 Task: Add an event with the title Webinar: Advanced Social Media Advertising, date '2024/05/07', time 7:30 AM to 9:30 AMand add a description: The Industry Summit is a premier gathering of professionals, experts, and thought leaders in a specific industry or field. It serves as a platform for networking, knowledge sharing, and collaboration, bringing together key stakeholders to discuss emerging trends, challenges, and opportunities within the industry._x000D_
_x000D_
Select event color  Basil . Add location for the event as: 456 French Riviera, Nice, France, logged in from the account softage.3@softage.netand send the event invitation to softage.7@softage.net and softage.8@softage.net. Set a reminder for the event Daily
Action: Mouse moved to (44, 101)
Screenshot: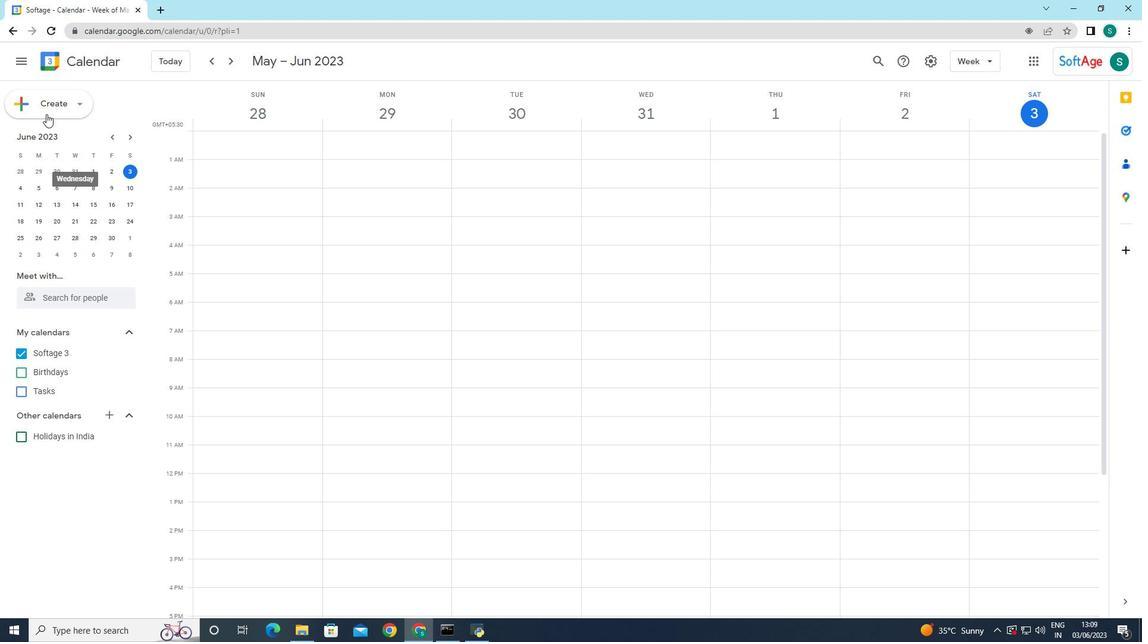 
Action: Mouse pressed left at (44, 101)
Screenshot: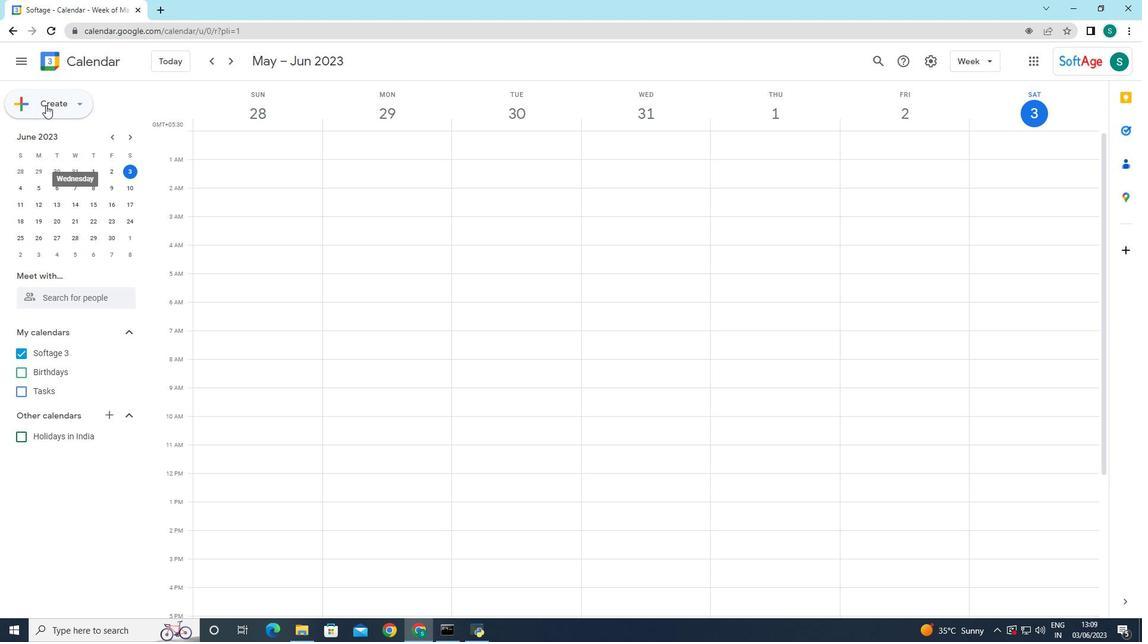 
Action: Mouse moved to (58, 137)
Screenshot: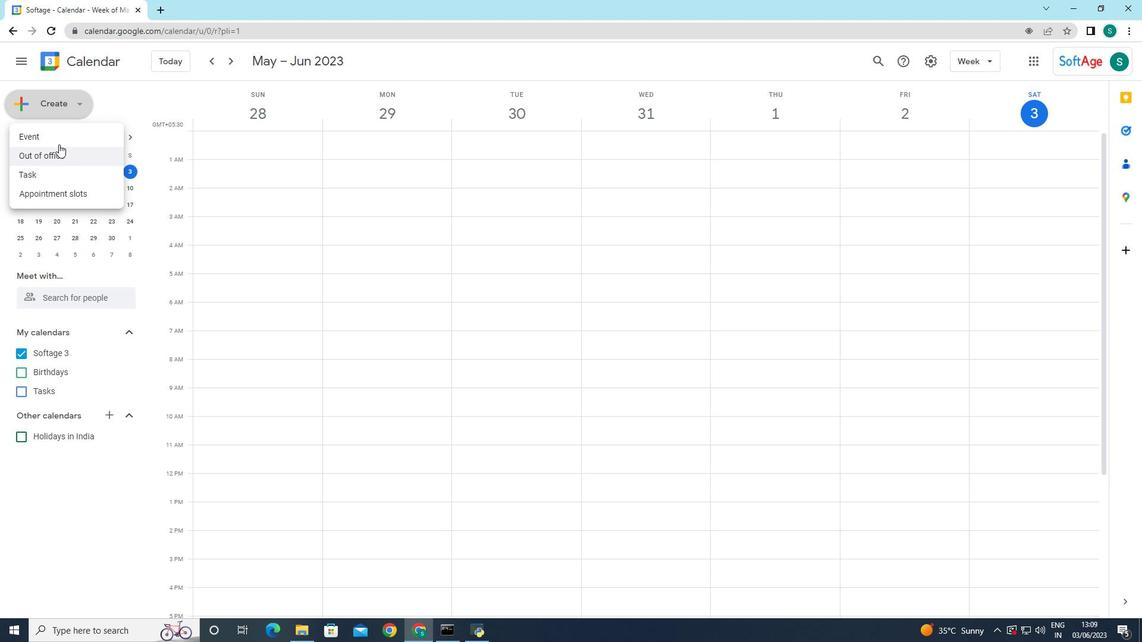
Action: Mouse pressed left at (58, 137)
Screenshot: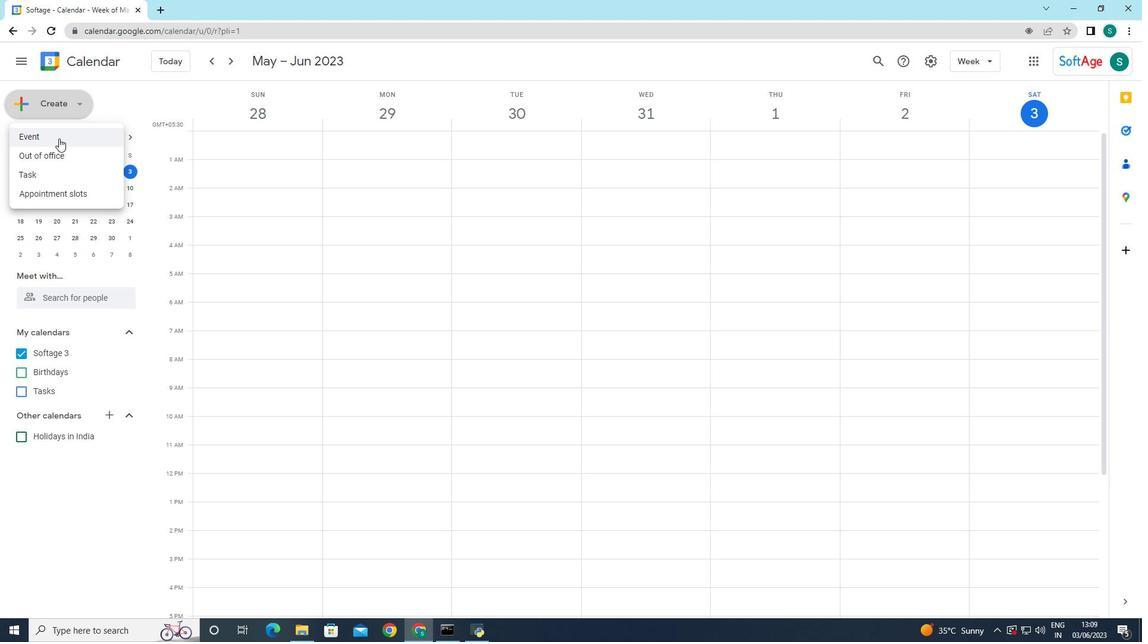 
Action: Mouse moved to (887, 570)
Screenshot: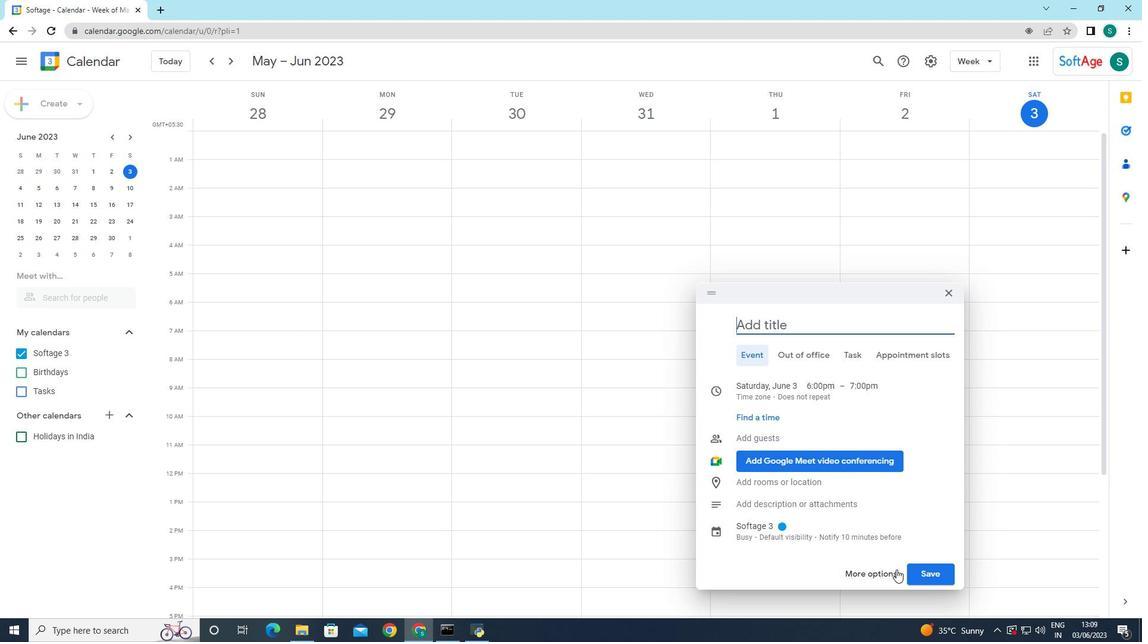 
Action: Mouse pressed left at (887, 570)
Screenshot: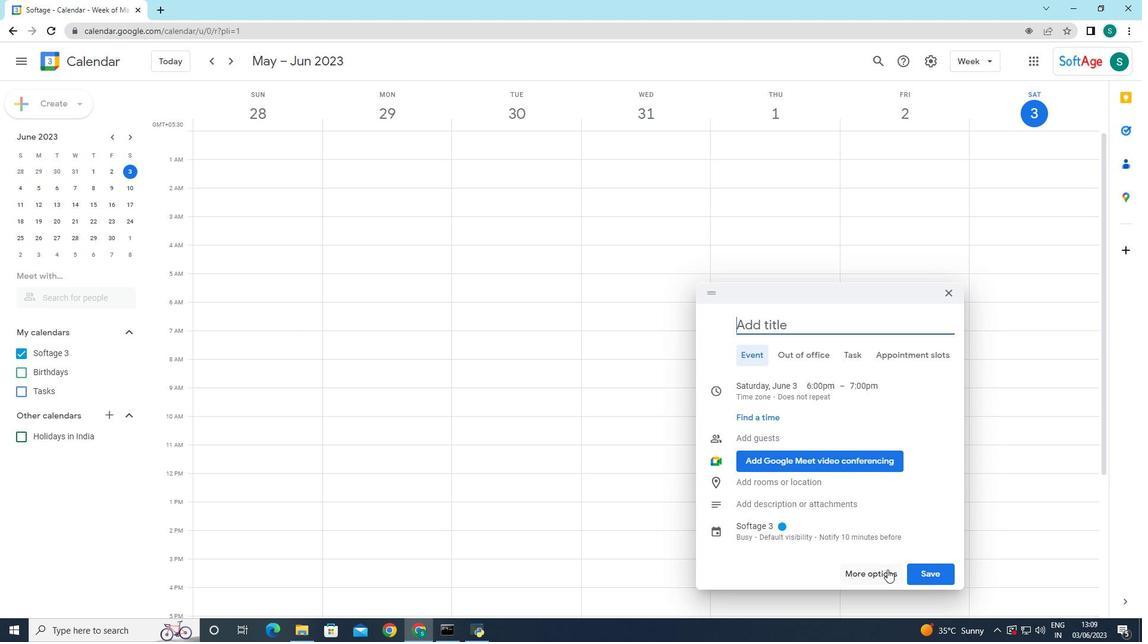 
Action: Mouse moved to (104, 73)
Screenshot: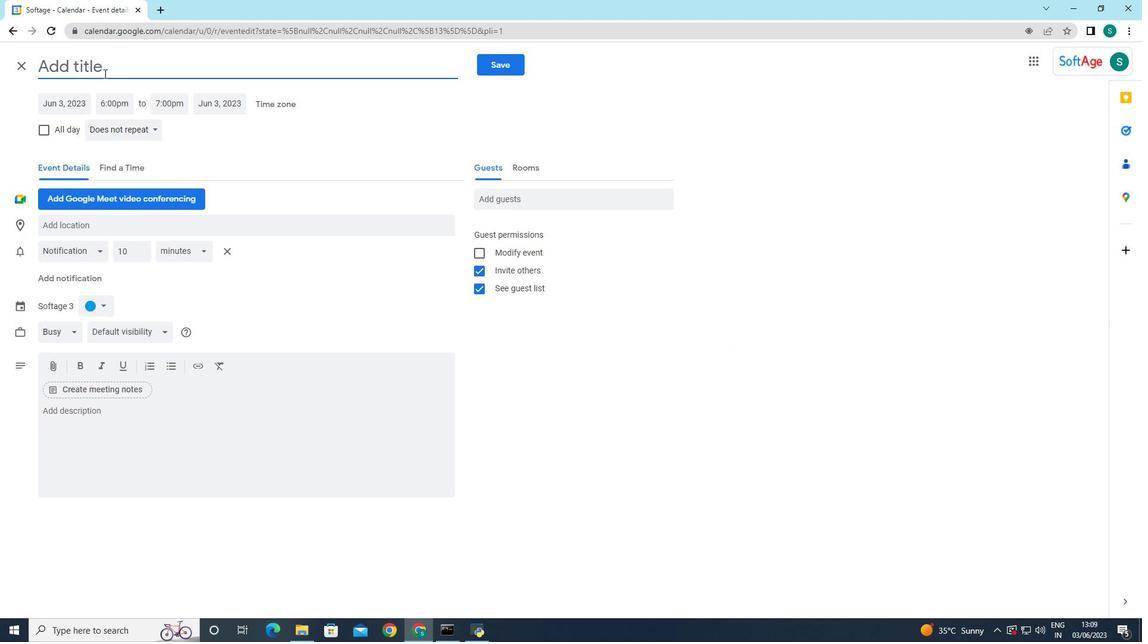 
Action: Mouse pressed left at (104, 73)
Screenshot: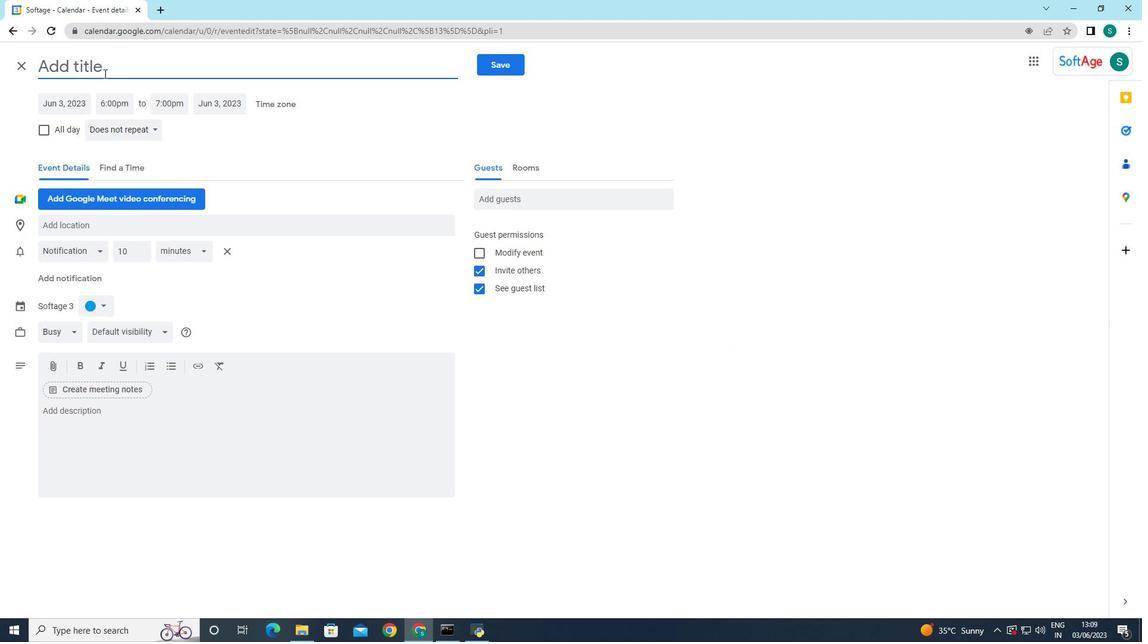 
Action: Key pressed <Key.caps_lock>A<Key.backspace><Key.backspace>W<Key.caps_lock>ebinar<Key.shift_r>:<Key.space>a<Key.backspace><Key.caps_lock>AD<Key.backspace><Key.caps_lock>dvanced<Key.space>a<Key.caps_lock><Key.backspace><Key.caps_lock>s<Key.caps_lock><Key.backspace><Key.caps_lock>s<Key.backspace>ss<Key.backspace><Key.backspace><Key.caps_lock>S<Key.caps_lock>ocial<Key.space><Key.caps_lock>M<Key.caps_lock>edia<Key.space><Key.caps_lock>S<Key.backspace>A<Key.caps_lock>dvertising<Key.space>
Screenshot: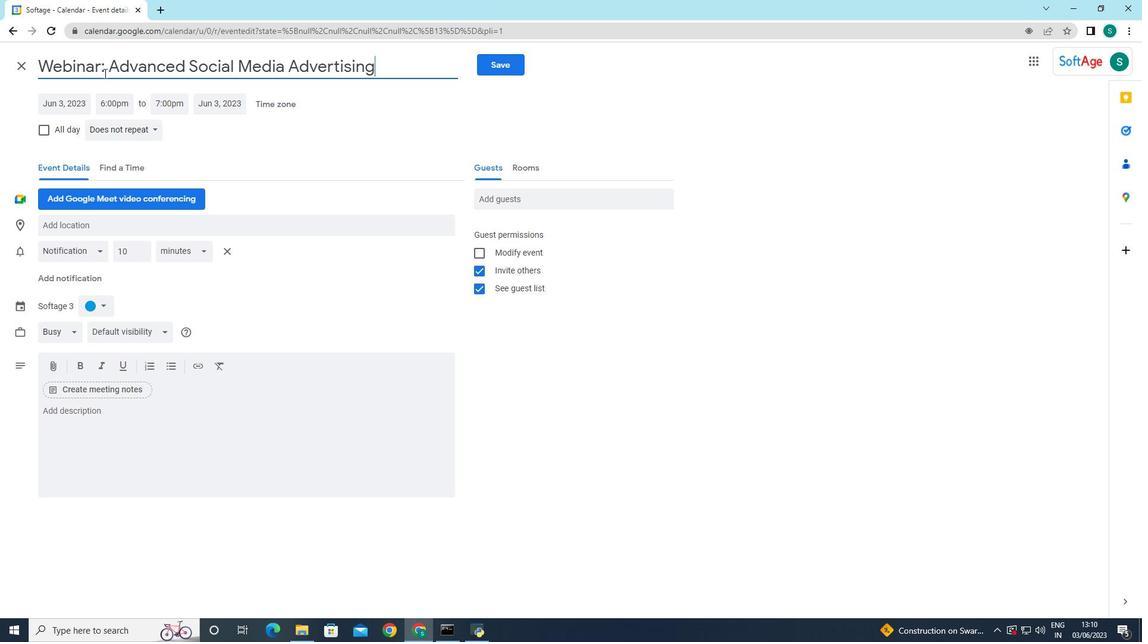 
Action: Mouse moved to (66, 105)
Screenshot: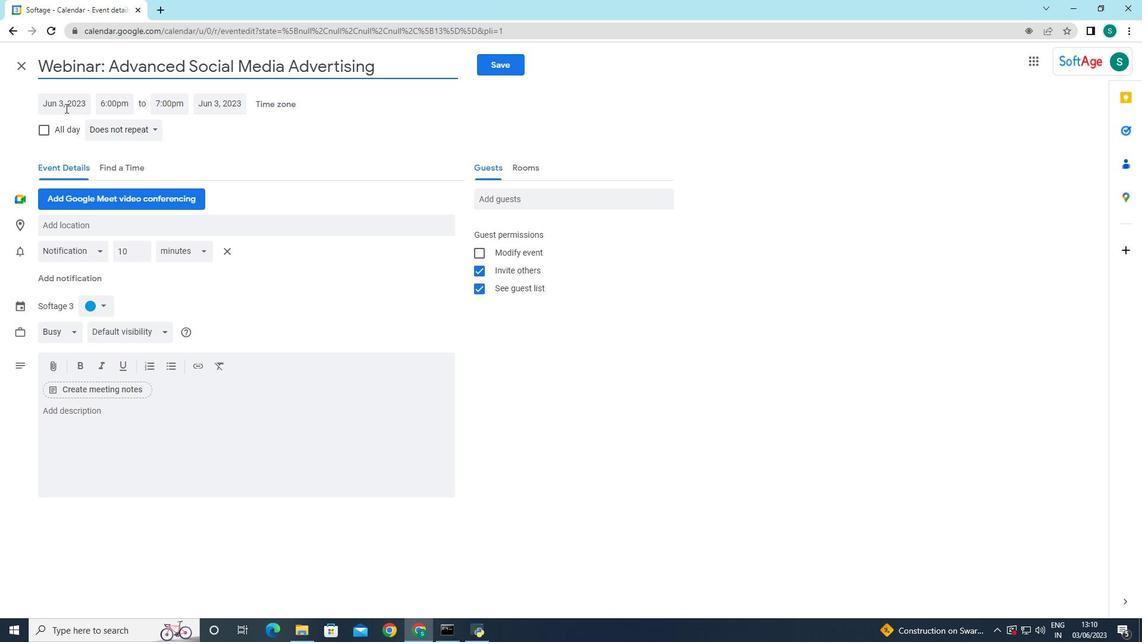 
Action: Mouse pressed left at (66, 105)
Screenshot: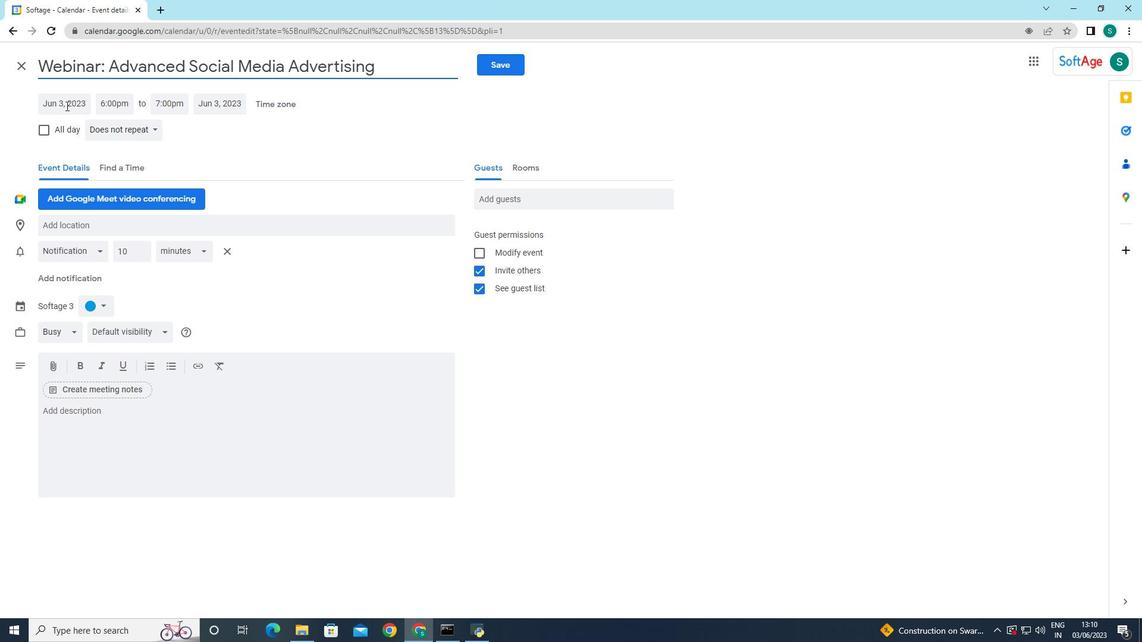 
Action: Mouse moved to (193, 127)
Screenshot: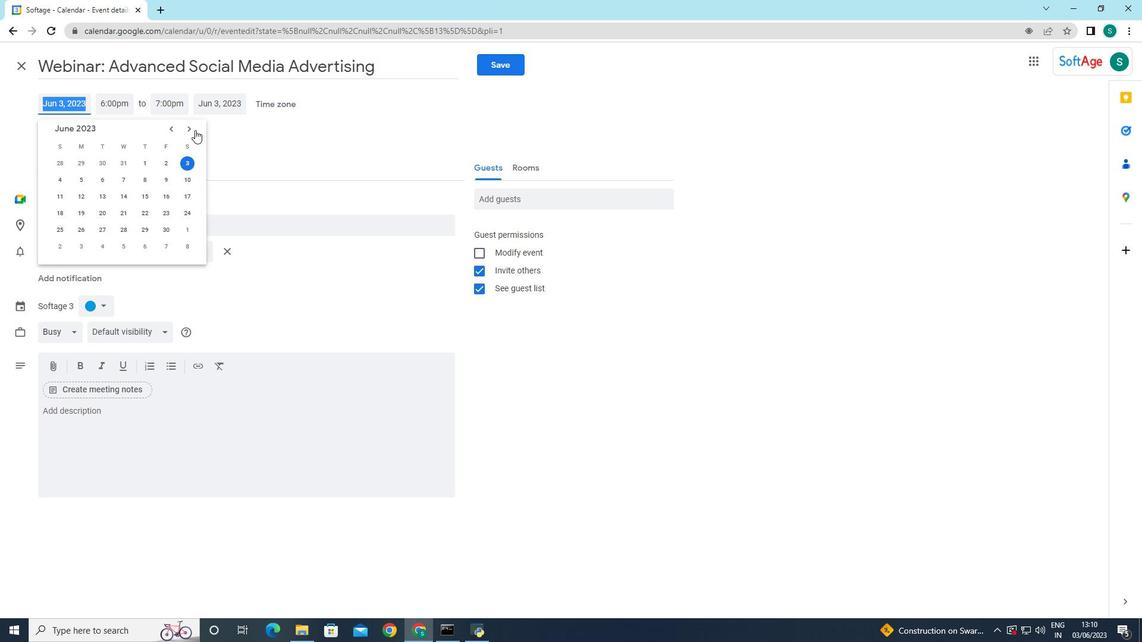 
Action: Mouse pressed left at (193, 127)
Screenshot: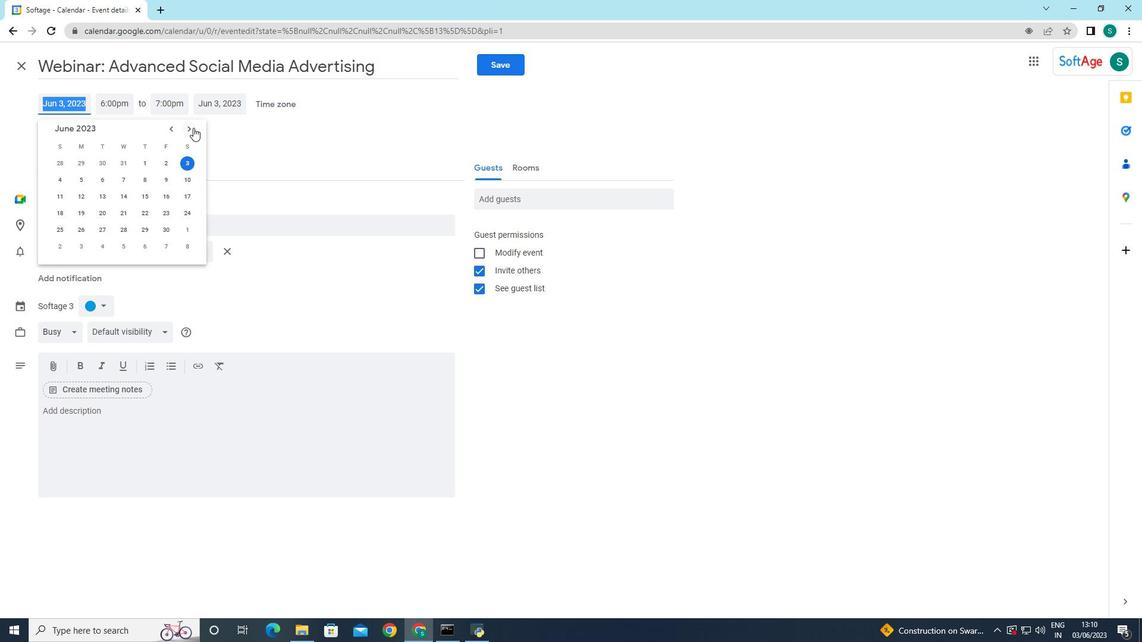 
Action: Mouse pressed left at (193, 127)
Screenshot: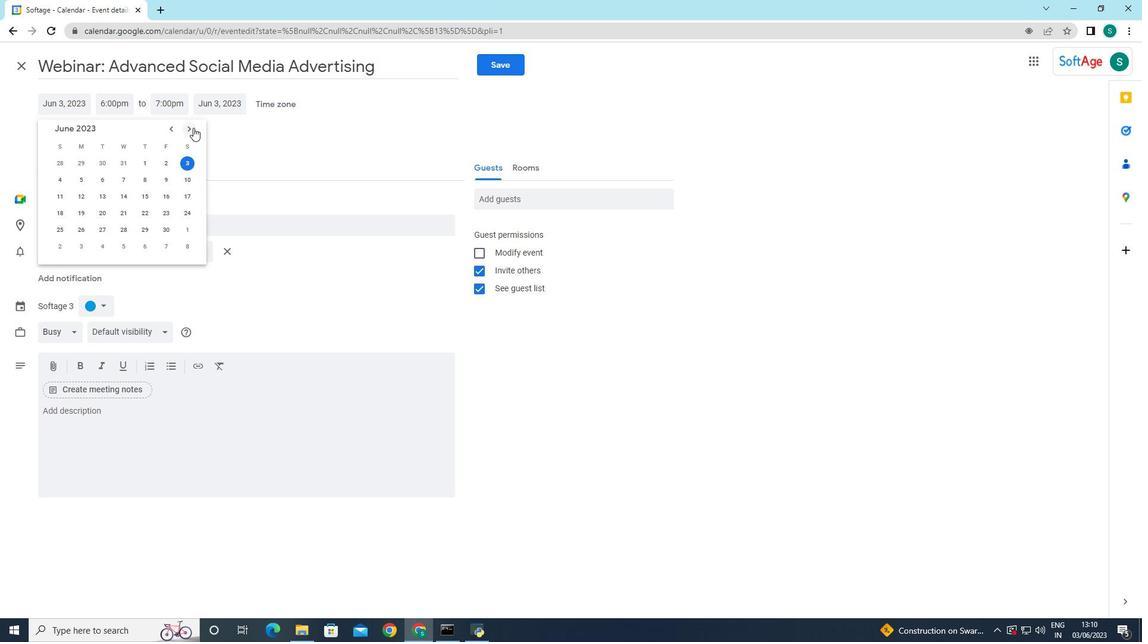 
Action: Mouse pressed left at (193, 127)
Screenshot: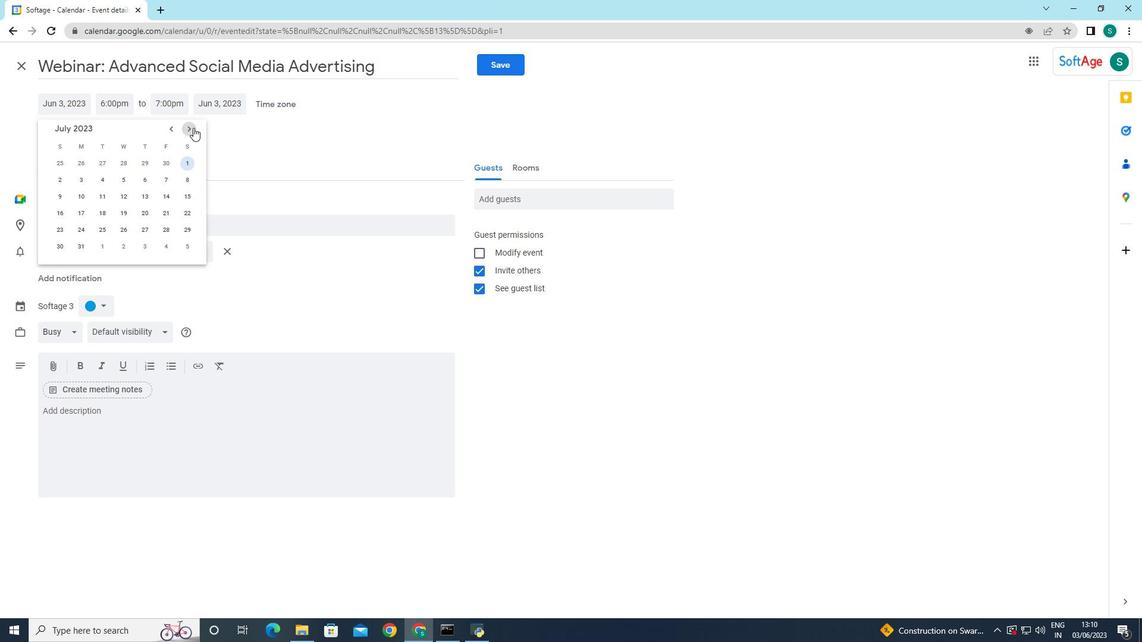 
Action: Mouse pressed left at (193, 127)
Screenshot: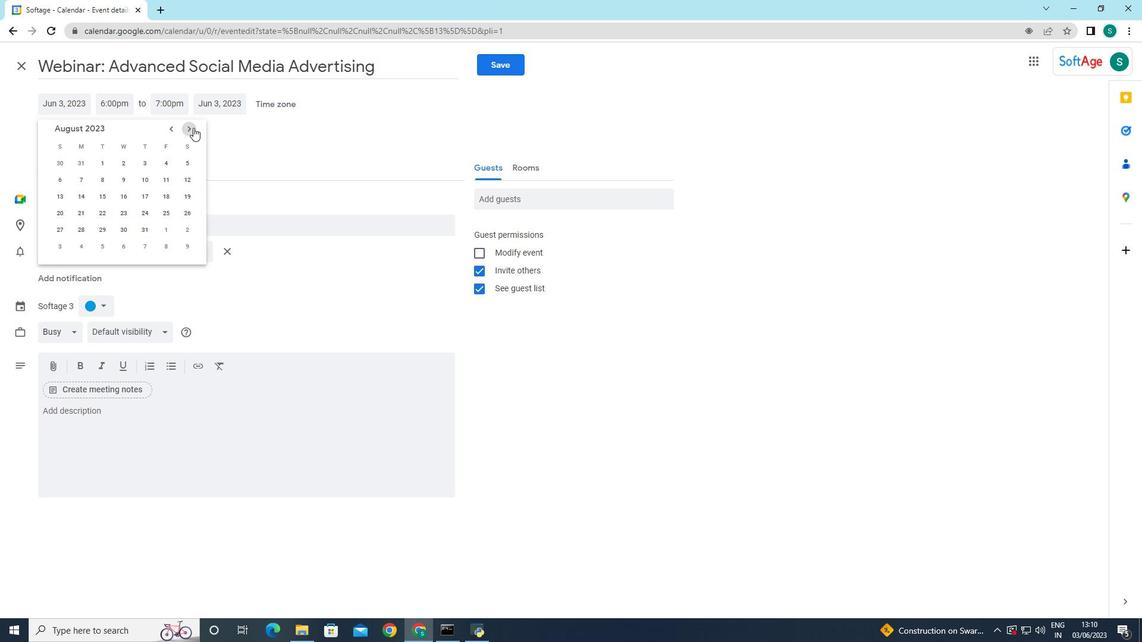 
Action: Mouse pressed left at (193, 127)
Screenshot: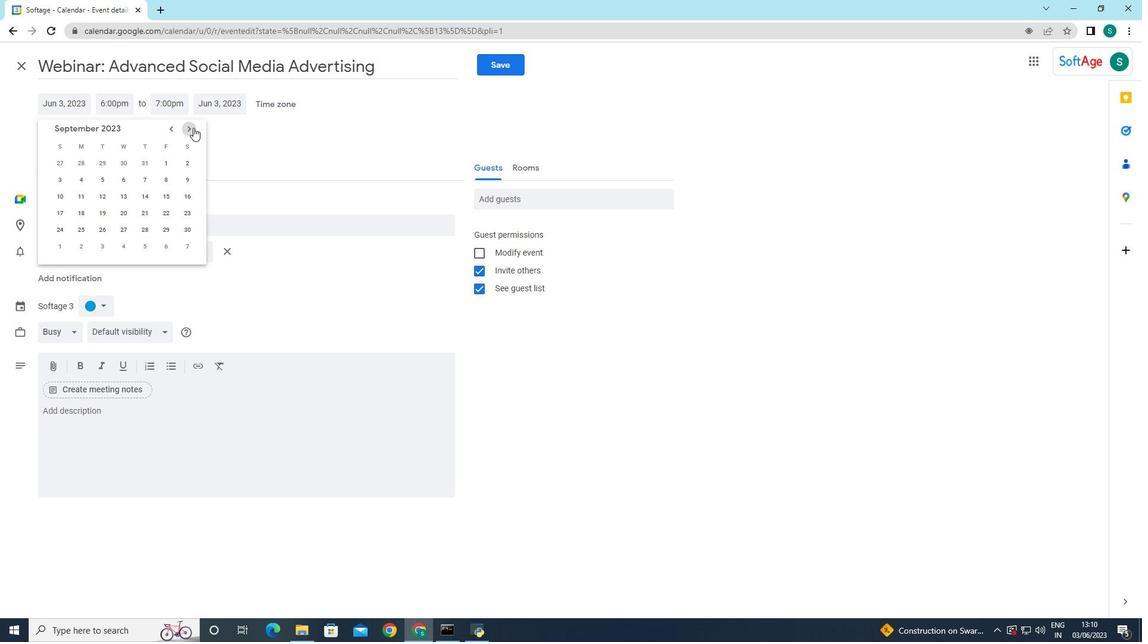 
Action: Mouse pressed left at (193, 127)
Screenshot: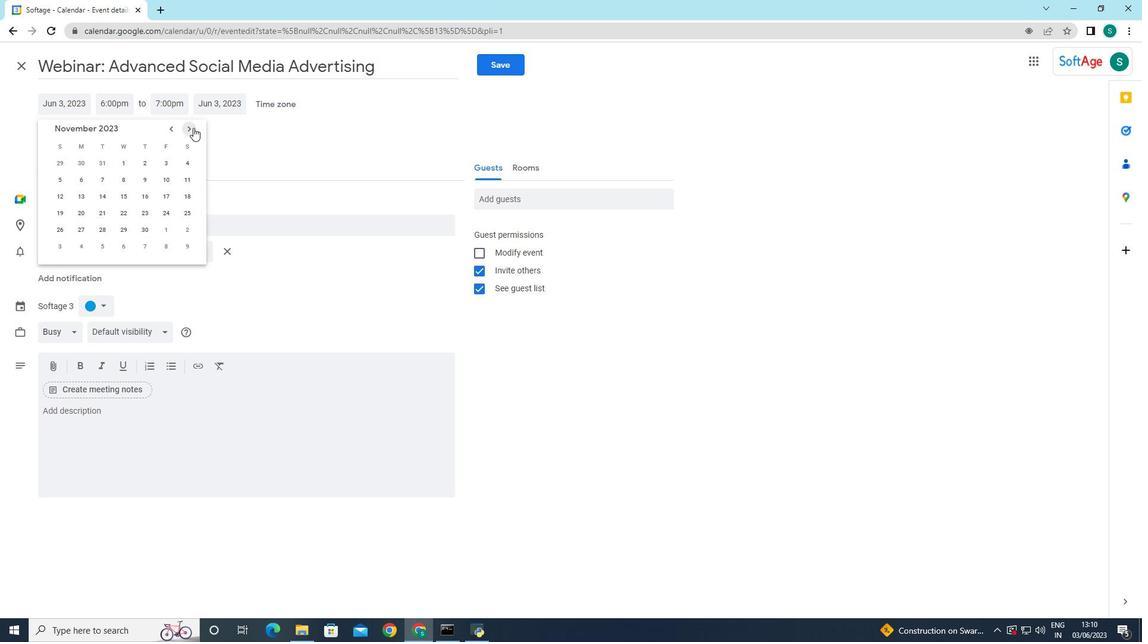 
Action: Mouse pressed left at (193, 127)
Screenshot: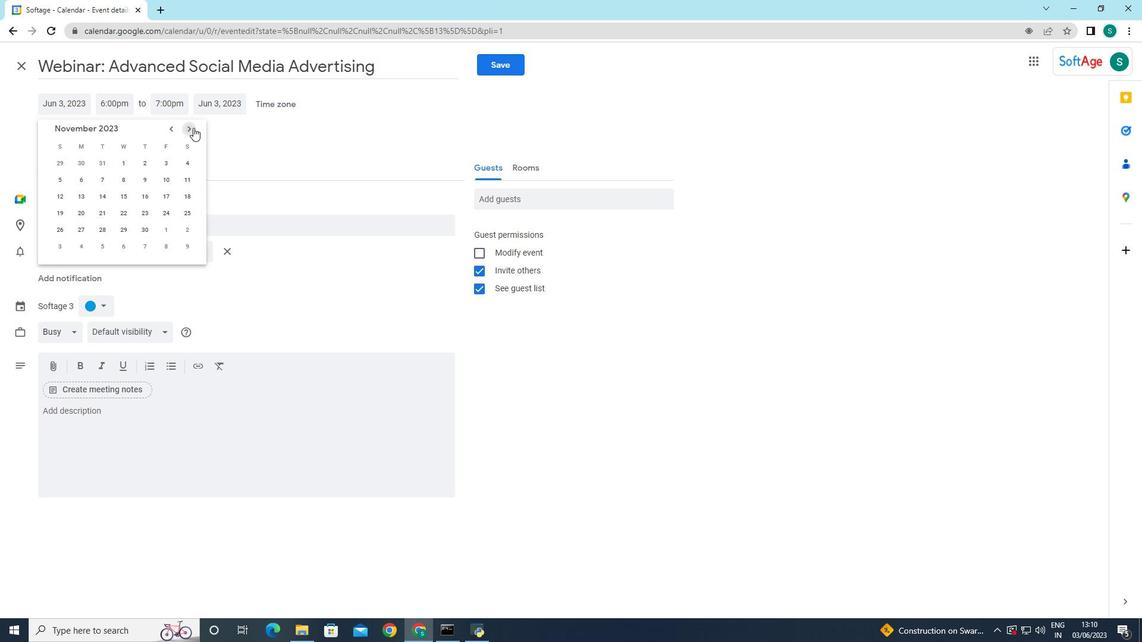 
Action: Mouse pressed left at (193, 127)
Screenshot: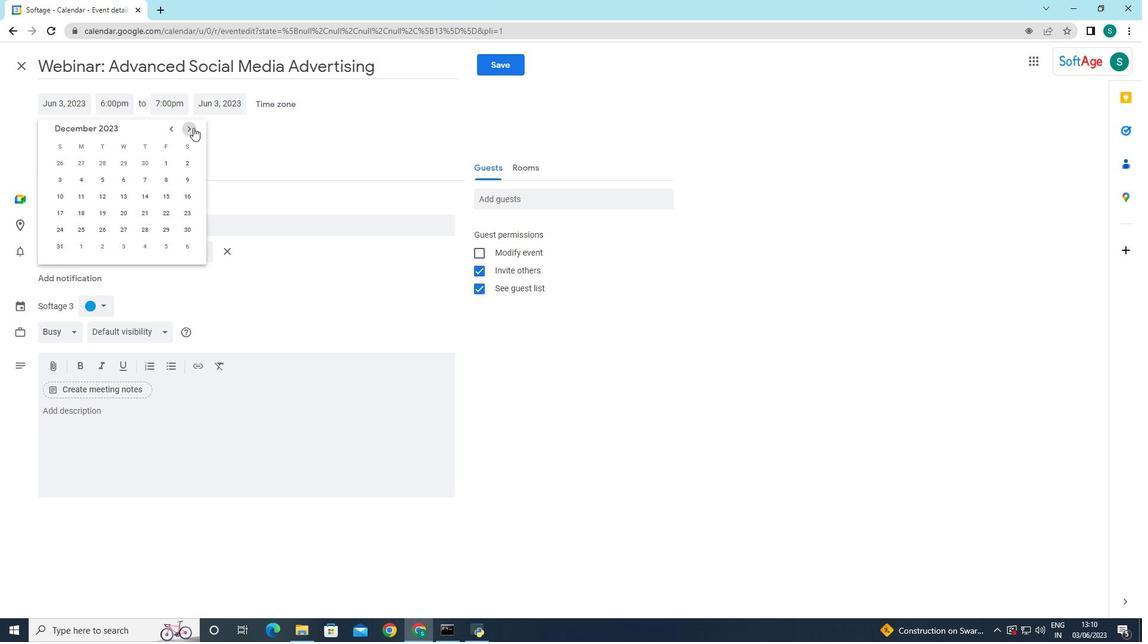 
Action: Mouse pressed left at (193, 127)
Screenshot: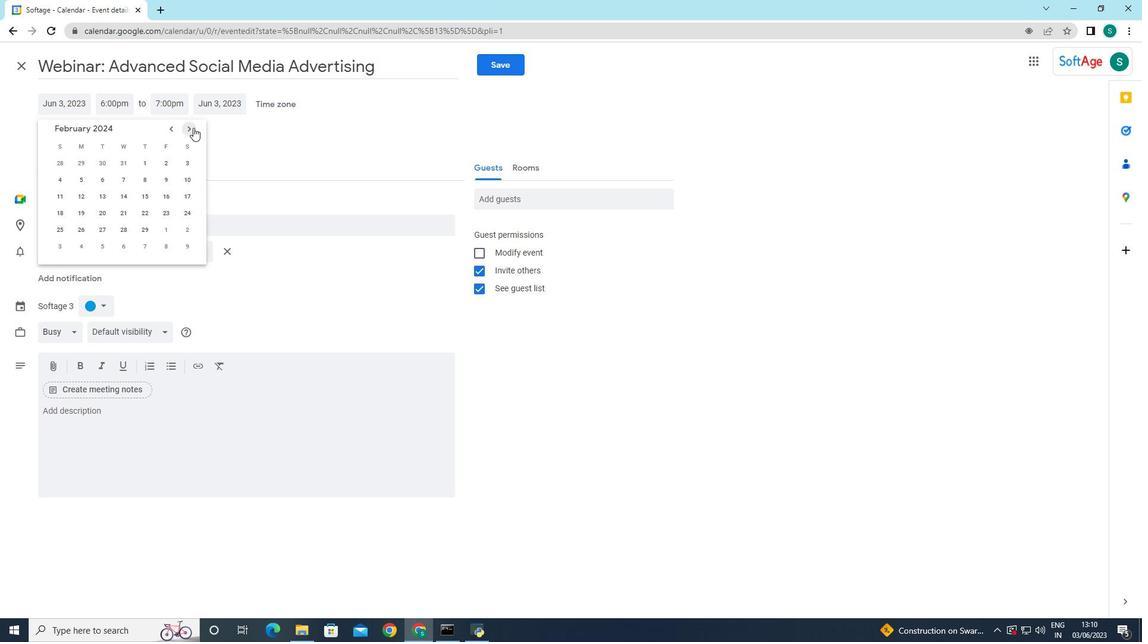 
Action: Mouse pressed left at (193, 127)
Screenshot: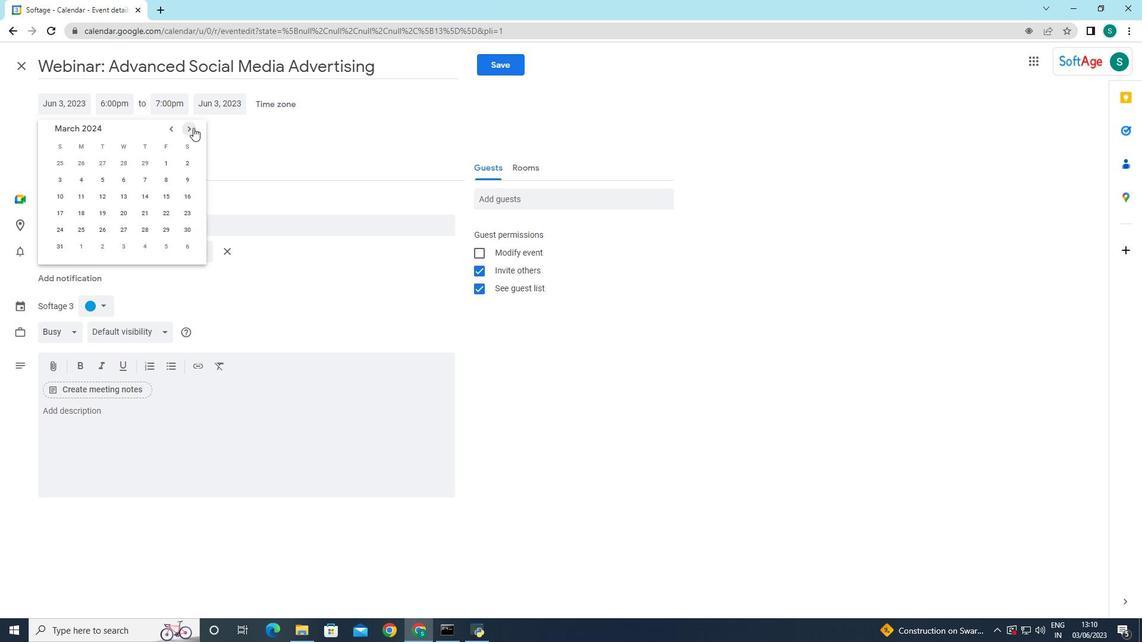
Action: Mouse pressed left at (193, 127)
Screenshot: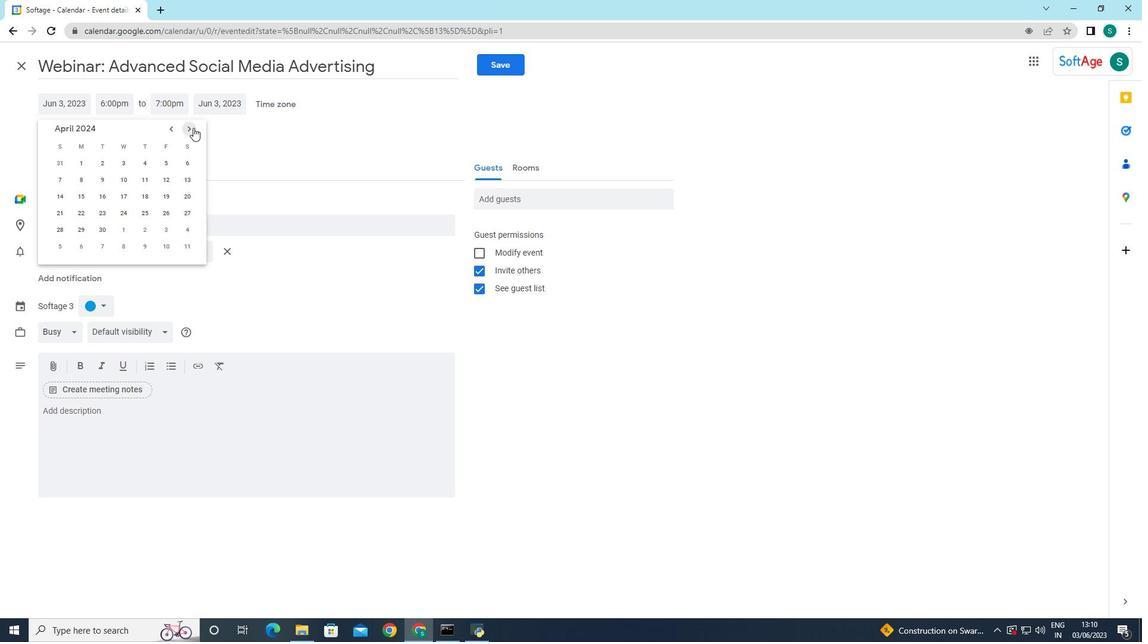 
Action: Mouse moved to (108, 183)
Screenshot: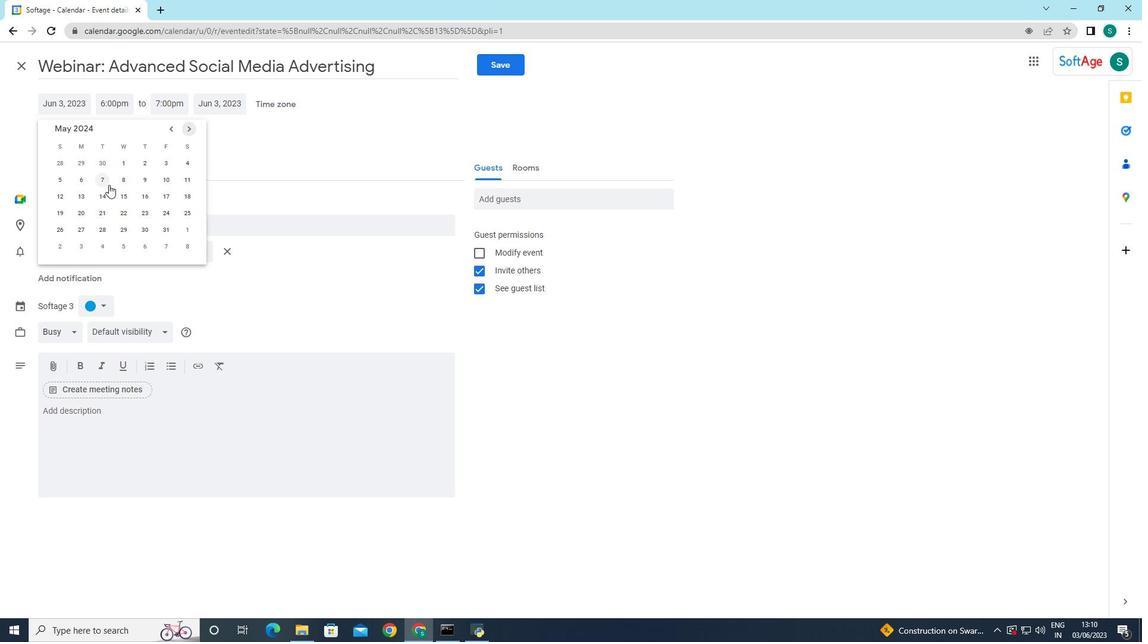 
Action: Mouse pressed left at (108, 183)
Screenshot: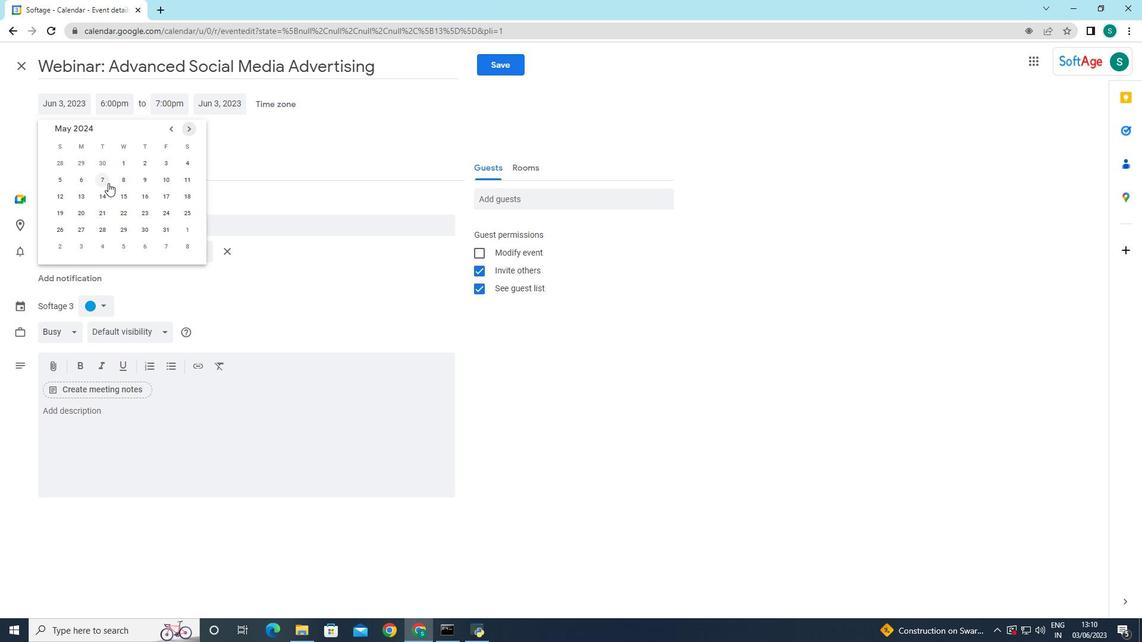 
Action: Mouse moved to (123, 102)
Screenshot: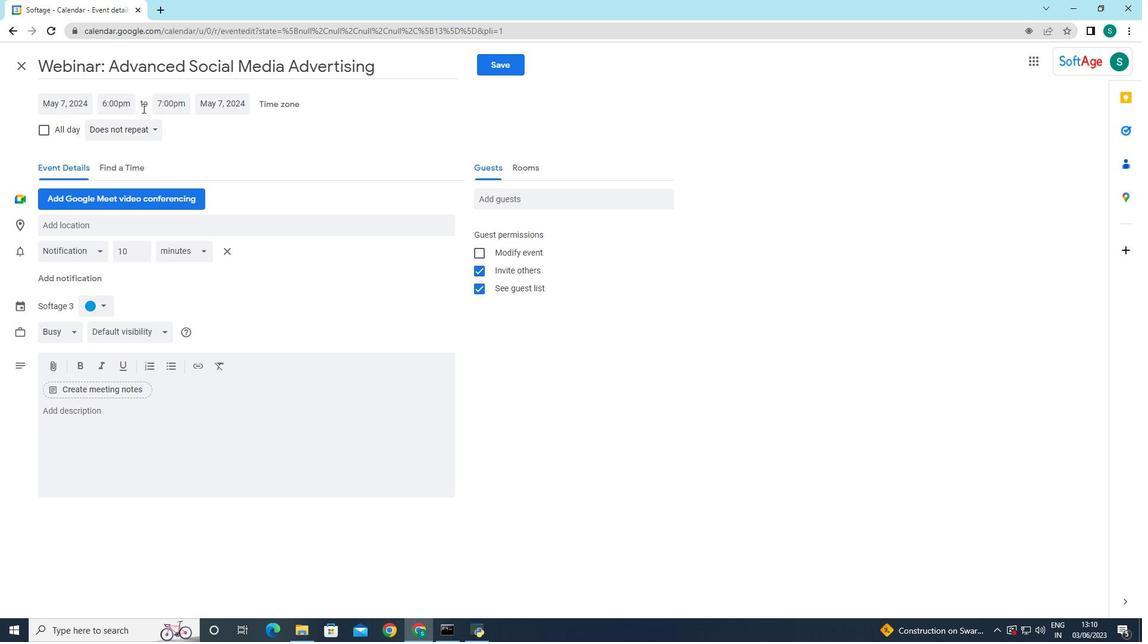 
Action: Mouse pressed left at (123, 102)
Screenshot: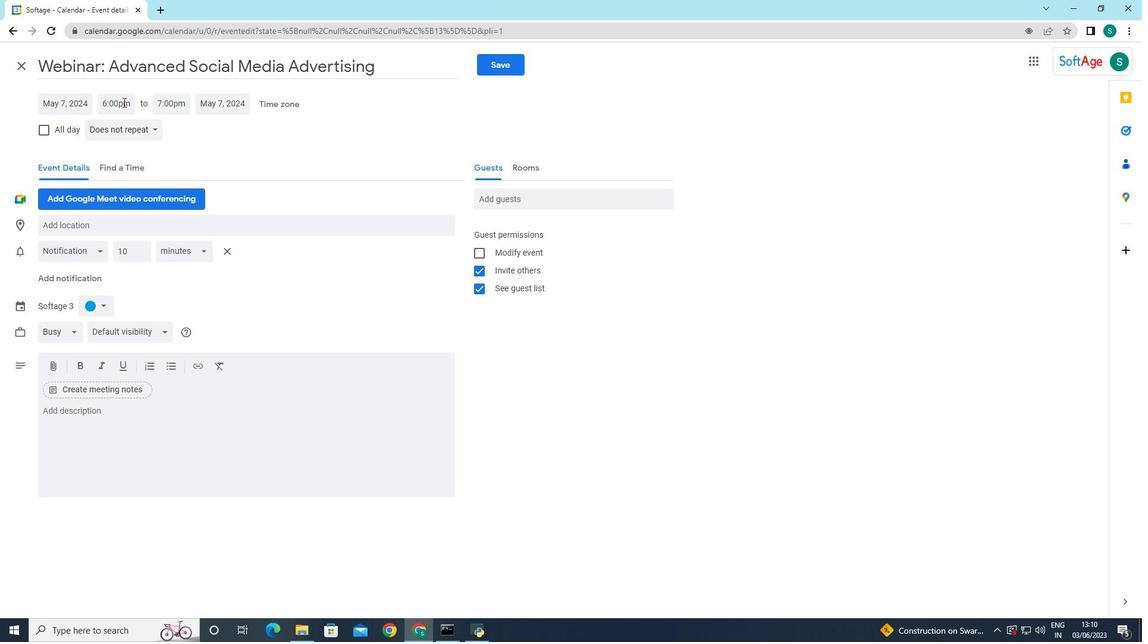 
Action: Mouse moved to (128, 197)
Screenshot: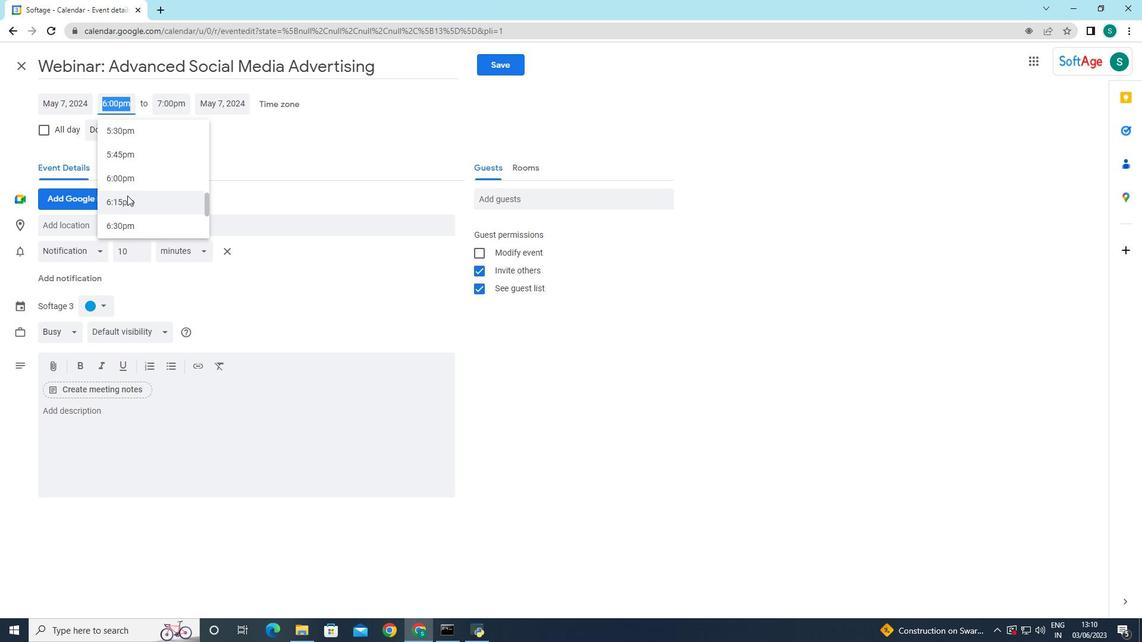 
Action: Mouse scrolled (128, 198) with delta (0, 0)
Screenshot: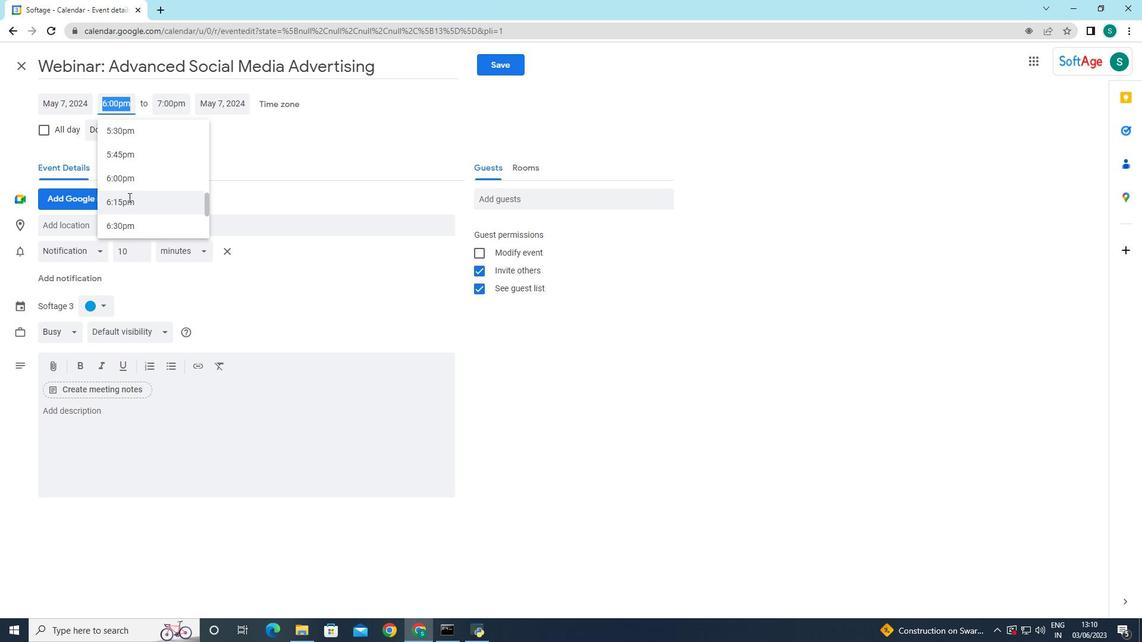 
Action: Mouse scrolled (128, 198) with delta (0, 0)
Screenshot: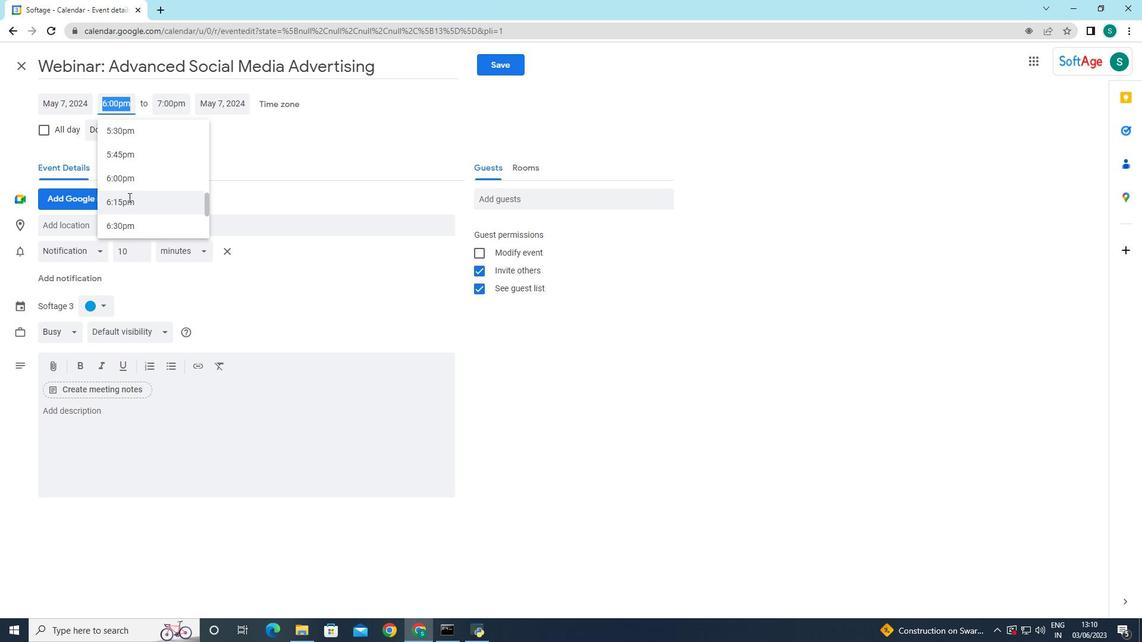 
Action: Mouse scrolled (128, 198) with delta (0, 0)
Screenshot: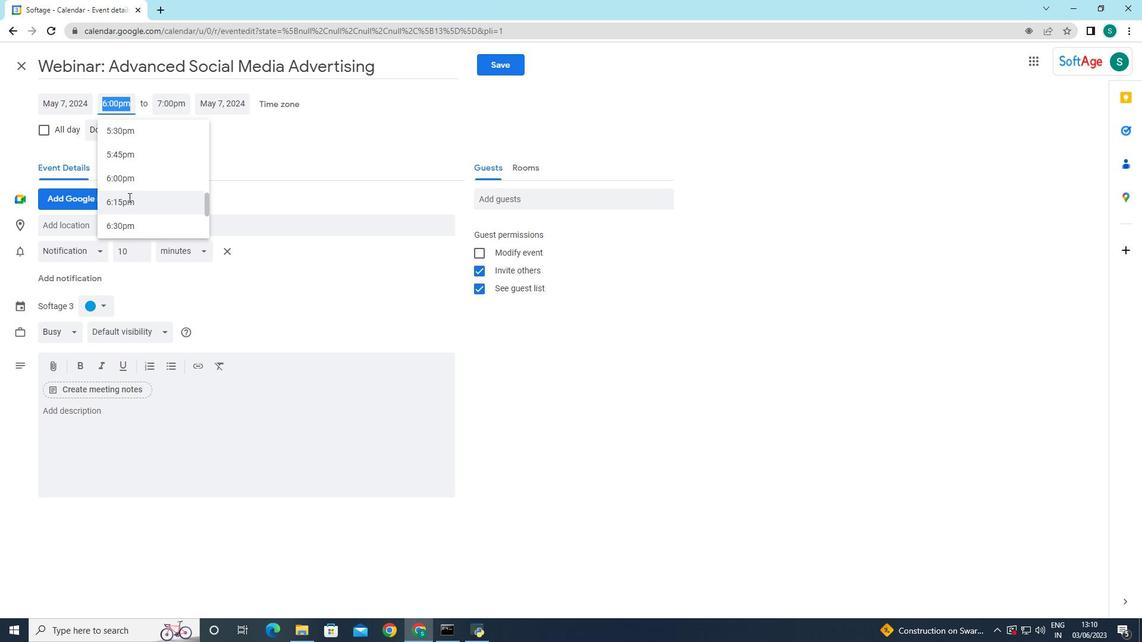 
Action: Mouse scrolled (128, 198) with delta (0, 0)
Screenshot: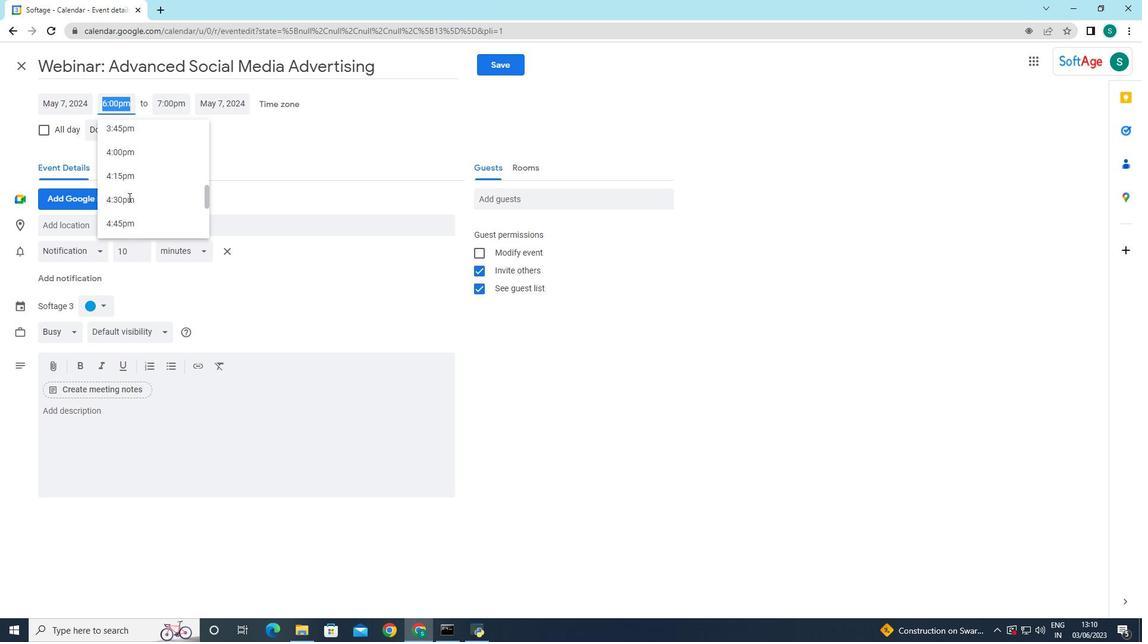 
Action: Mouse moved to (128, 197)
Screenshot: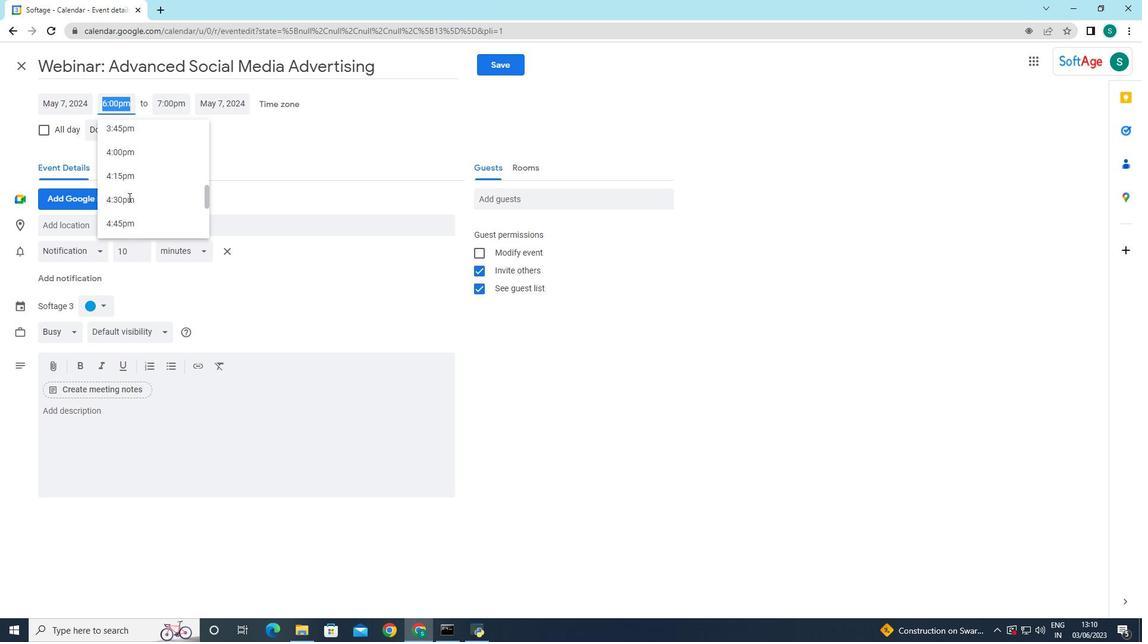 
Action: Mouse scrolled (128, 198) with delta (0, 0)
Screenshot: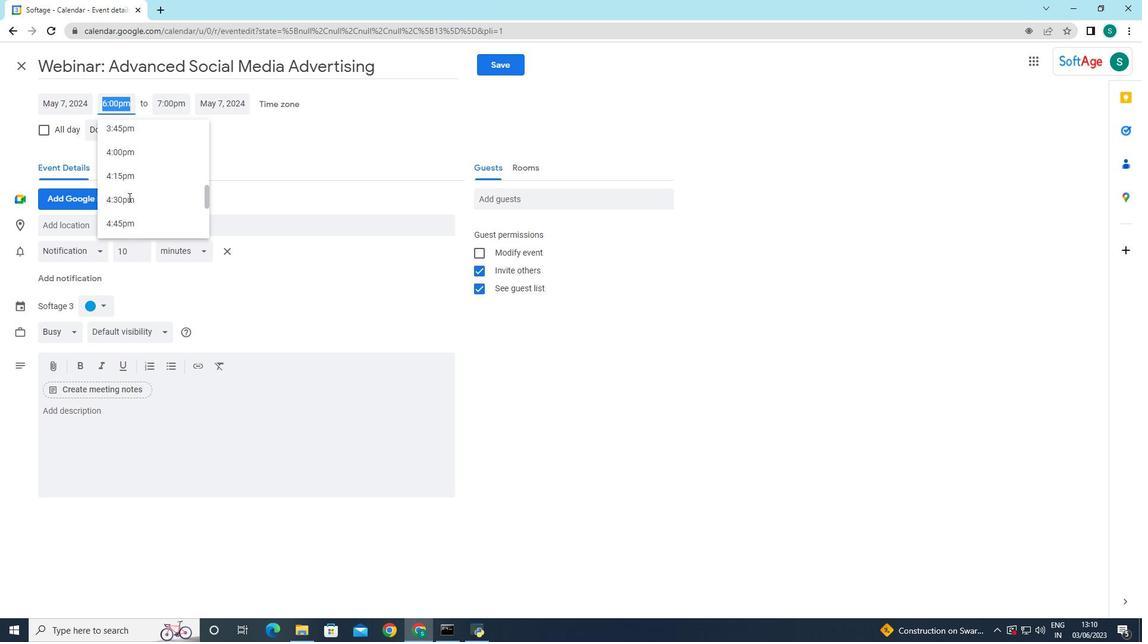 
Action: Mouse moved to (129, 197)
Screenshot: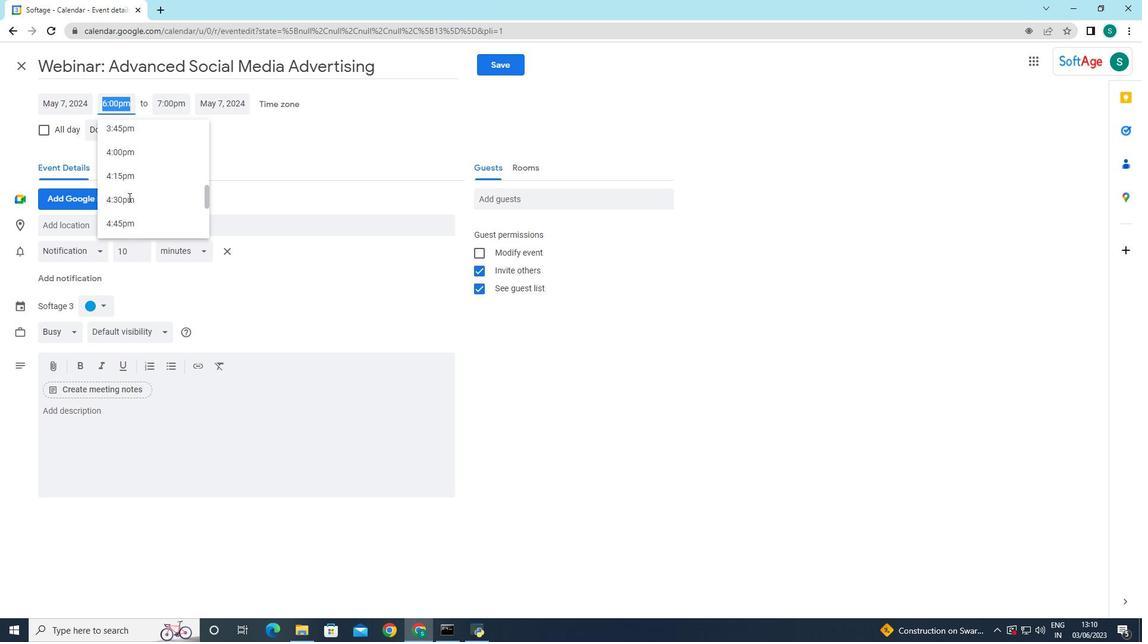 
Action: Mouse scrolled (129, 198) with delta (0, 0)
Screenshot: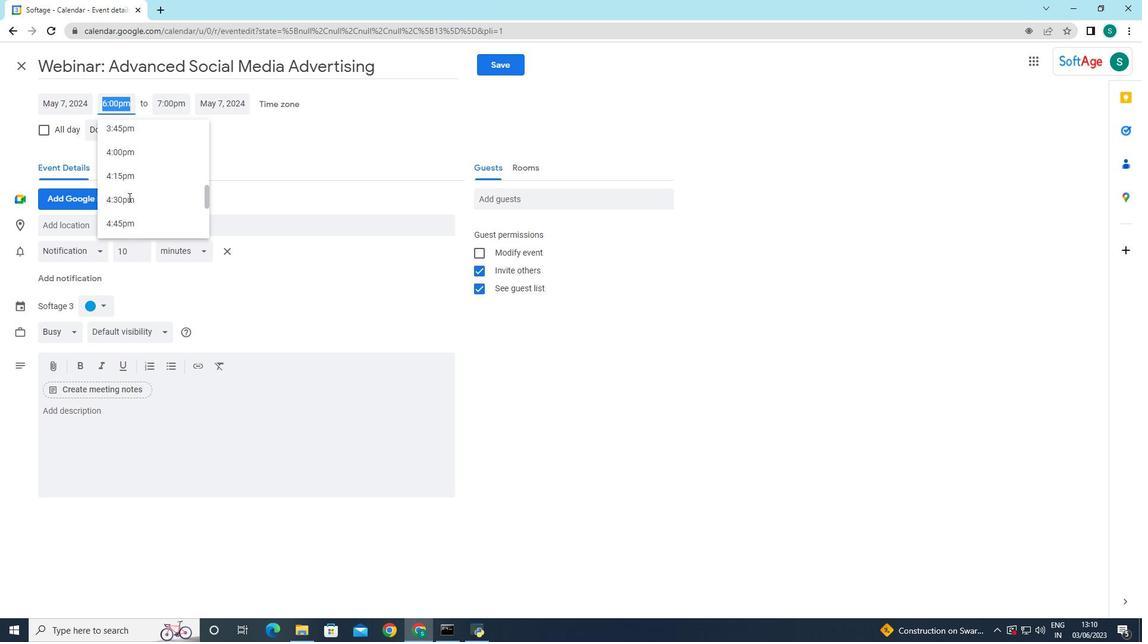
Action: Mouse scrolled (129, 198) with delta (0, 0)
Screenshot: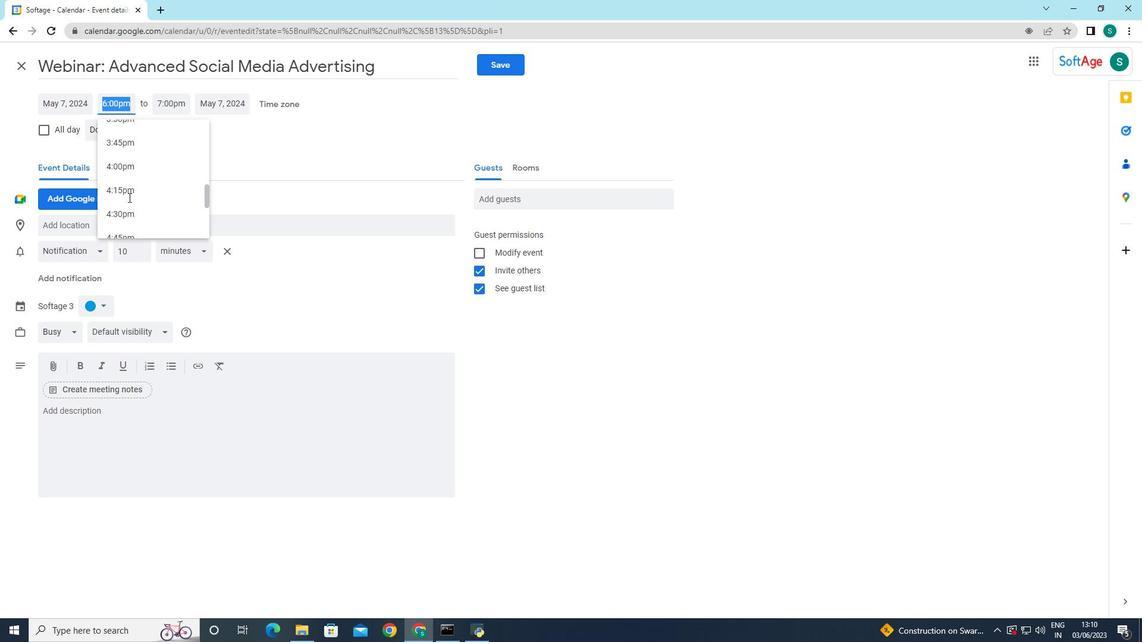 
Action: Mouse moved to (129, 196)
Screenshot: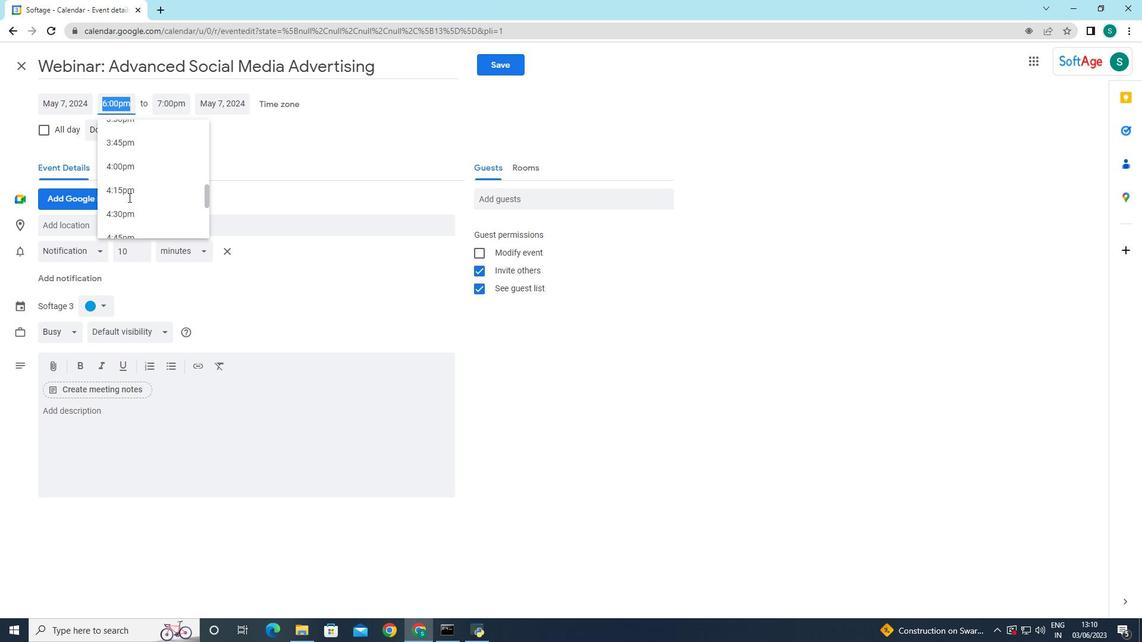 
Action: Mouse scrolled (129, 197) with delta (0, 0)
Screenshot: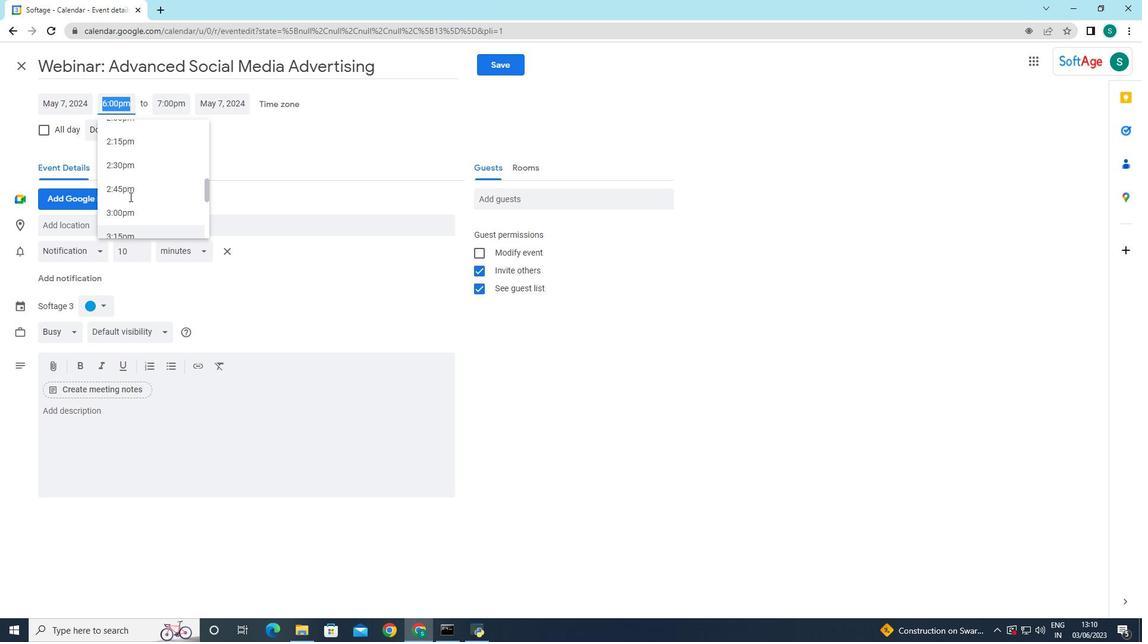 
Action: Mouse scrolled (129, 197) with delta (0, 0)
Screenshot: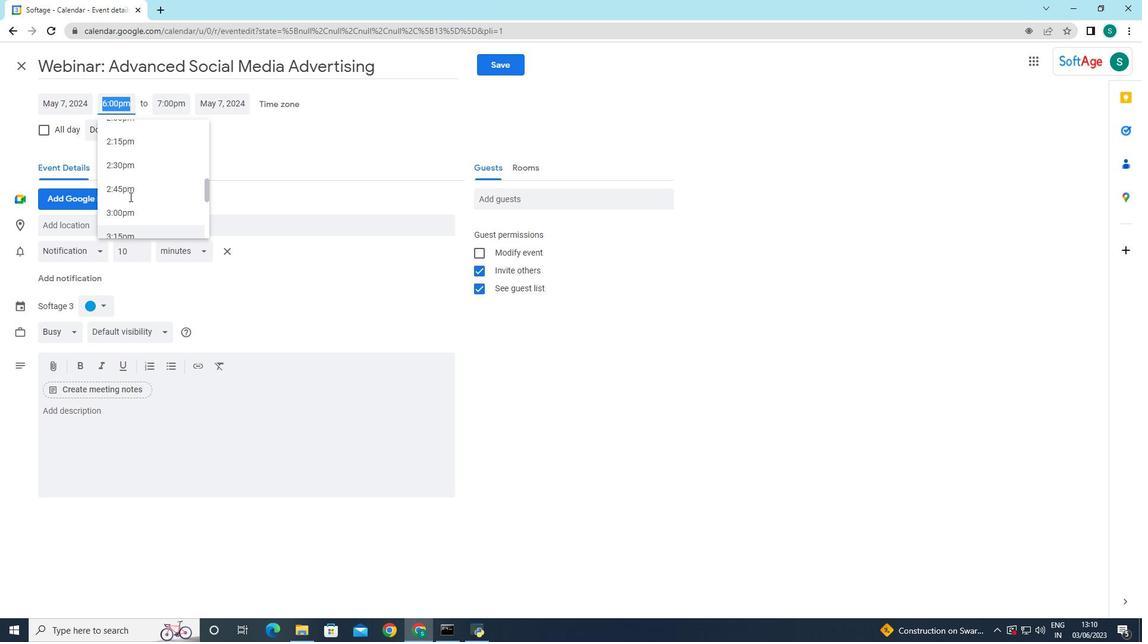 
Action: Mouse moved to (129, 196)
Screenshot: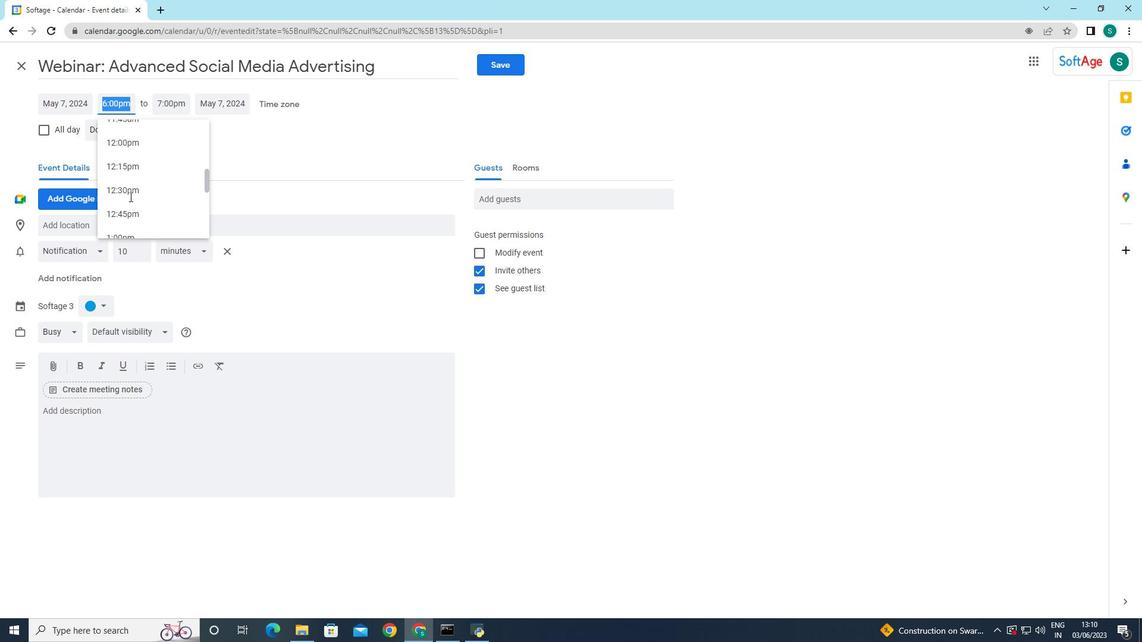 
Action: Mouse scrolled (129, 197) with delta (0, 0)
Screenshot: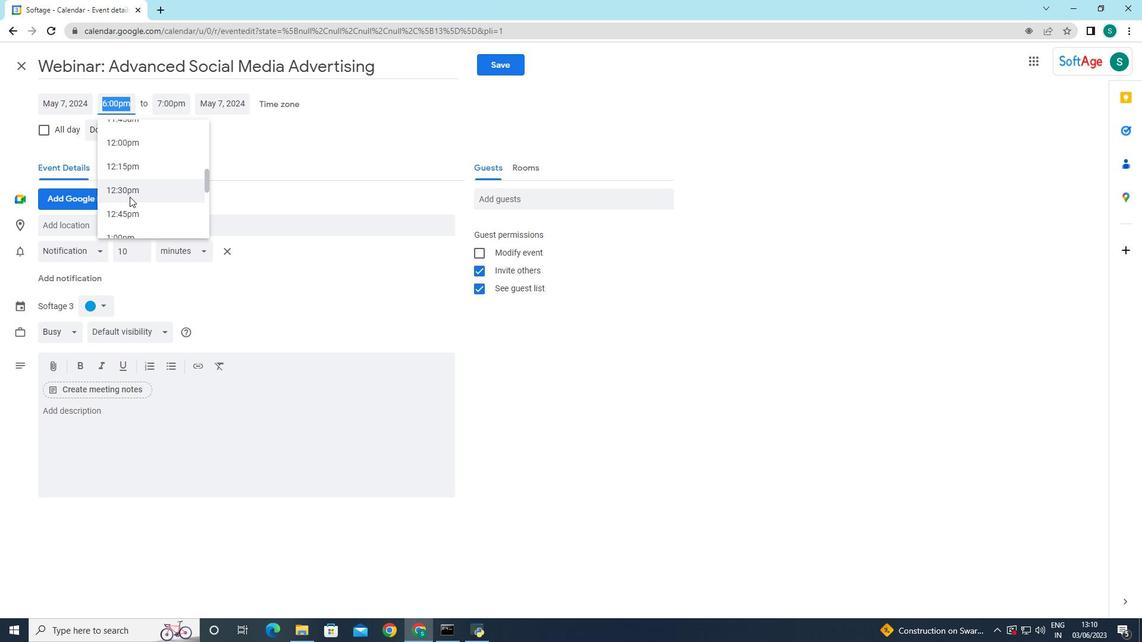 
Action: Mouse scrolled (129, 197) with delta (0, 0)
Screenshot: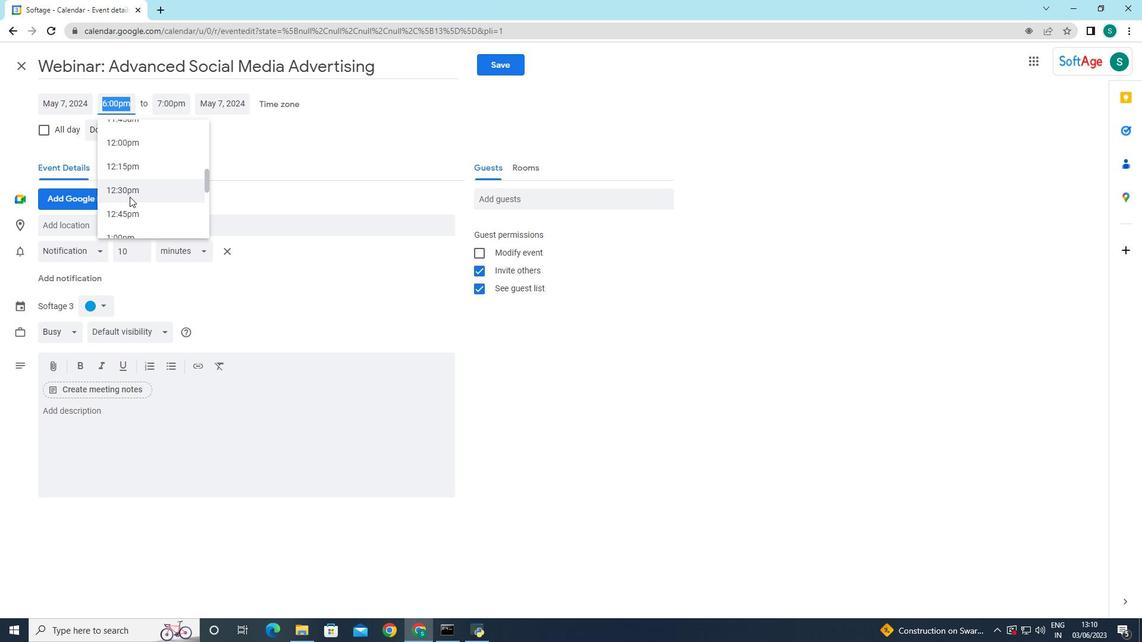
Action: Mouse scrolled (129, 197) with delta (0, 0)
Screenshot: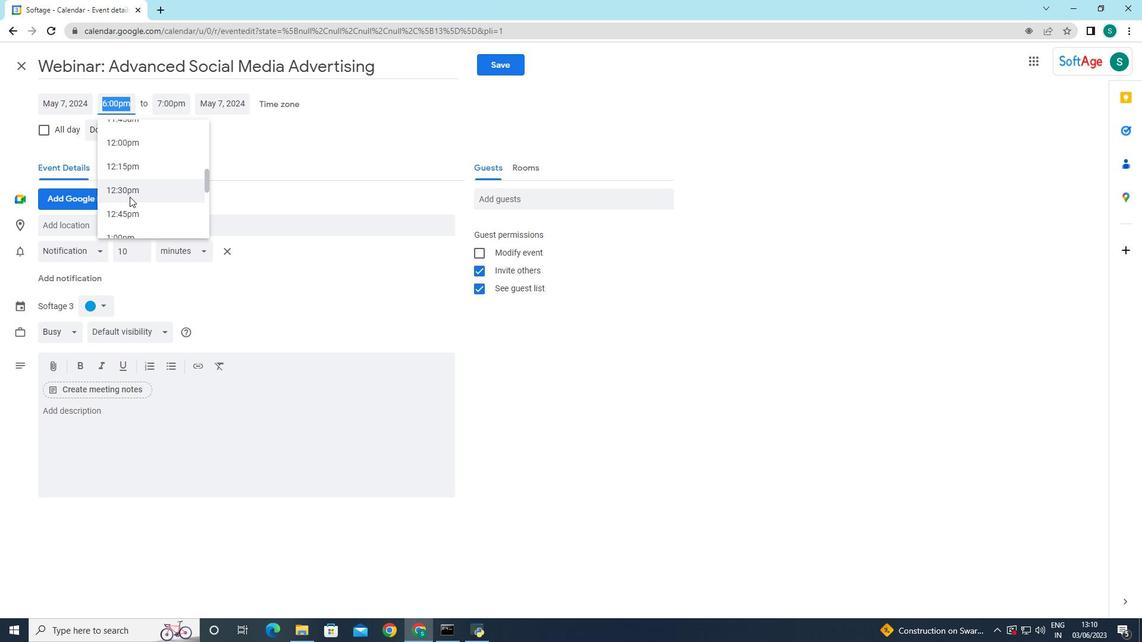
Action: Mouse scrolled (129, 197) with delta (0, 0)
Screenshot: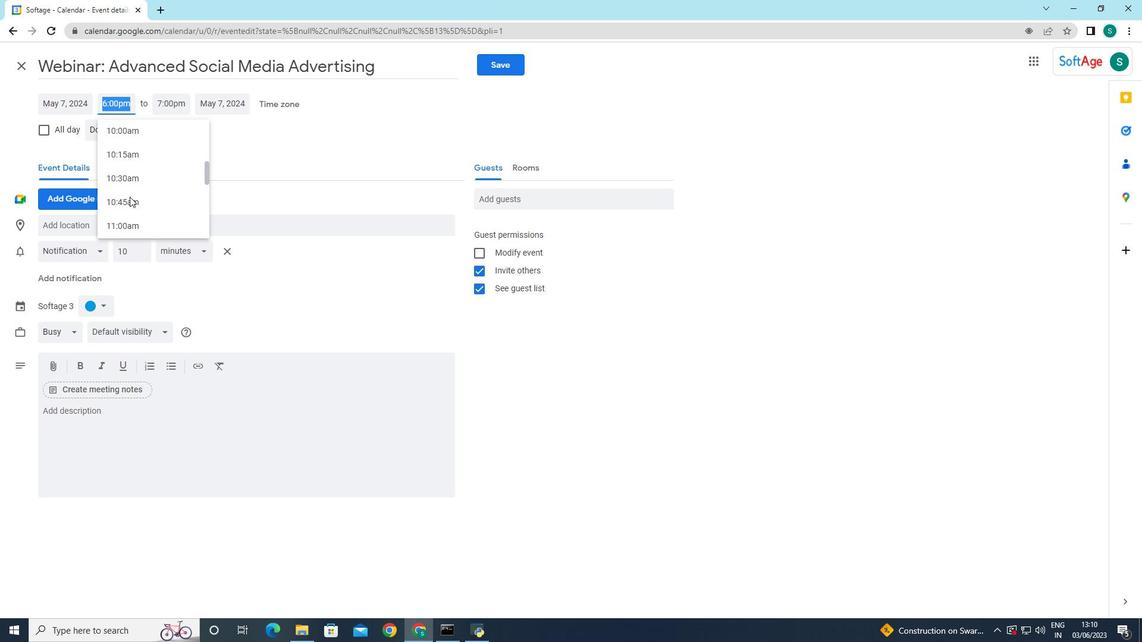 
Action: Mouse scrolled (129, 197) with delta (0, 0)
Screenshot: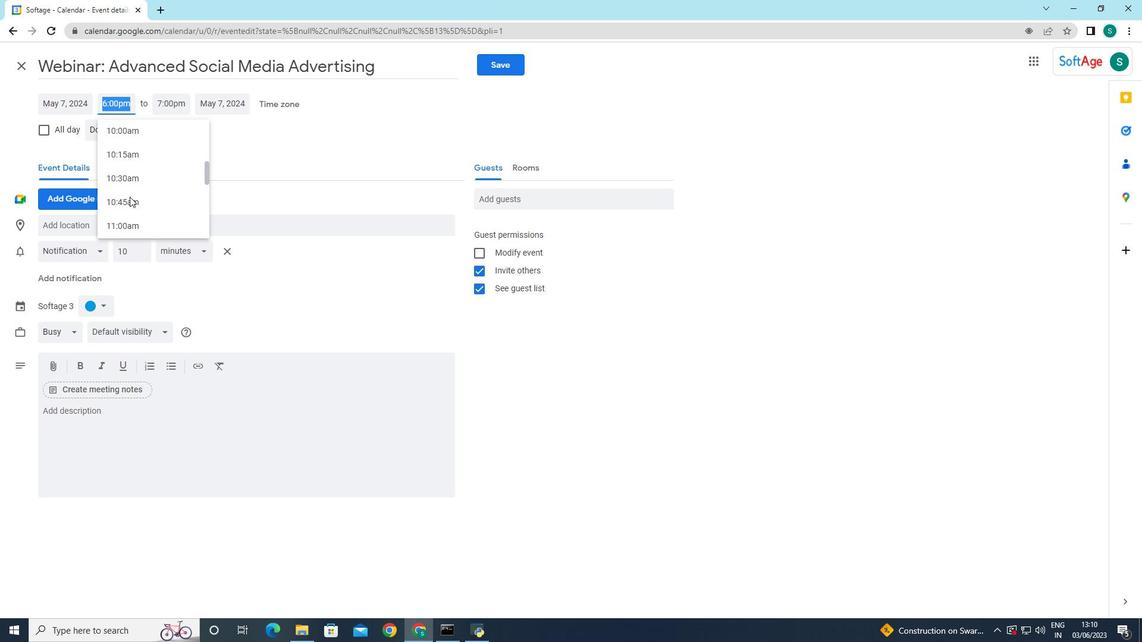 
Action: Mouse scrolled (129, 197) with delta (0, 0)
Screenshot: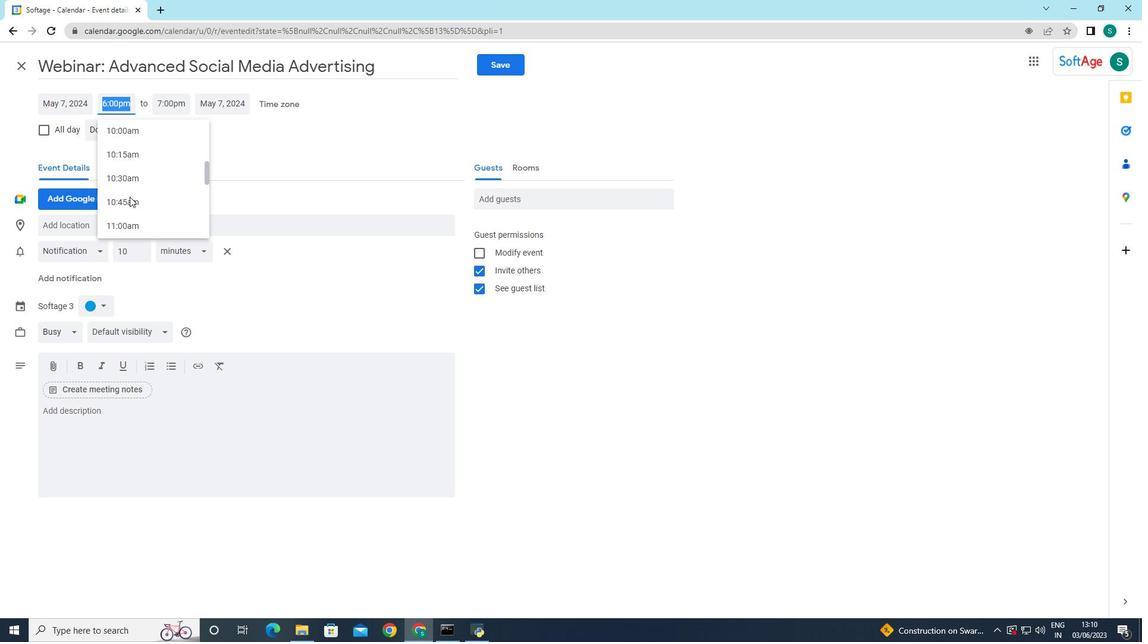 
Action: Mouse scrolled (129, 197) with delta (0, 0)
Screenshot: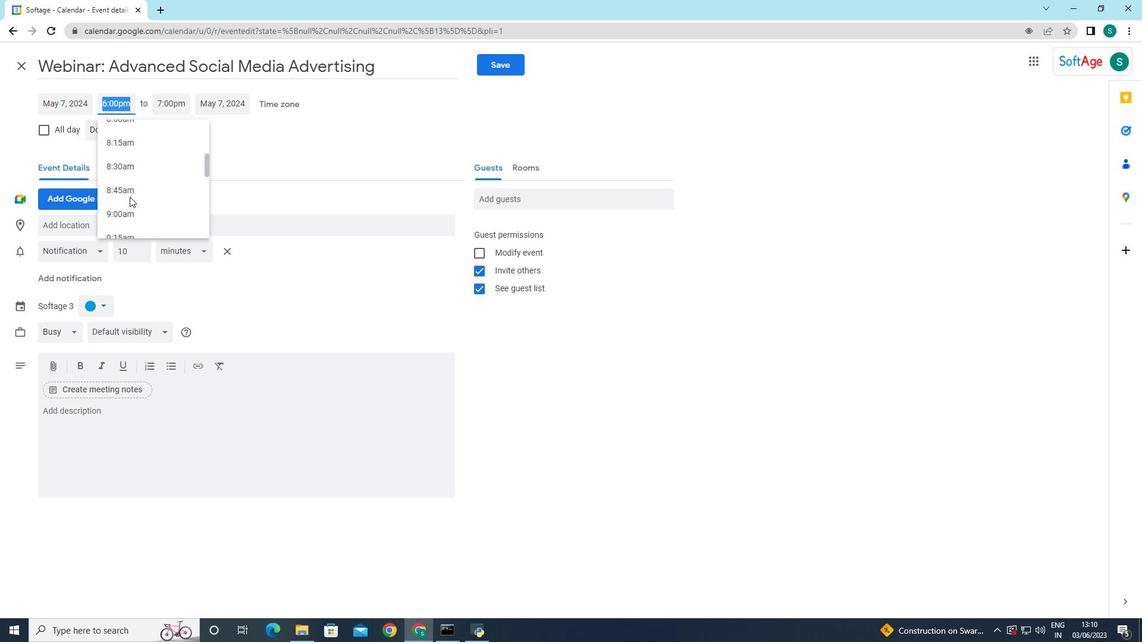 
Action: Mouse scrolled (129, 197) with delta (0, 0)
Screenshot: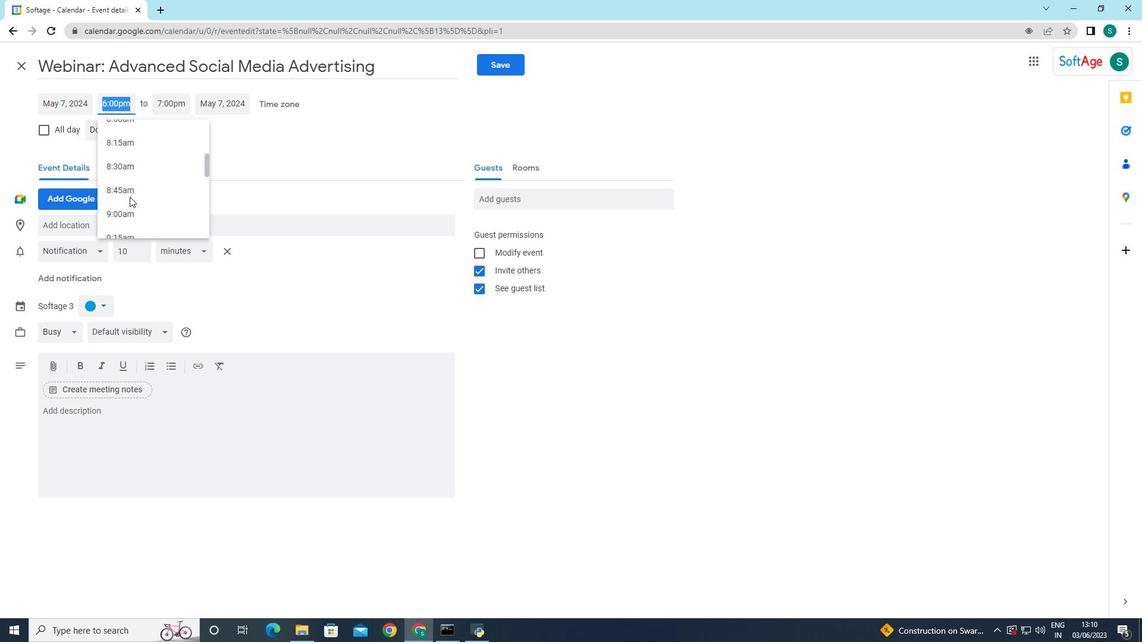 
Action: Mouse scrolled (129, 197) with delta (0, 0)
Screenshot: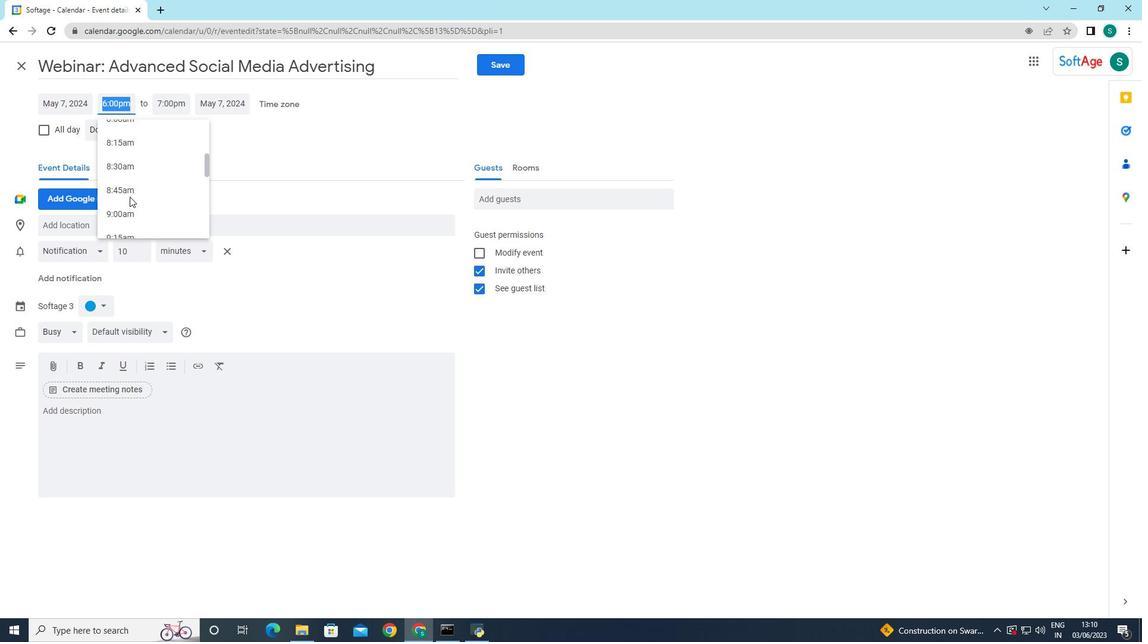 
Action: Mouse moved to (127, 222)
Screenshot: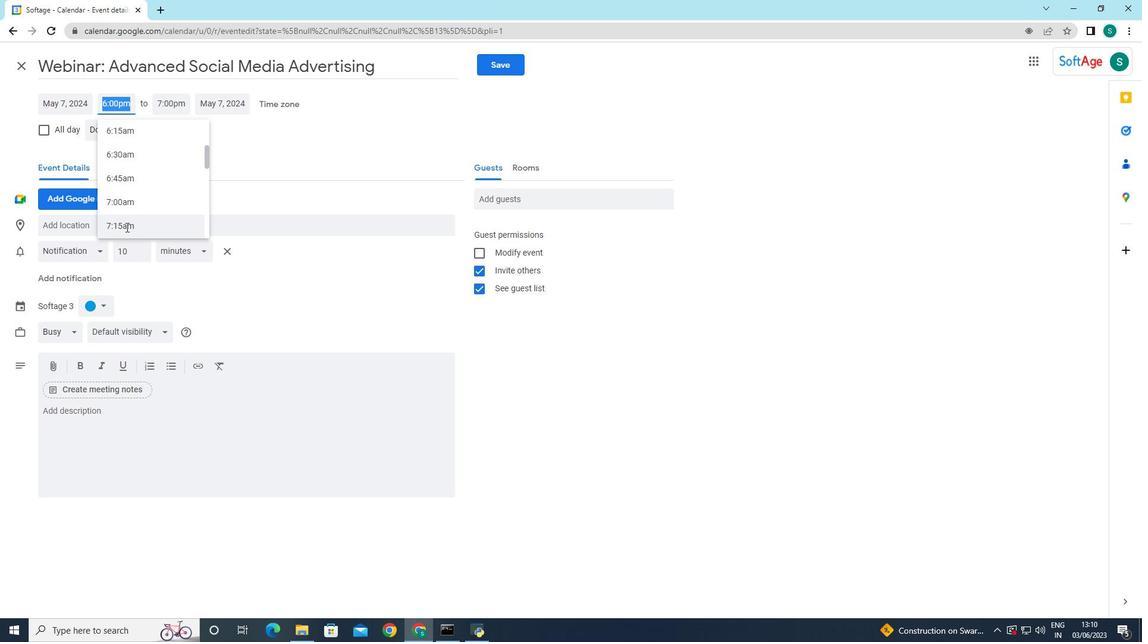 
Action: Mouse scrolled (127, 221) with delta (0, 0)
Screenshot: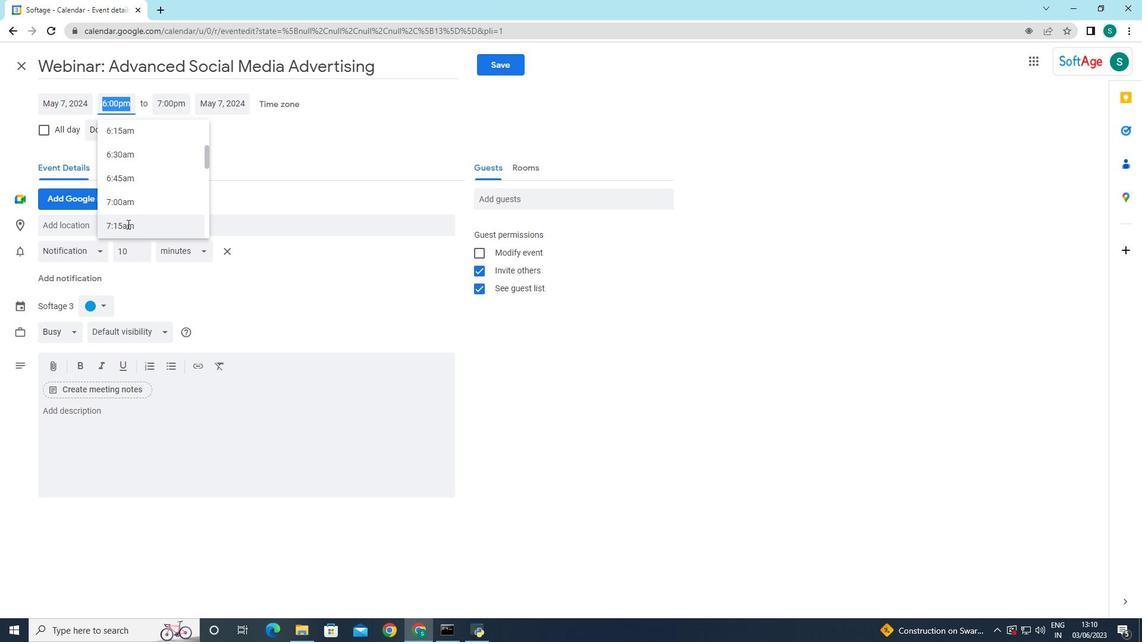
Action: Mouse moved to (130, 190)
Screenshot: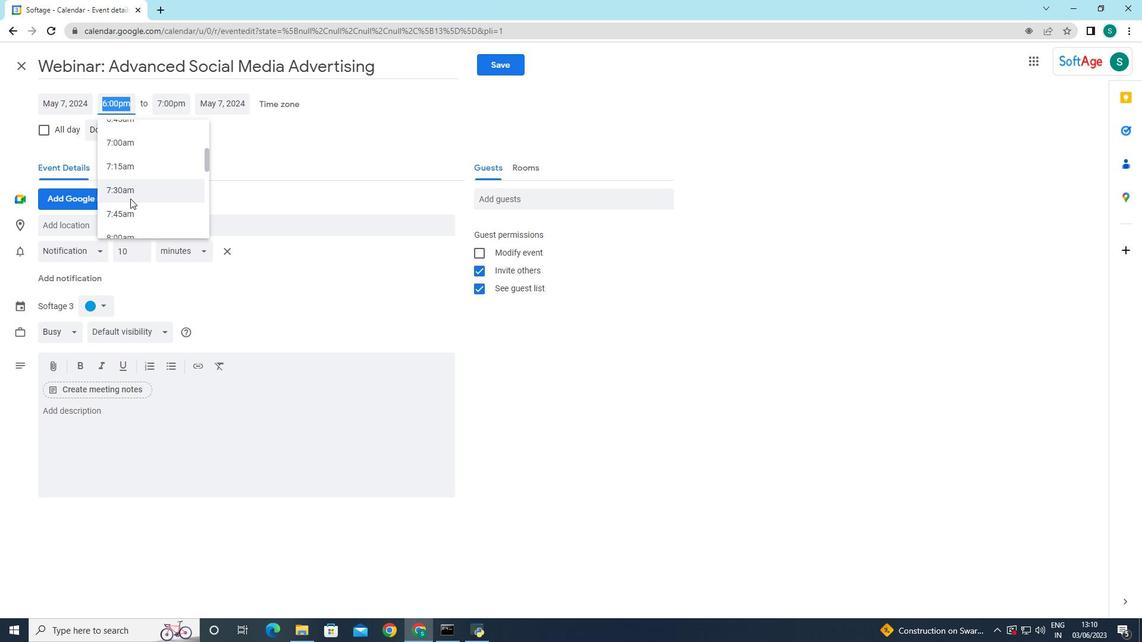 
Action: Mouse pressed left at (130, 190)
Screenshot: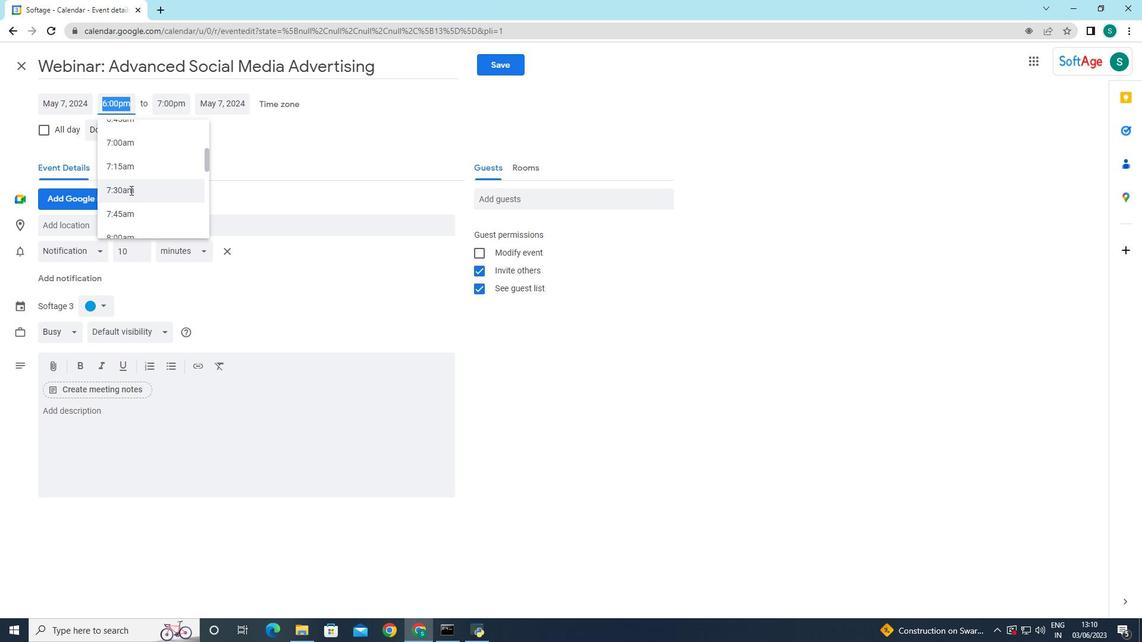 
Action: Mouse moved to (176, 107)
Screenshot: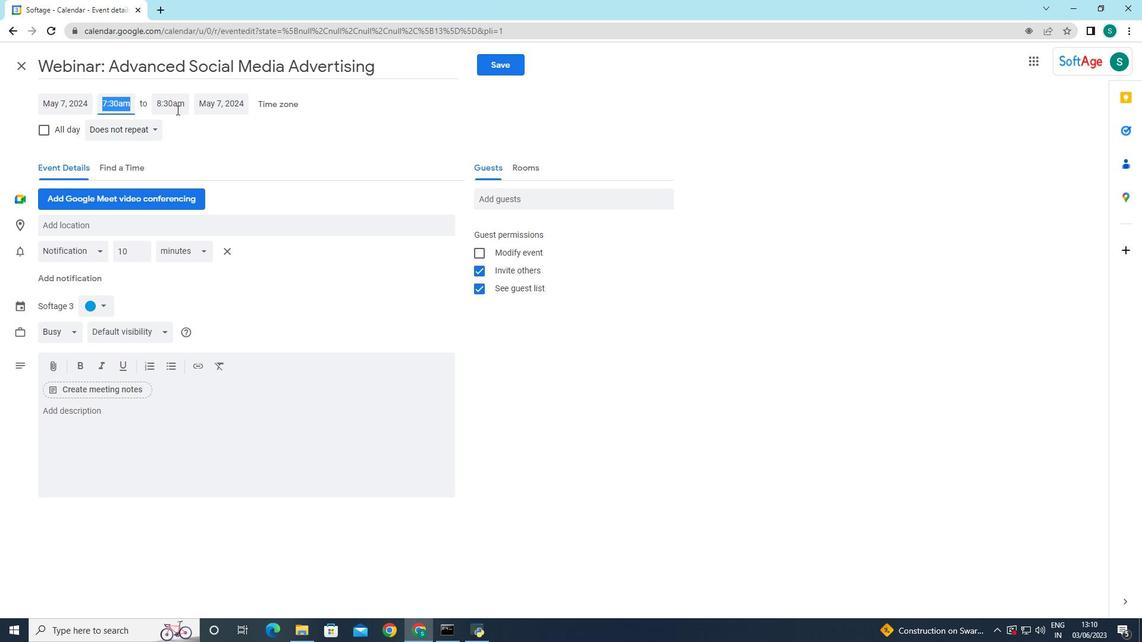 
Action: Mouse pressed left at (176, 107)
Screenshot: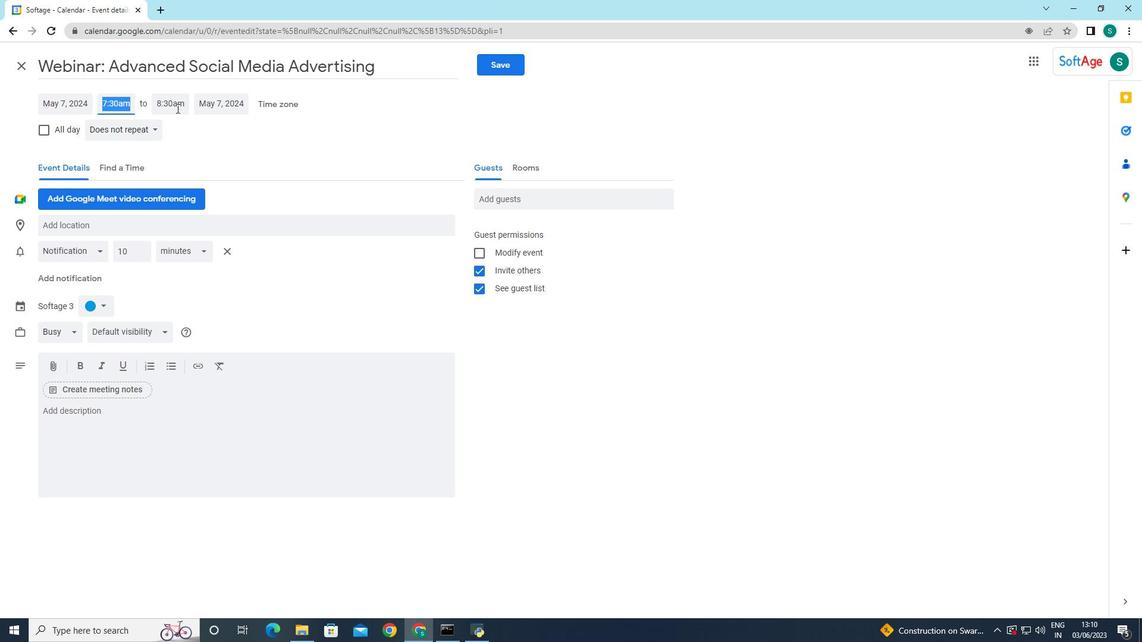 
Action: Mouse moved to (180, 224)
Screenshot: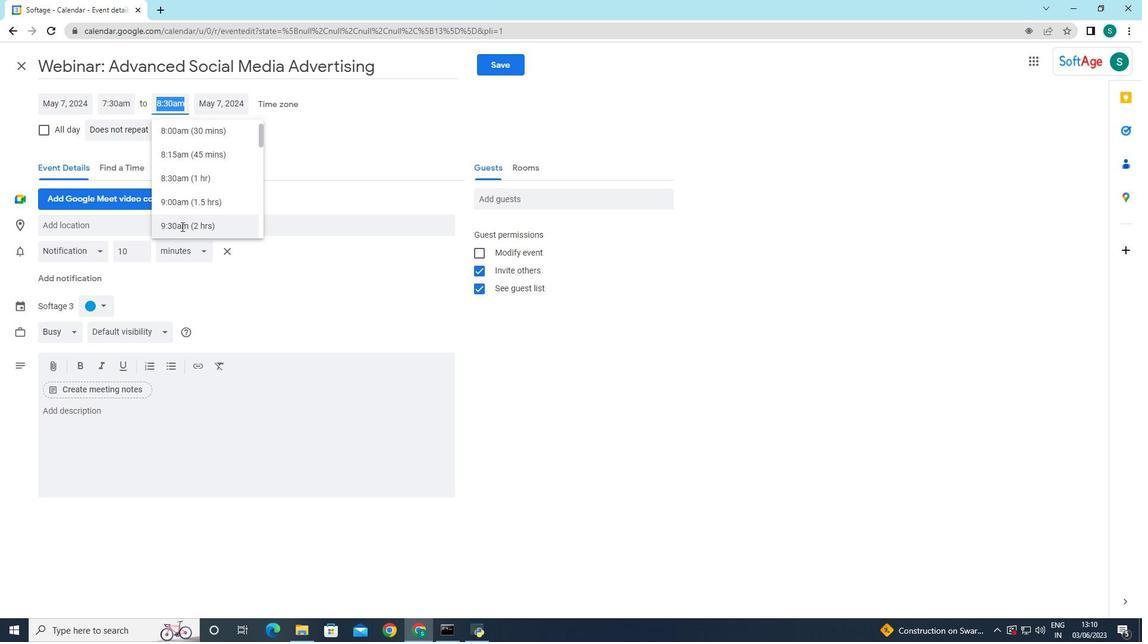 
Action: Mouse pressed left at (180, 224)
Screenshot: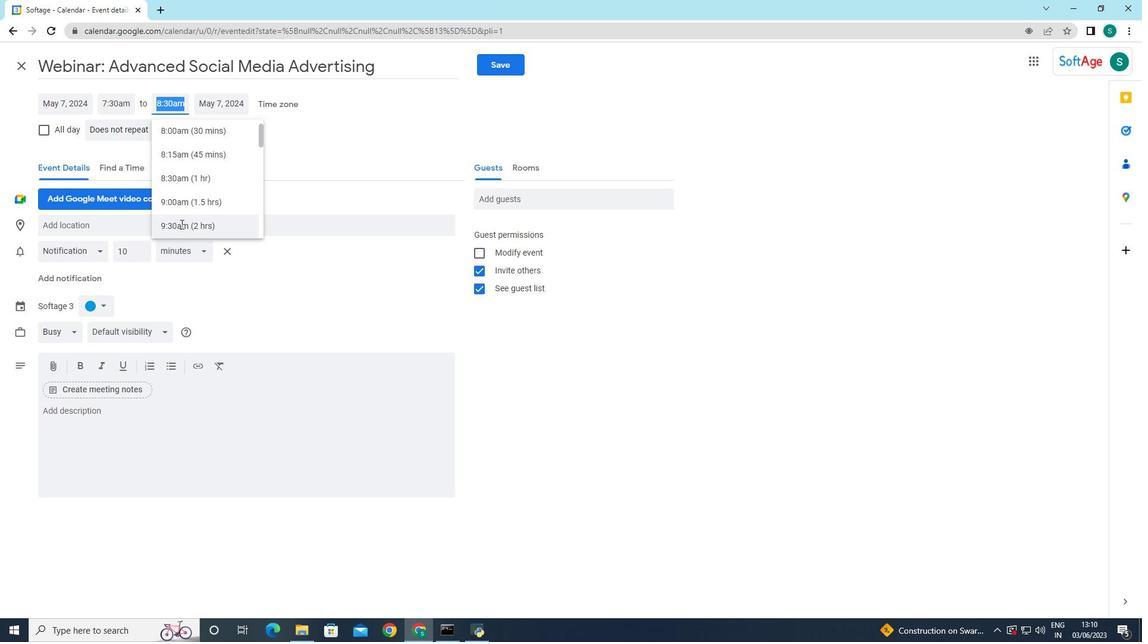 
Action: Mouse moved to (281, 153)
Screenshot: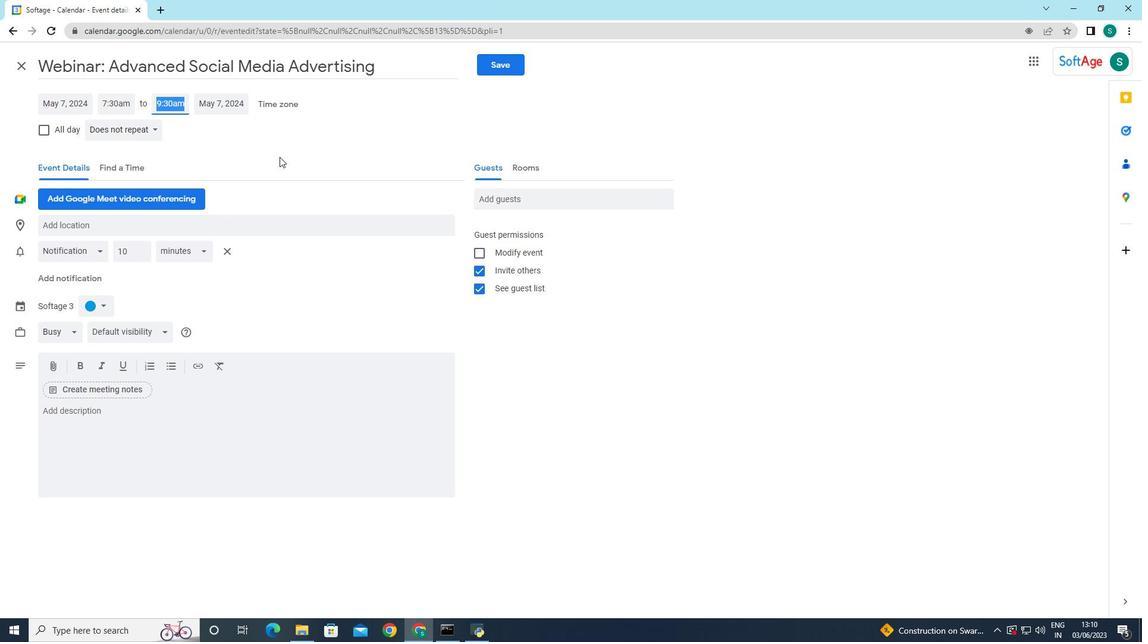 
Action: Mouse pressed left at (281, 153)
Screenshot: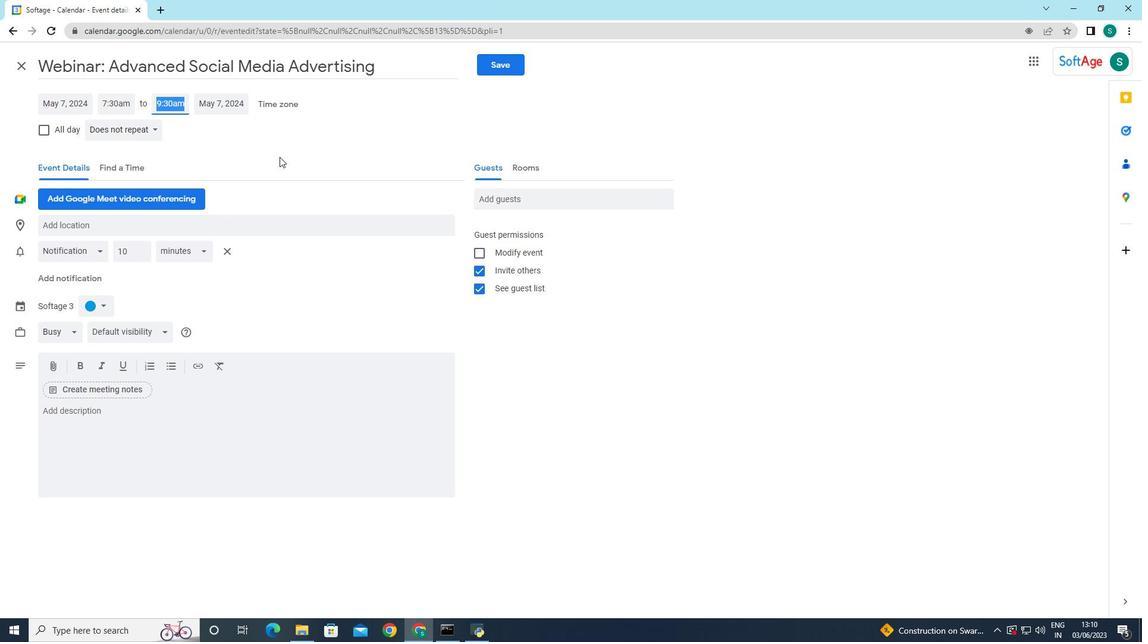 
Action: Mouse moved to (84, 418)
Screenshot: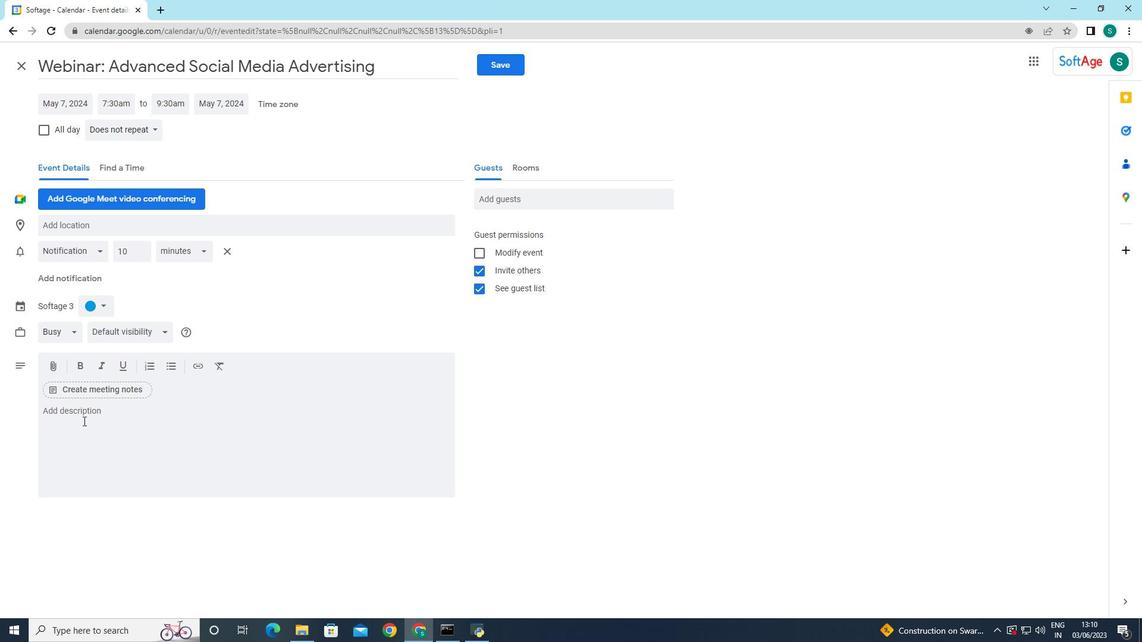 
Action: Mouse pressed left at (84, 418)
Screenshot: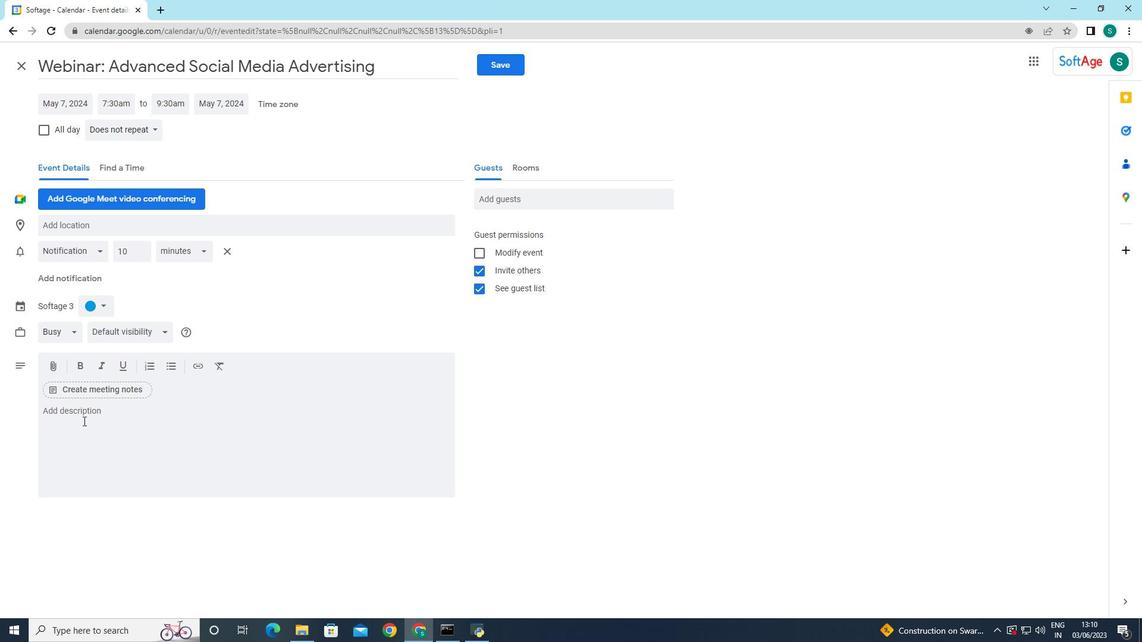 
Action: Mouse moved to (361, 298)
Screenshot: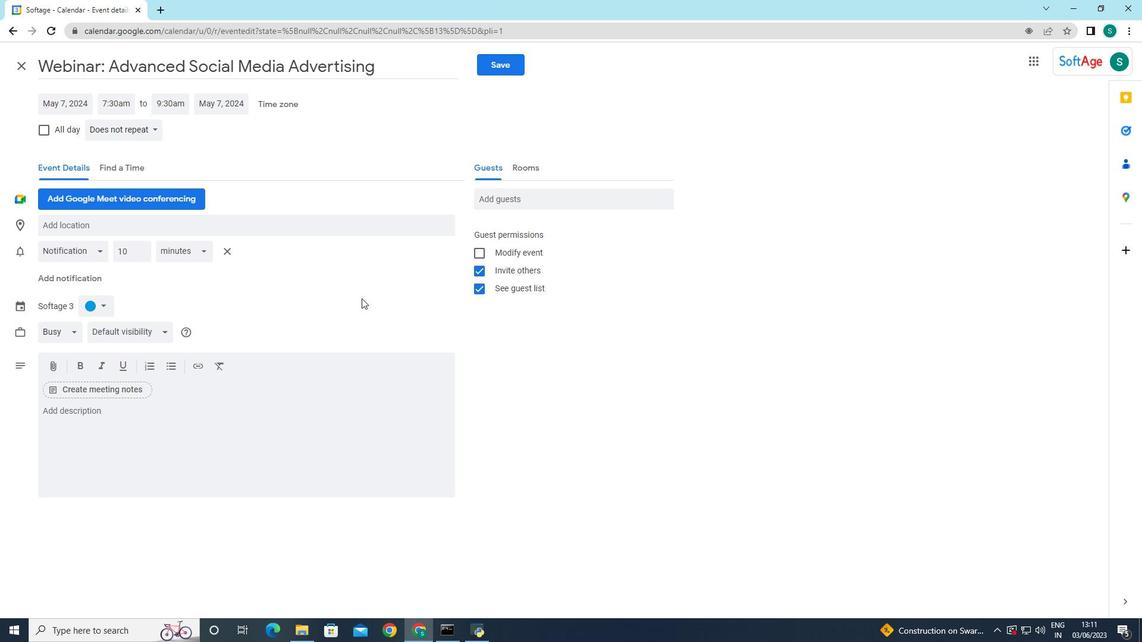 
Action: Key pressed <Key.caps_lock>THE<Key.backspace><Key.backspace><Key.caps_lock>he<Key.space><Key.caps_lock>I<Key.caps_lock>ndustry<Key.space><Key.caps_lock>SUMMI<Key.backspace><Key.backspace><Key.backspace><Key.backspace><Key.caps_lock>ummit<Key.space>is<Key.space>a<Key.space>premier<Key.space>gathering<Key.space>of<Key.space>professionals,<Key.space>experts,<Key.space>and<Key.space>thught<Key.space>leaders<Key.space>in
Screenshot: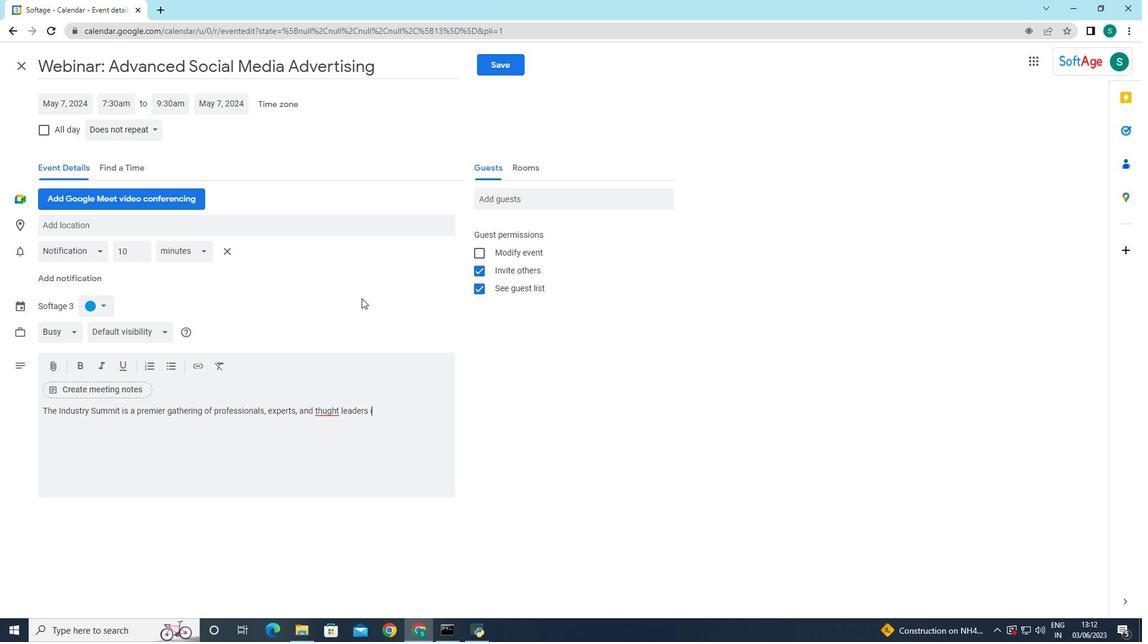 
Action: Mouse moved to (325, 412)
Screenshot: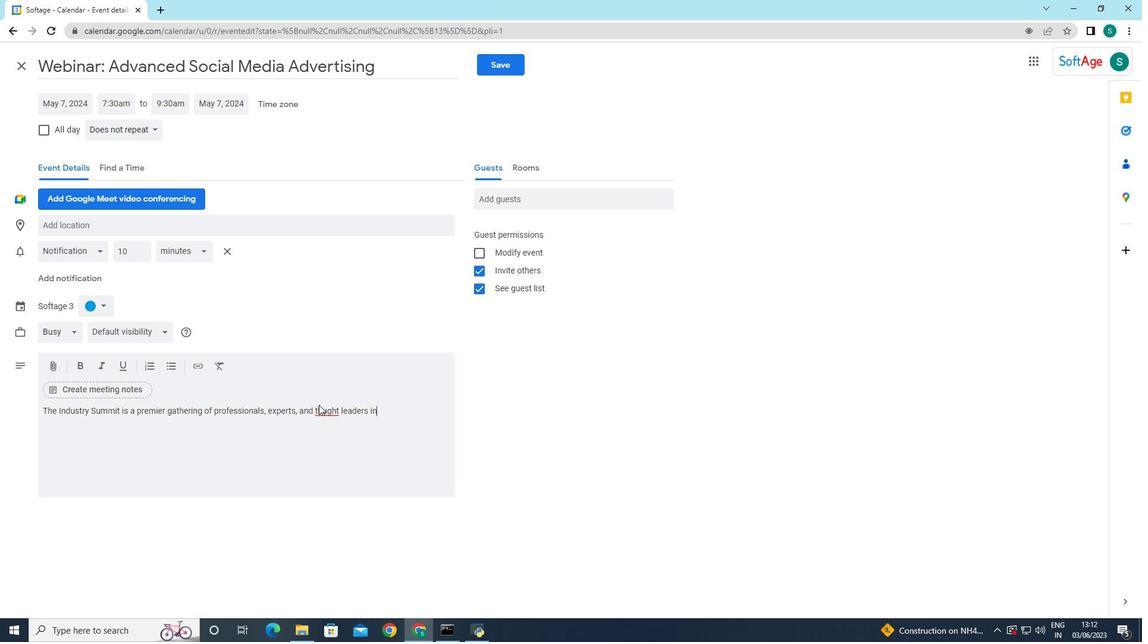 
Action: Mouse pressed right at (325, 412)
Screenshot: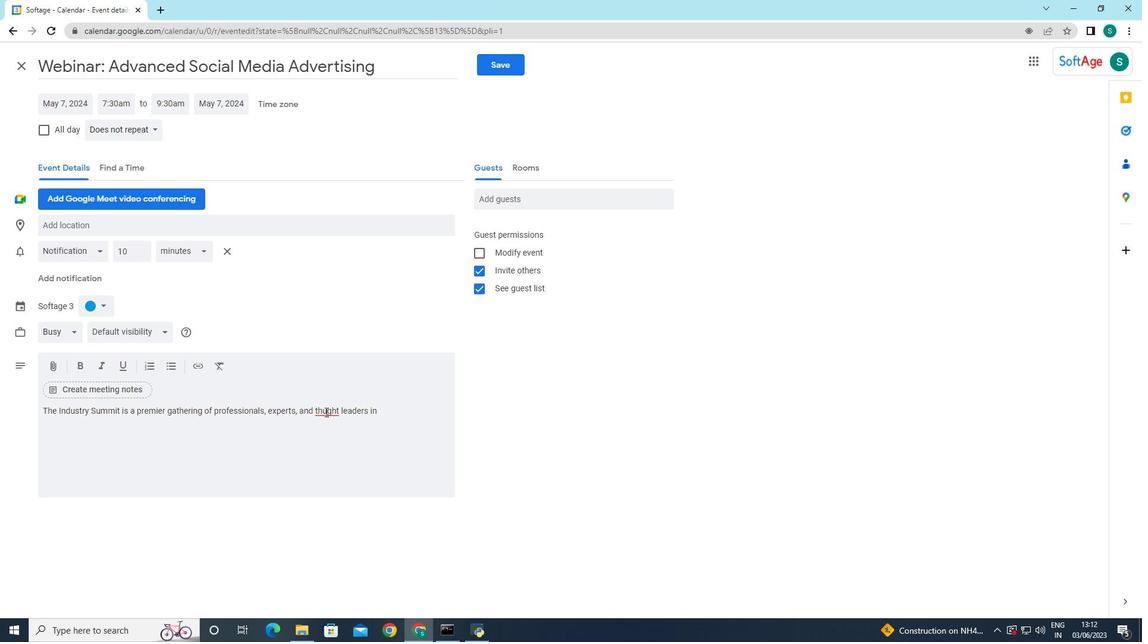 
Action: Mouse moved to (340, 421)
Screenshot: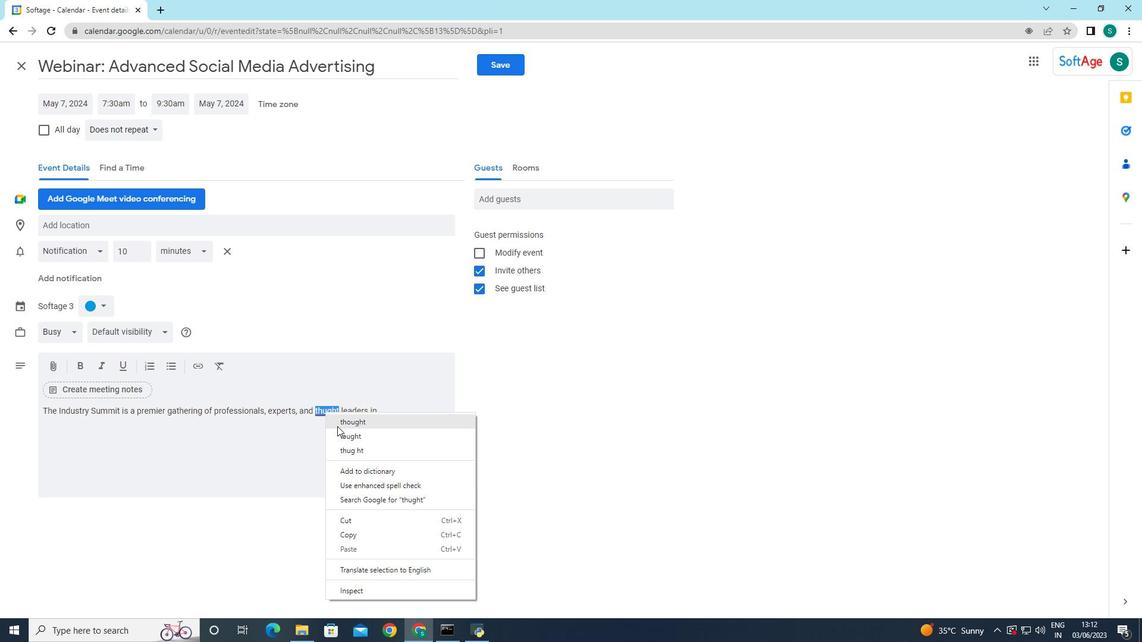 
Action: Mouse pressed left at (340, 421)
Screenshot: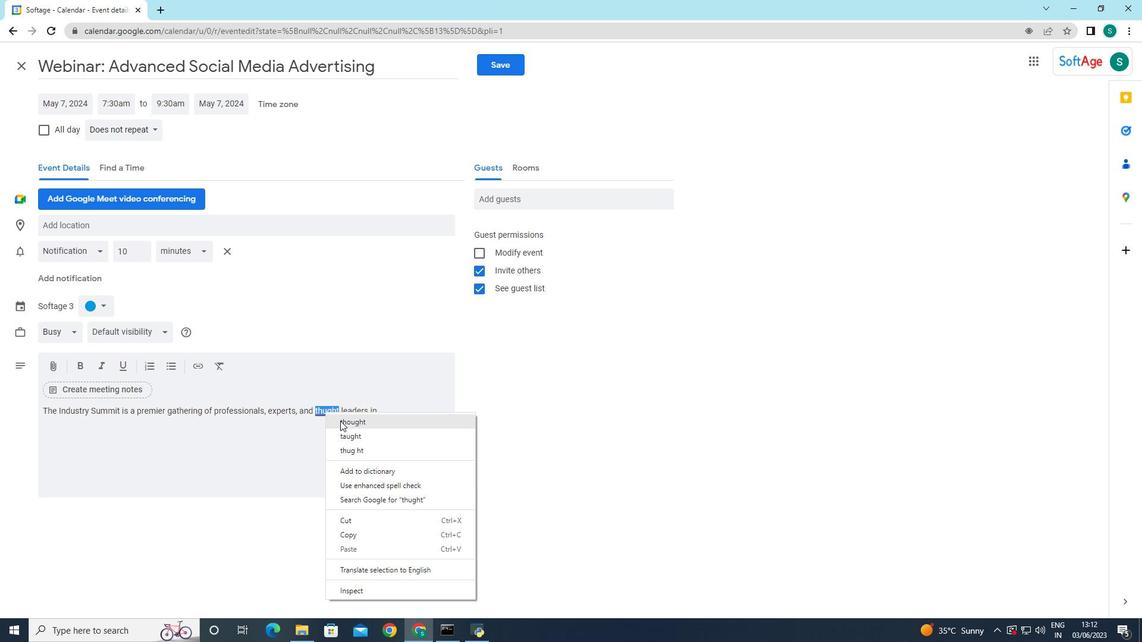 
Action: Mouse moved to (392, 411)
Screenshot: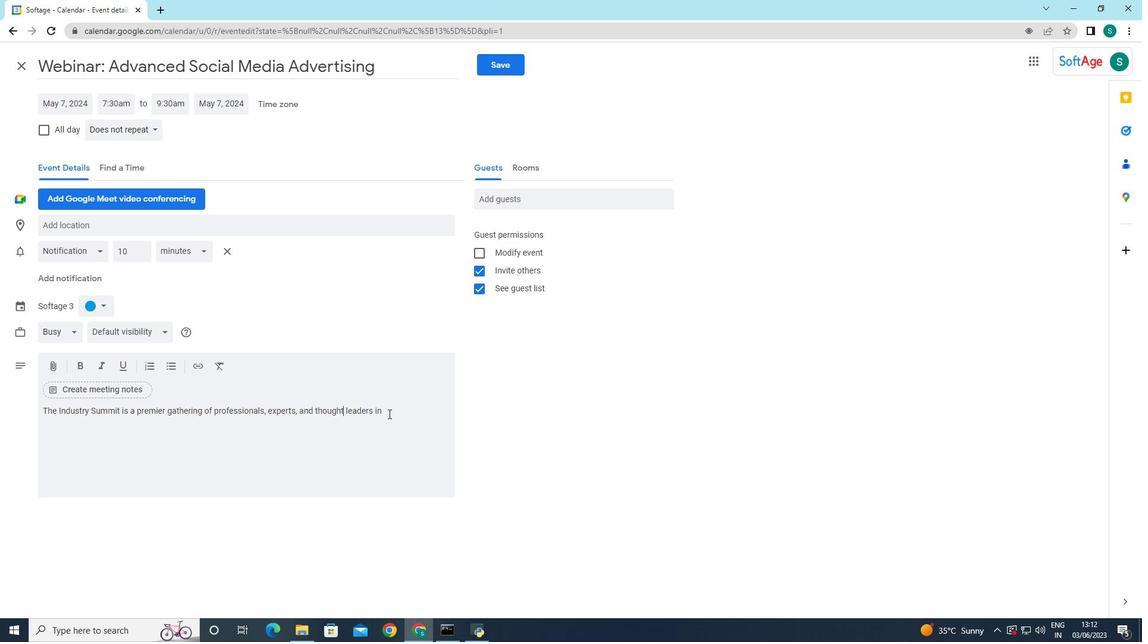 
Action: Mouse pressed left at (392, 411)
Screenshot: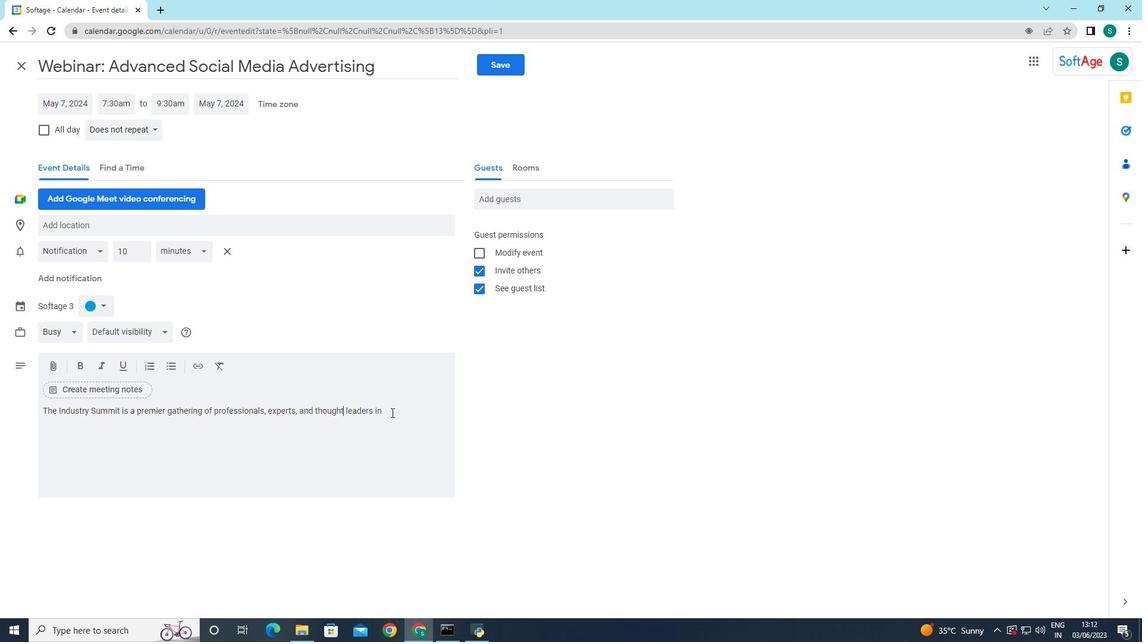 
Action: Key pressed <Key.space>a<Key.space>specifie<Key.backspace>c<Key.space>u<Key.backspace>industry<Key.space>or<Key.space>field.<Key.space><Key.caps_lock>IA<Key.backspace><Key.caps_lock>t<Key.space>serves<Key.space>as<Key.space>a<Key.space>platfrom<Key.space>for<Key.space>nete<Key.backspace><Key.backspace>tworking,<Key.space>knowledge<Key.space>
Screenshot: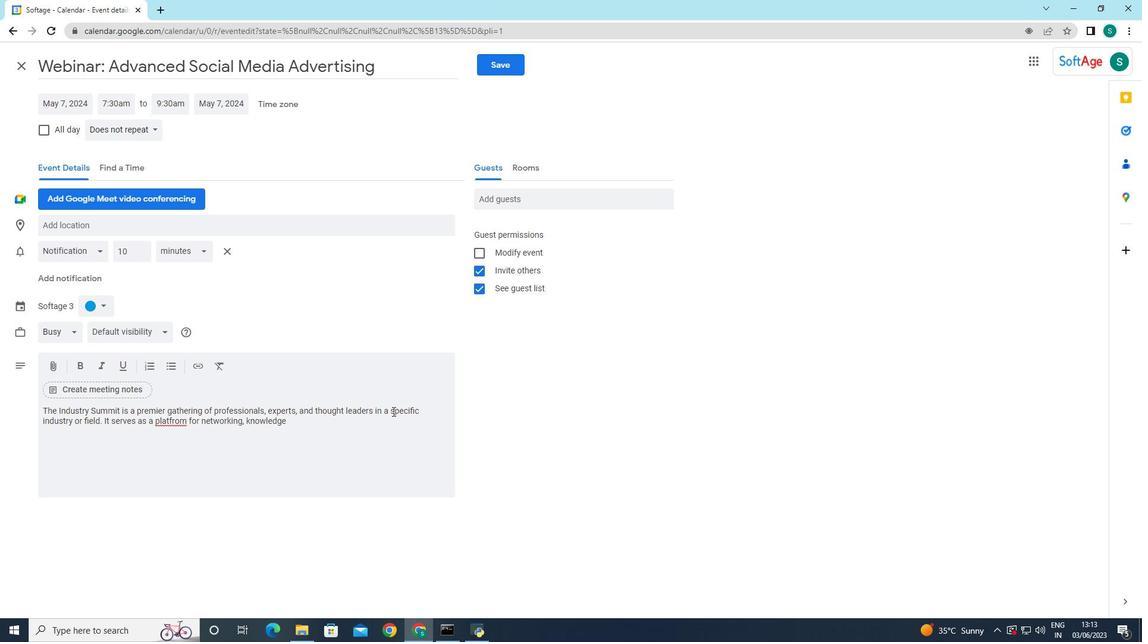
Action: Mouse moved to (177, 420)
Screenshot: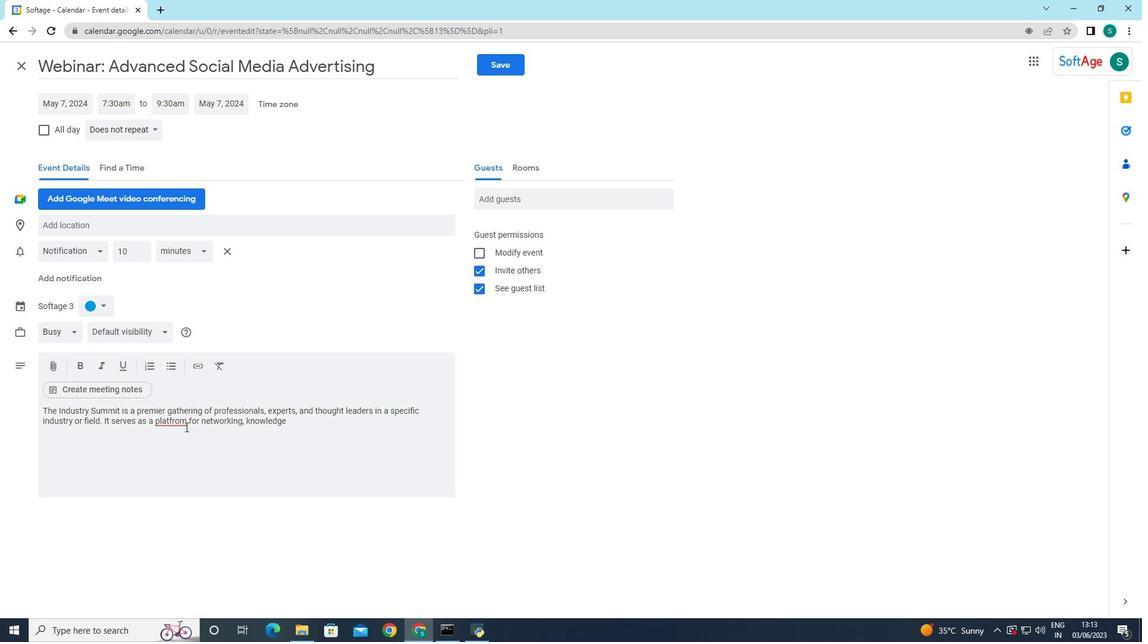 
Action: Mouse pressed right at (177, 420)
Screenshot: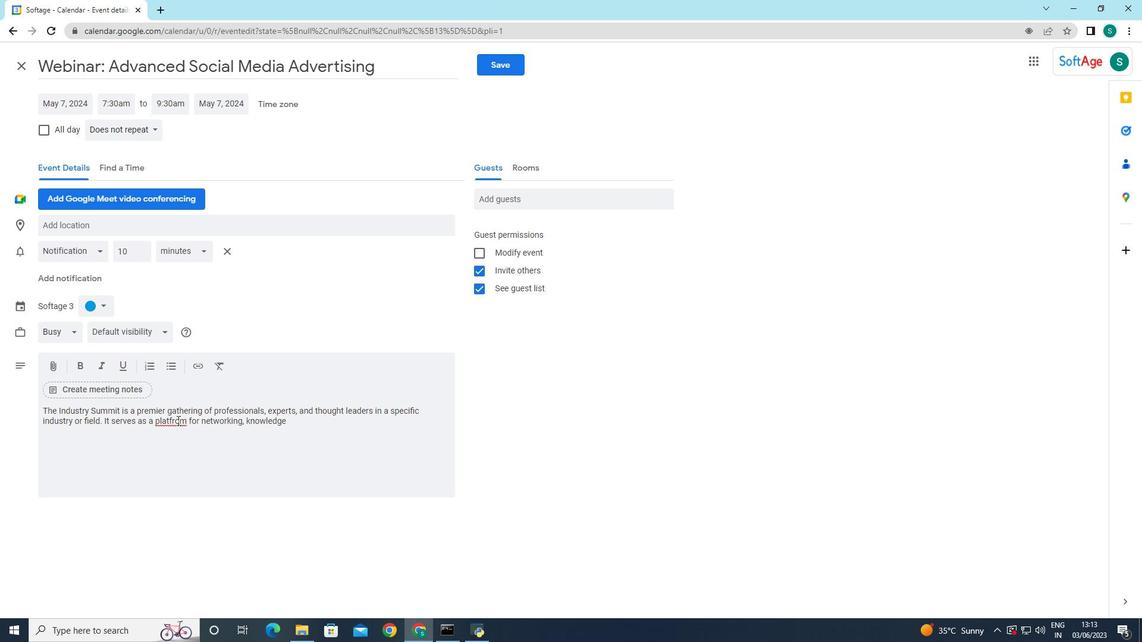 
Action: Mouse moved to (204, 435)
Screenshot: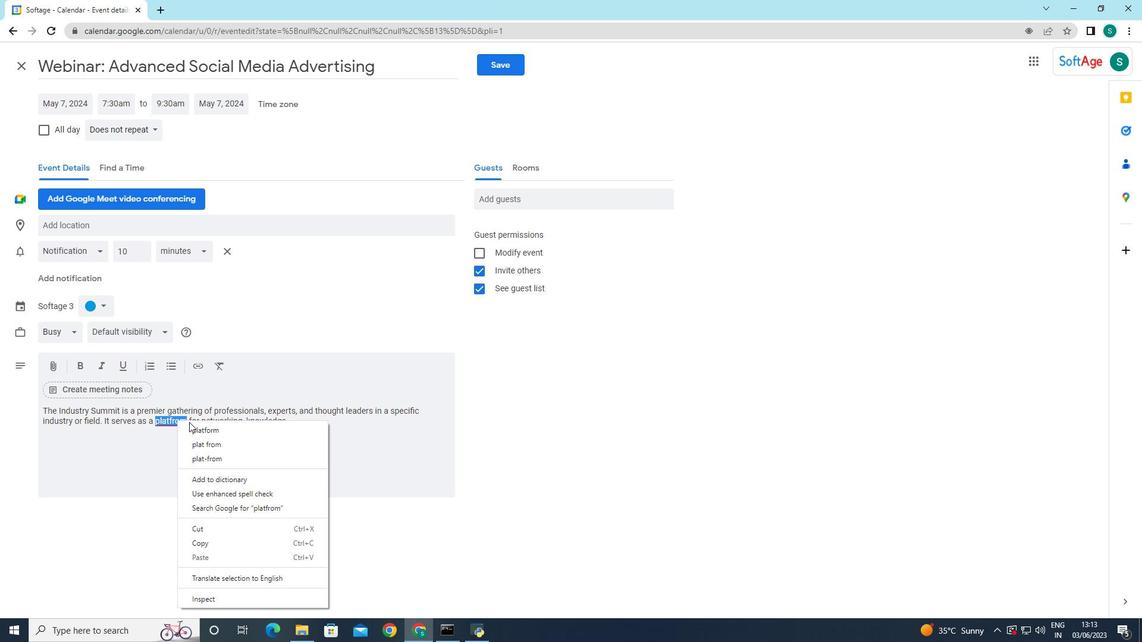 
Action: Mouse pressed left at (204, 435)
Screenshot: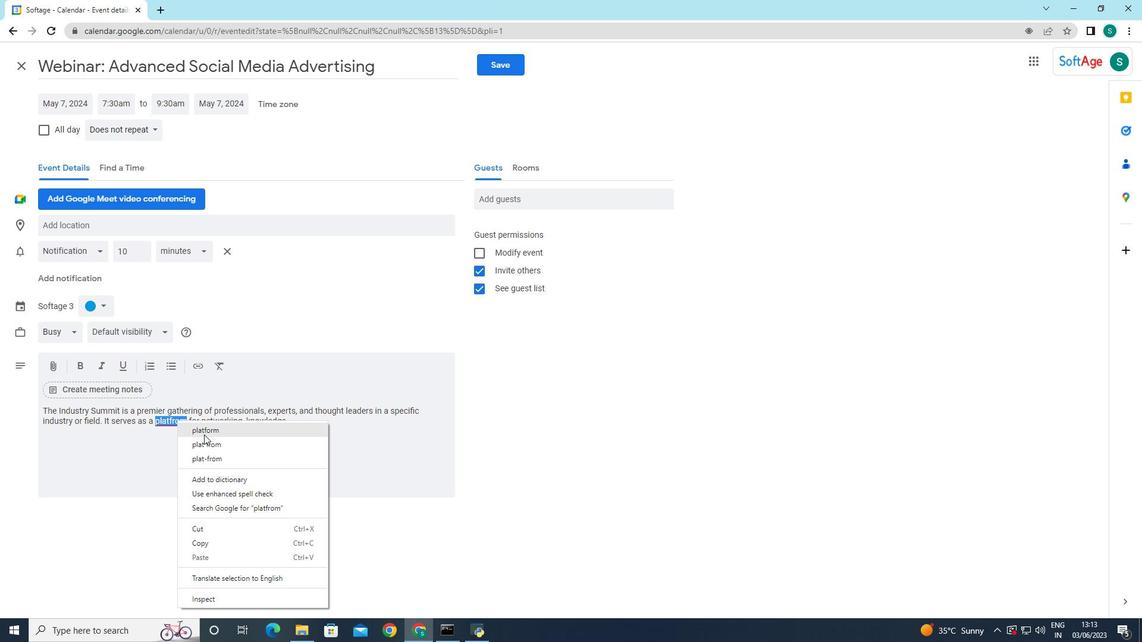 
Action: Mouse moved to (296, 426)
Screenshot: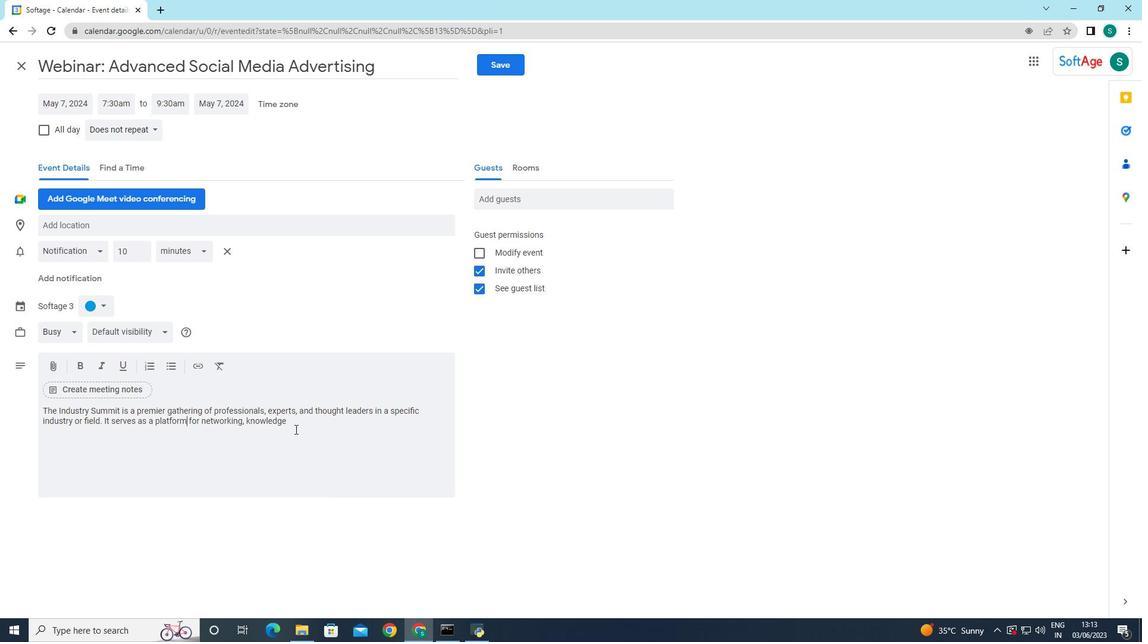 
Action: Mouse pressed left at (296, 426)
Screenshot: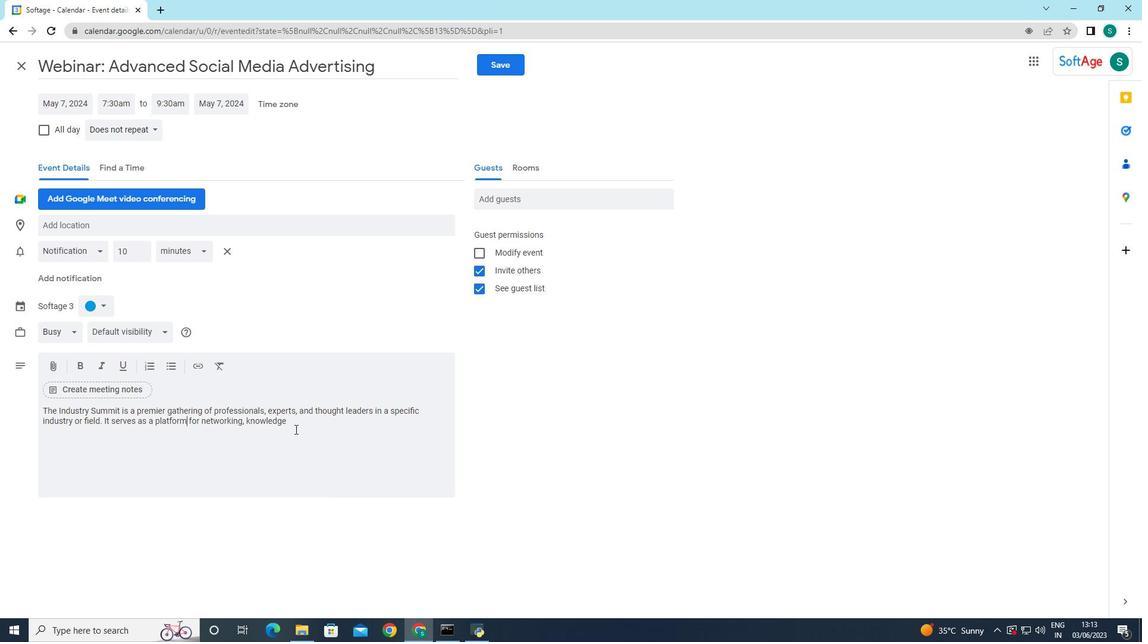 
Action: Mouse moved to (296, 425)
Screenshot: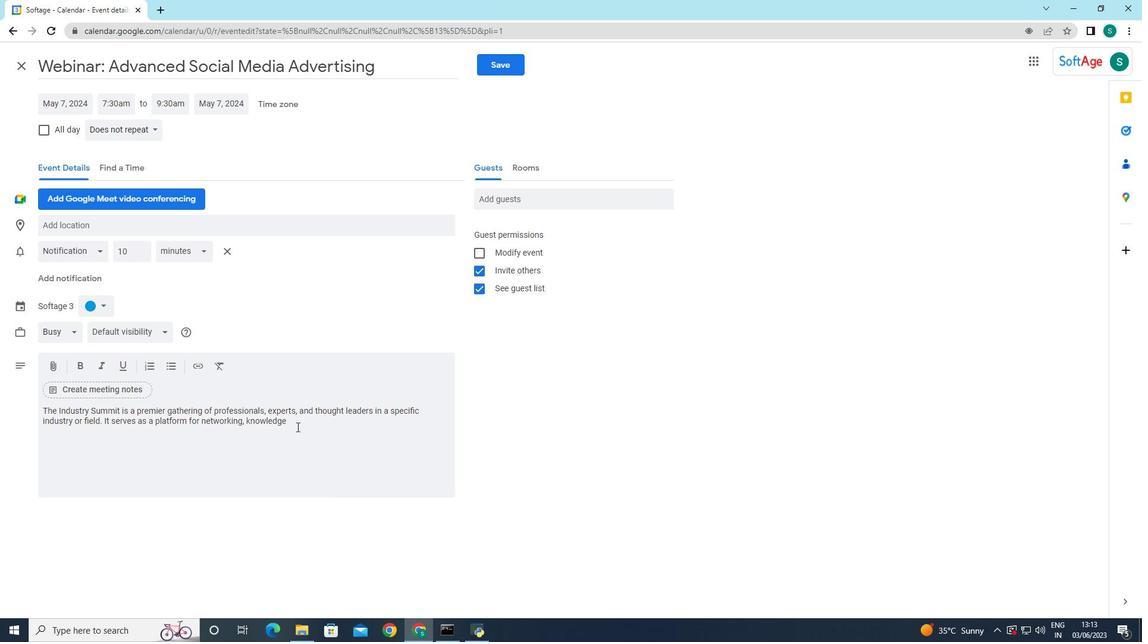 
Action: Key pressed sharing<Key.space><Key.backspace>,<Key.space>and<Key.space>collaboration,<Key.space>bring<Key.backspace>ging<Key.space>together<Key.space>l<Key.backspace>key<Key.space>stakeholders<Key.space>to<Key.space>discuss<Key.space>emerging<Key.space>trends,<Key.space>challenges,<Key.space>and<Key.space>opportunities<Key.space>woth<Key.backspace><Key.backspace><Key.backspace>ithin<Key.space>the<Key.space>industry.
Screenshot: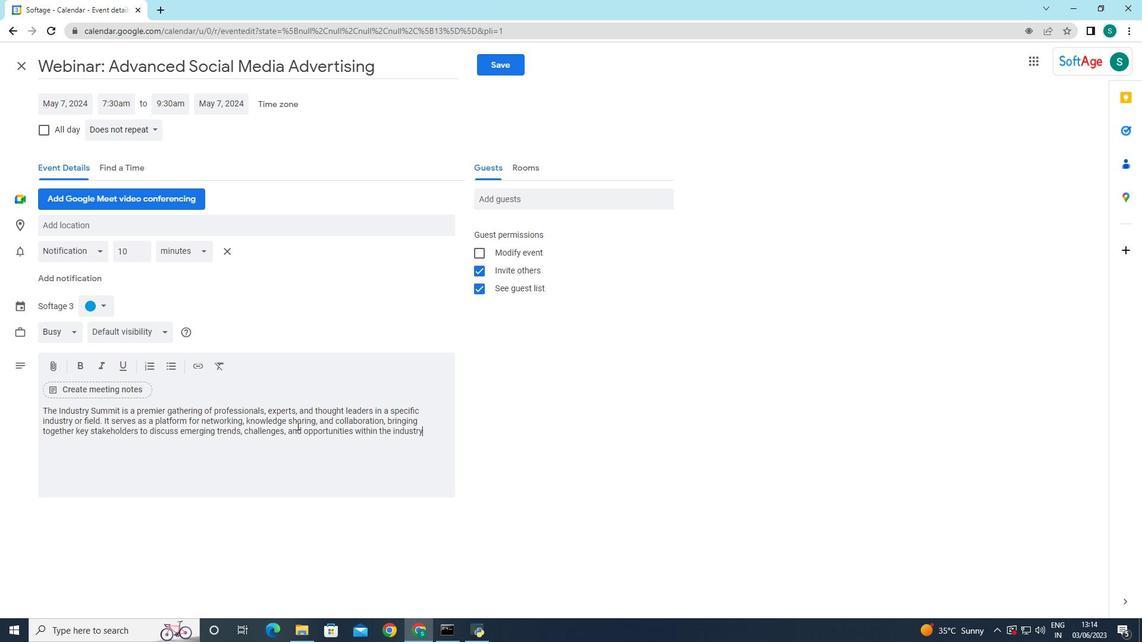 
Action: Mouse moved to (105, 304)
Screenshot: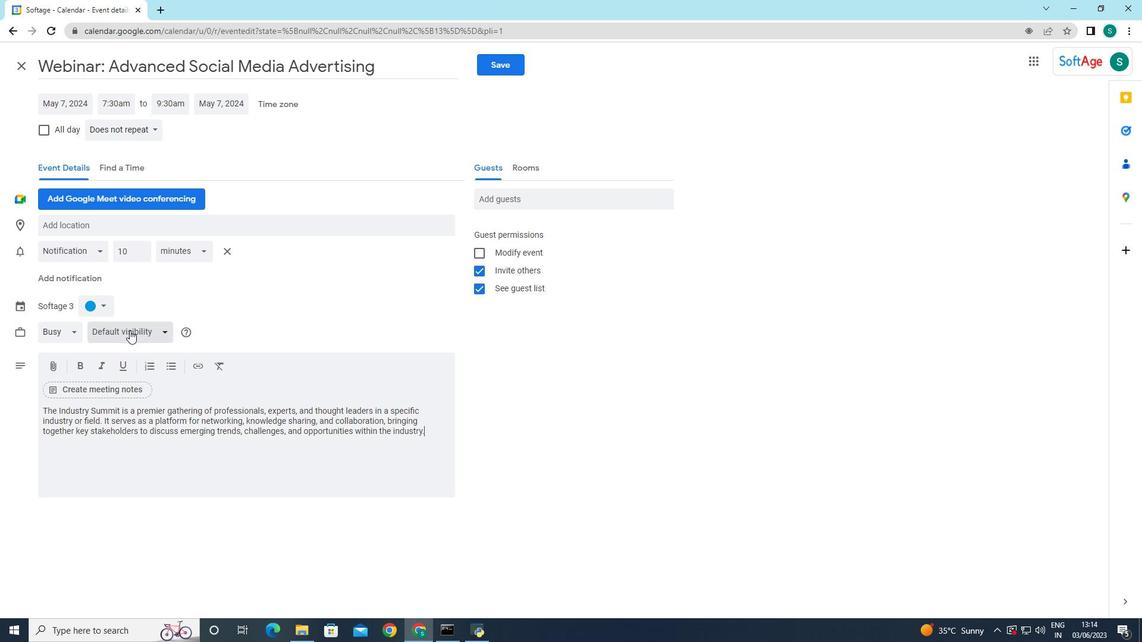 
Action: Mouse pressed left at (105, 304)
Screenshot: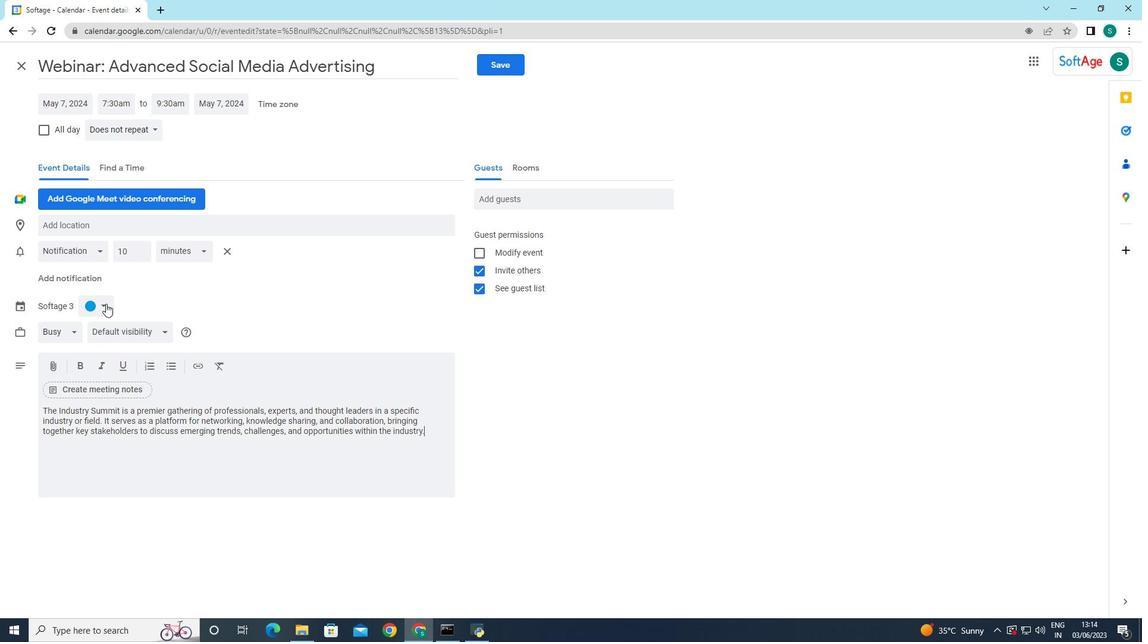 
Action: Mouse moved to (101, 335)
Screenshot: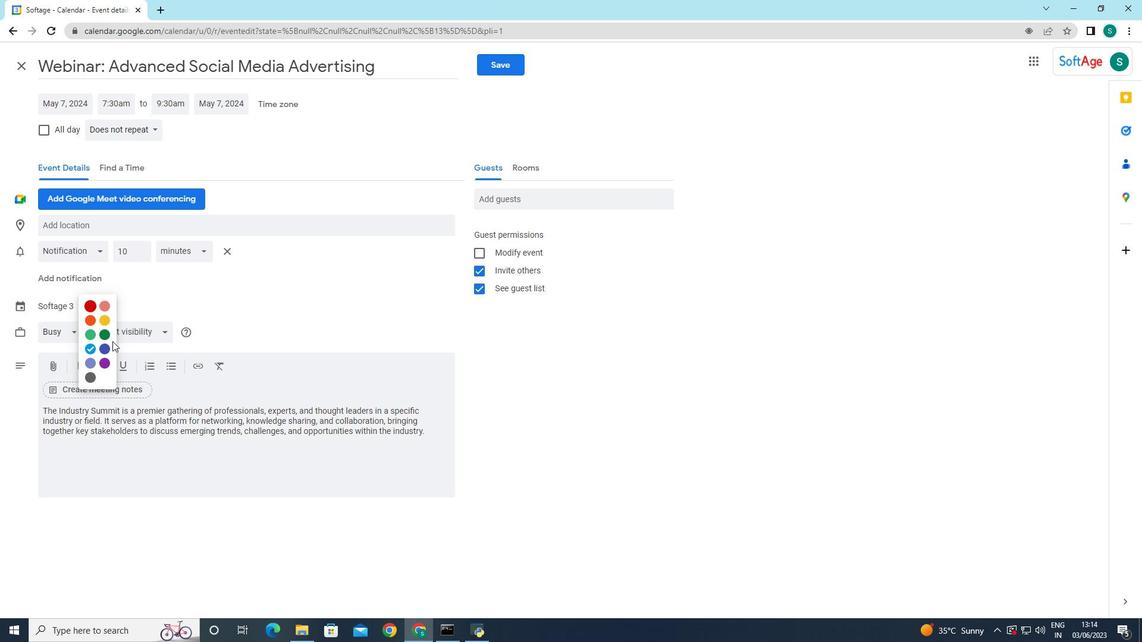 
Action: Mouse pressed left at (101, 335)
Screenshot: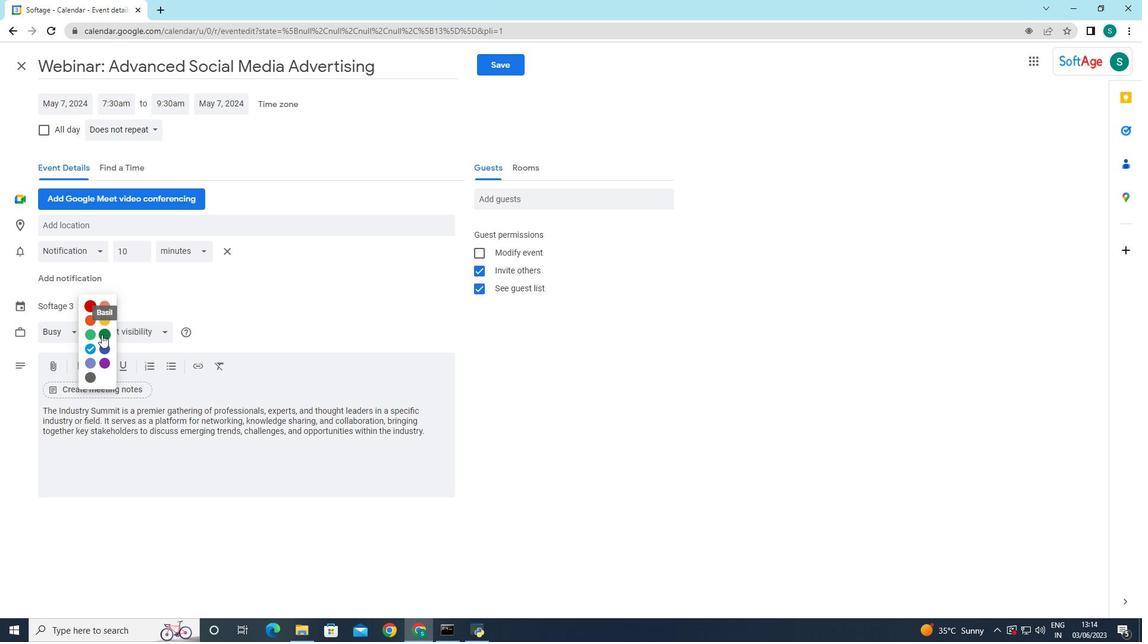
Action: Mouse moved to (76, 231)
Screenshot: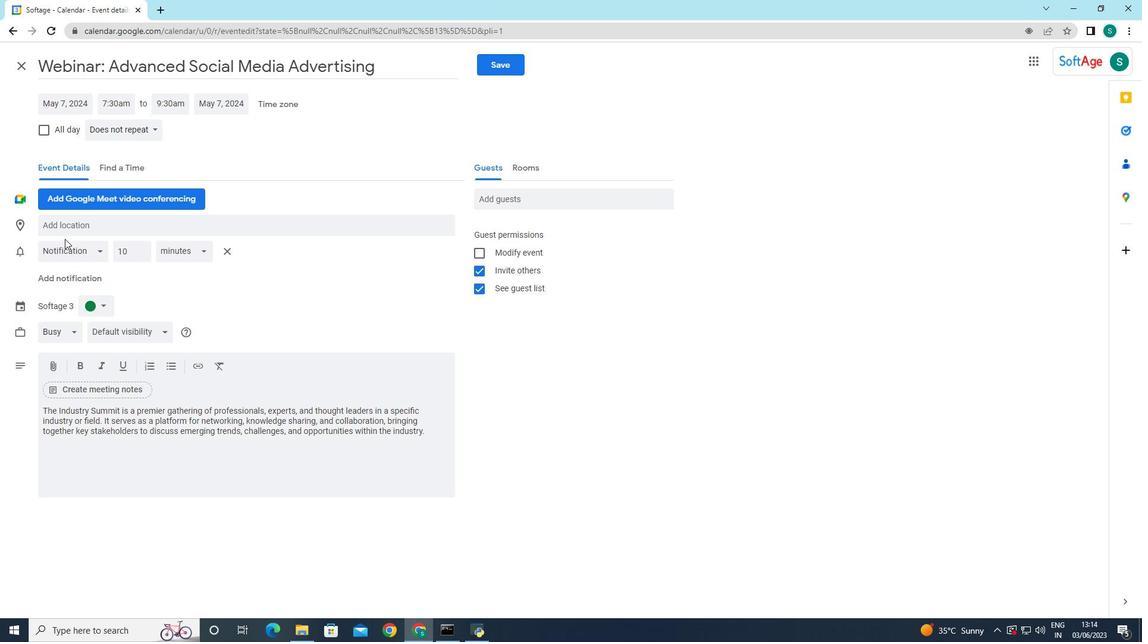 
Action: Mouse pressed left at (76, 231)
Screenshot: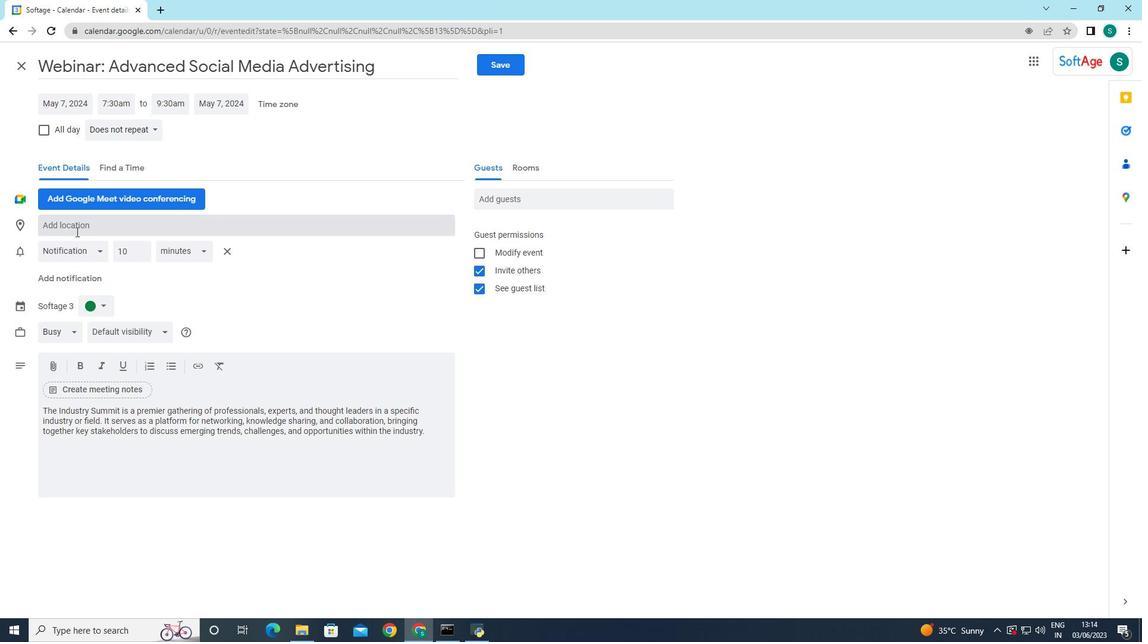
Action: Key pressed 5<Key.backspace>456<Key.space><Key.shift>French<Key.space><Key.shift>Riviera,<Key.space><Key.shift>Nice<Key.space><Key.shift>France
Screenshot: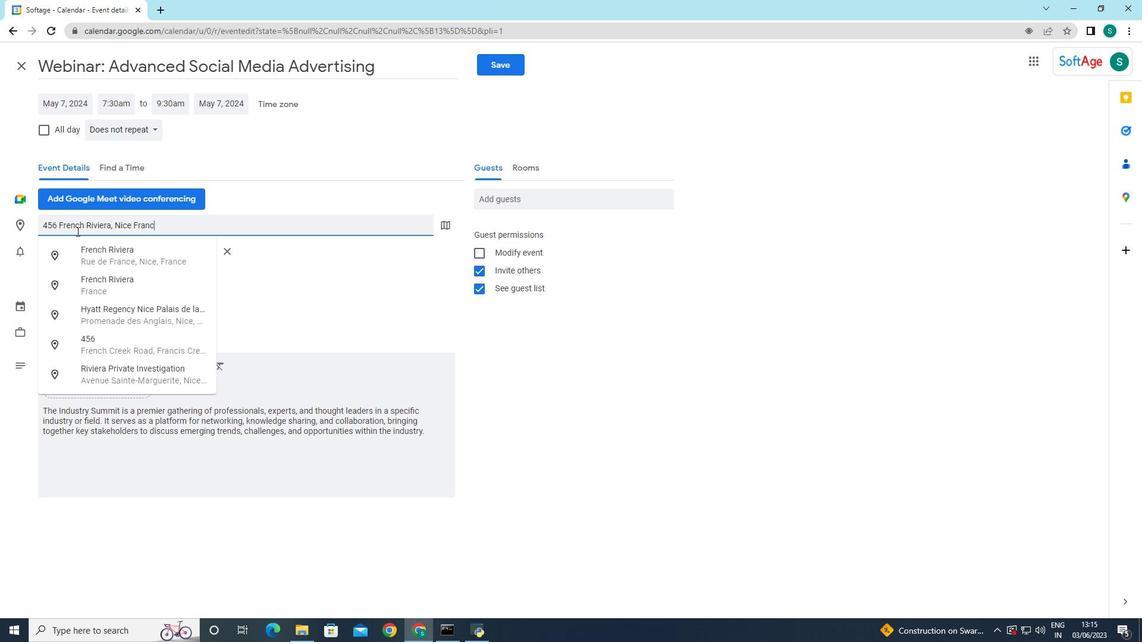 
Action: Mouse moved to (430, 304)
Screenshot: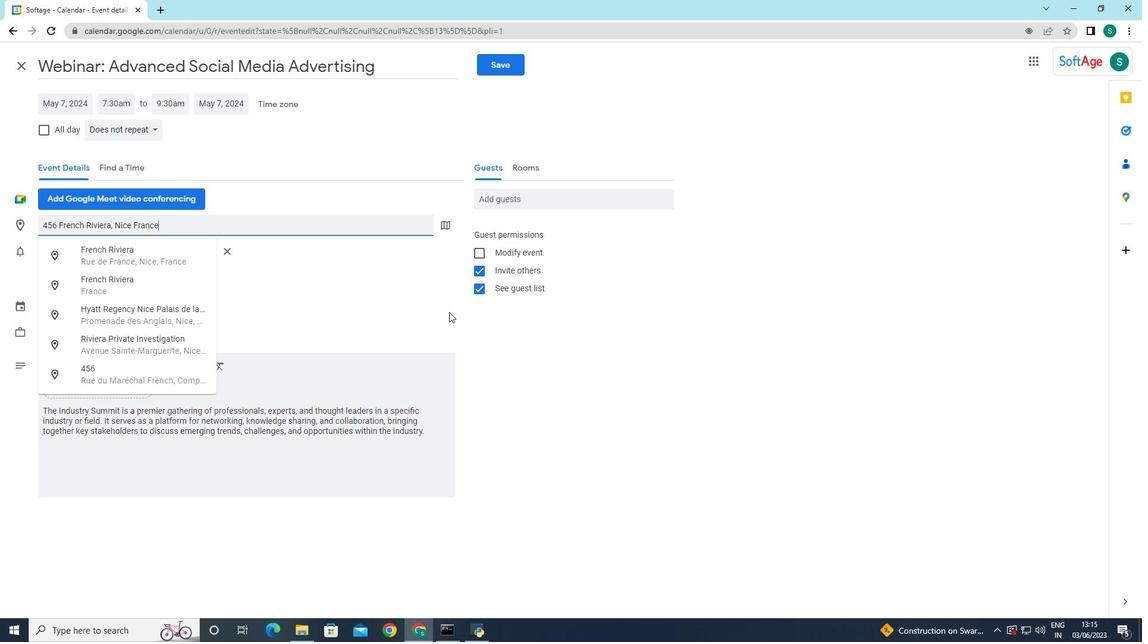 
Action: Mouse pressed left at (430, 304)
Screenshot: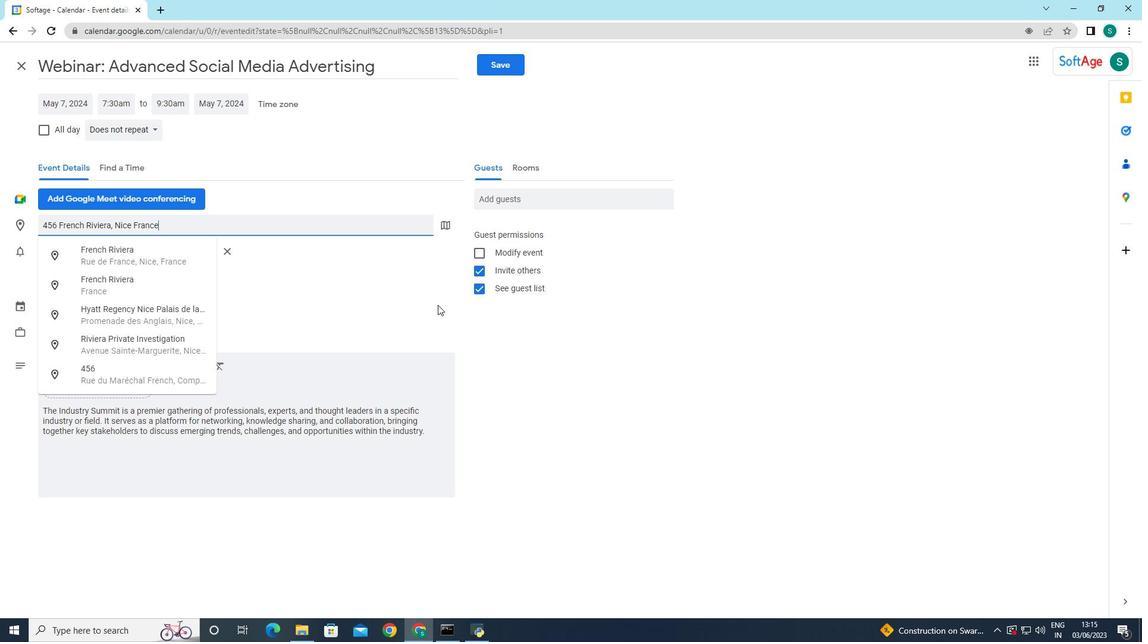 
Action: Mouse moved to (514, 200)
Screenshot: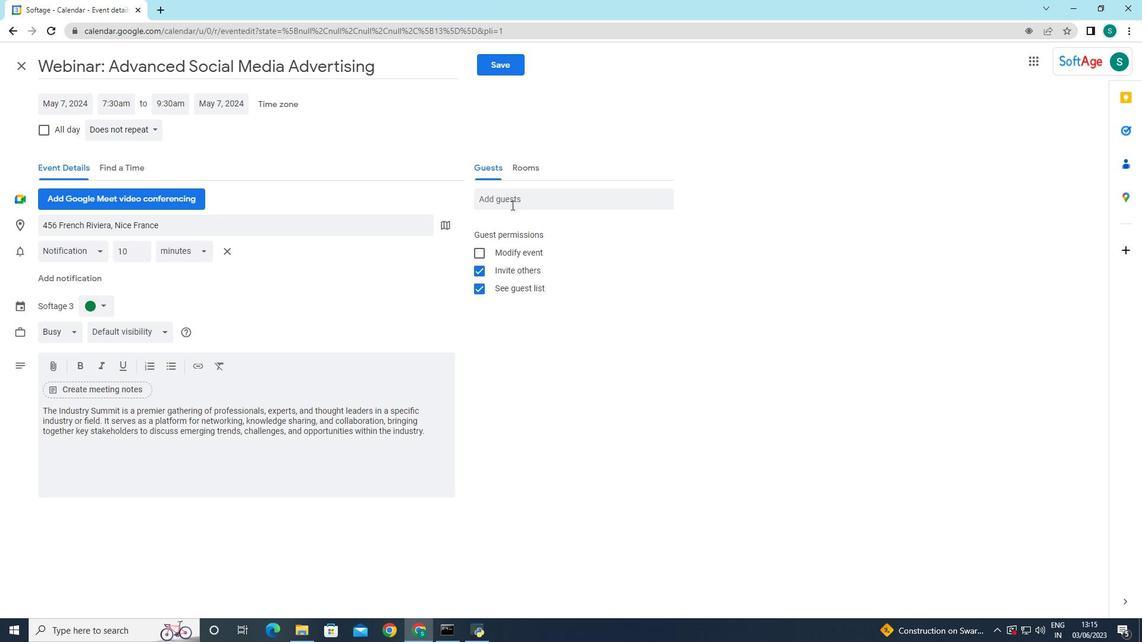 
Action: Mouse pressed left at (514, 200)
Screenshot: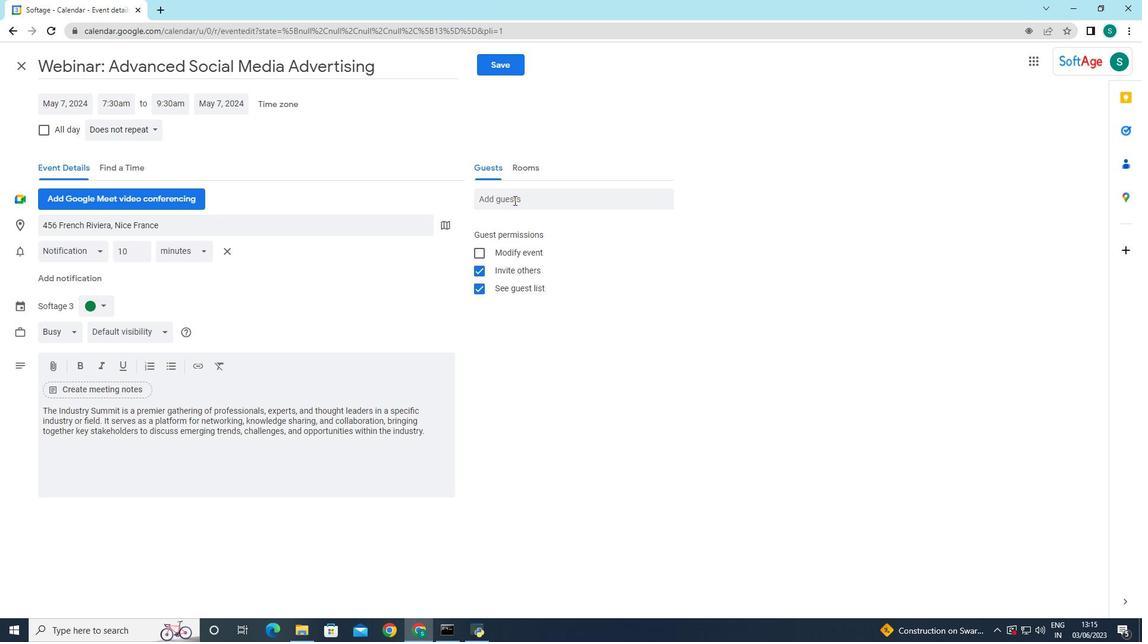 
Action: Mouse moved to (514, 202)
Screenshot: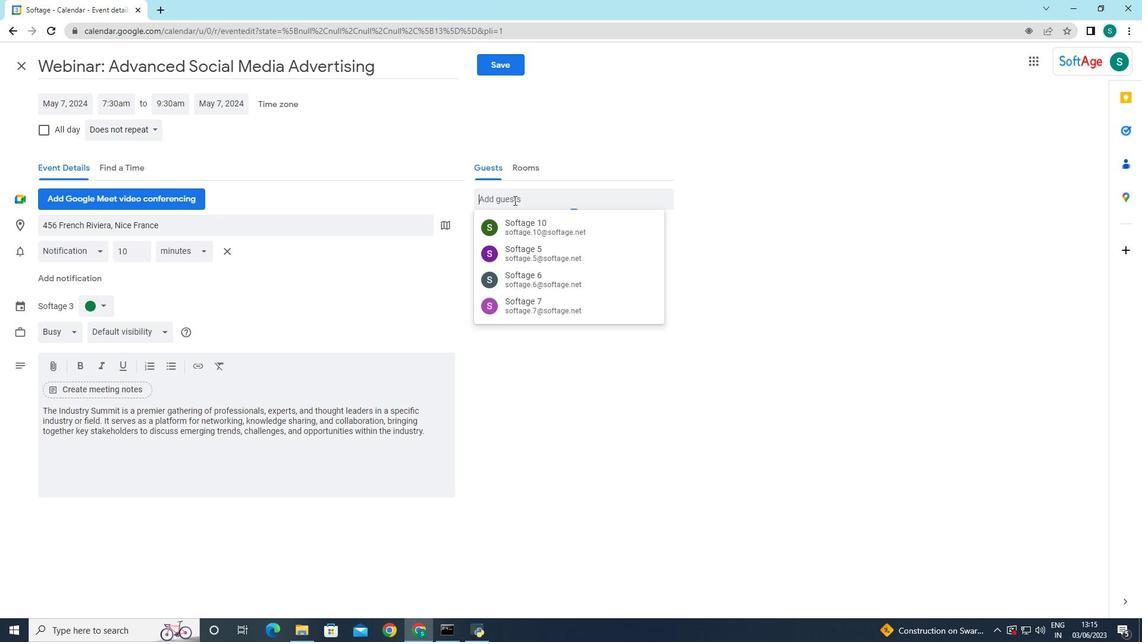 
Action: Key pressed softage.7
Screenshot: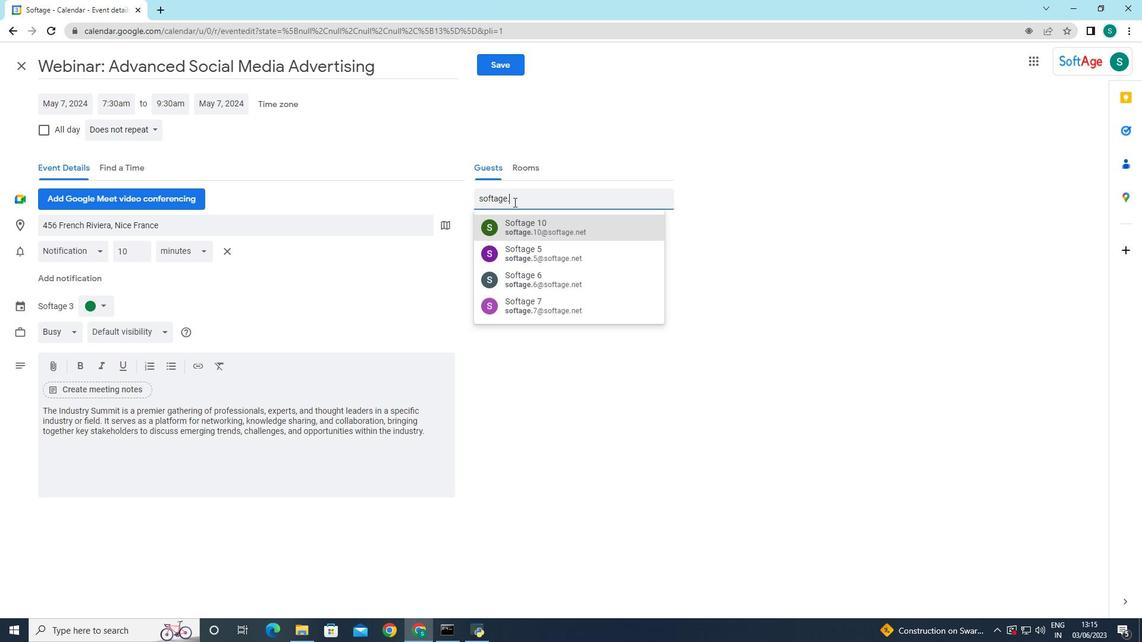 
Action: Mouse moved to (551, 234)
Screenshot: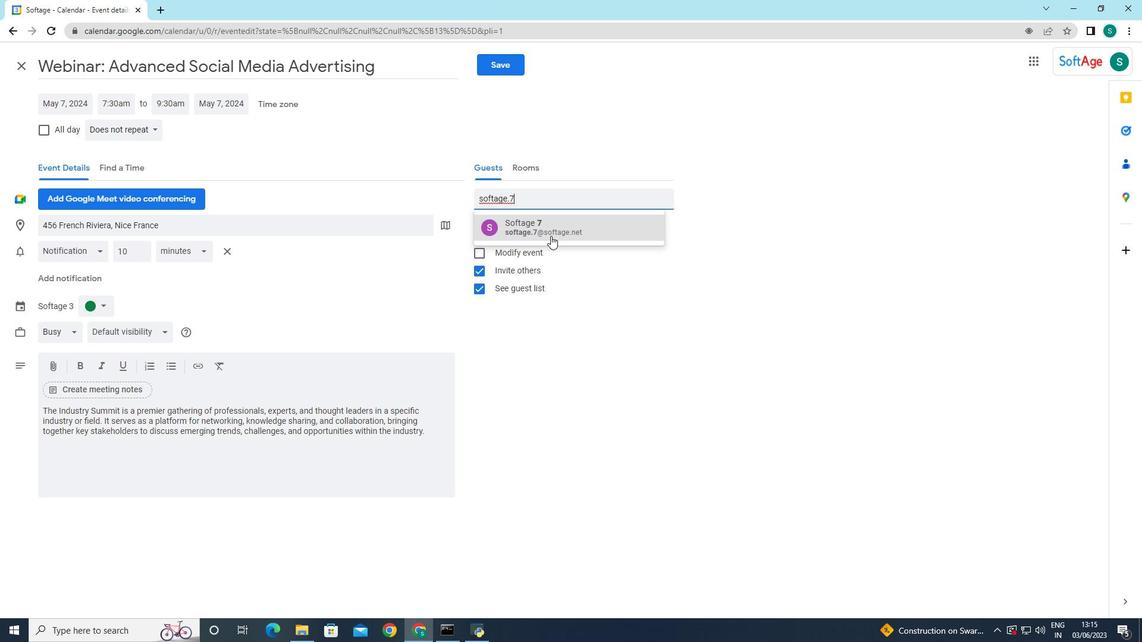 
Action: Mouse pressed left at (551, 234)
Screenshot: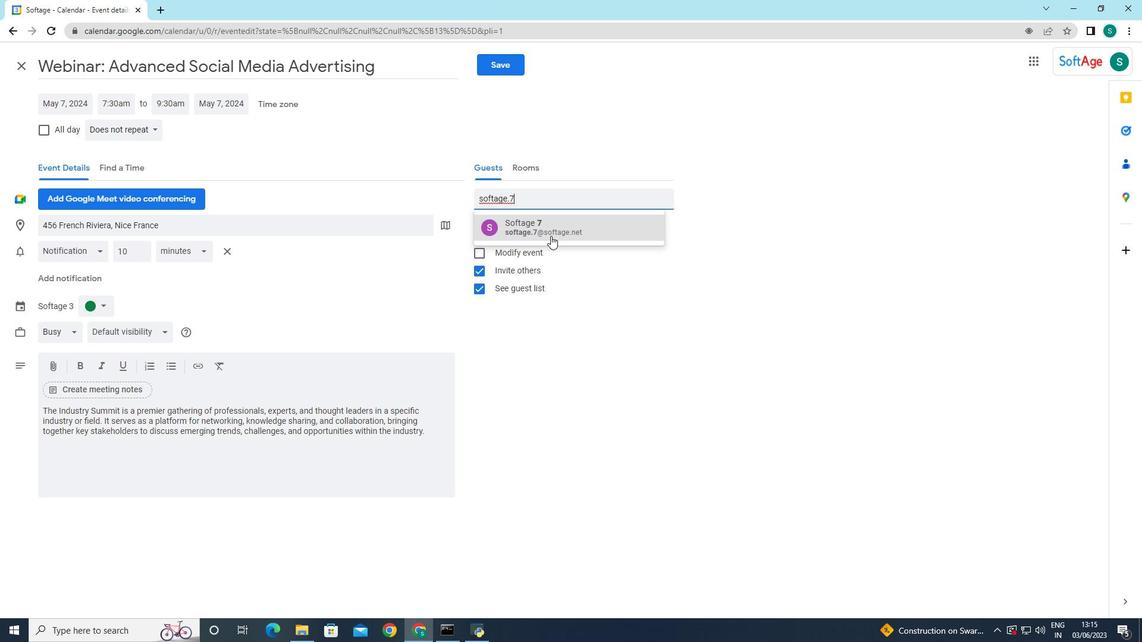 
Action: Mouse moved to (560, 198)
Screenshot: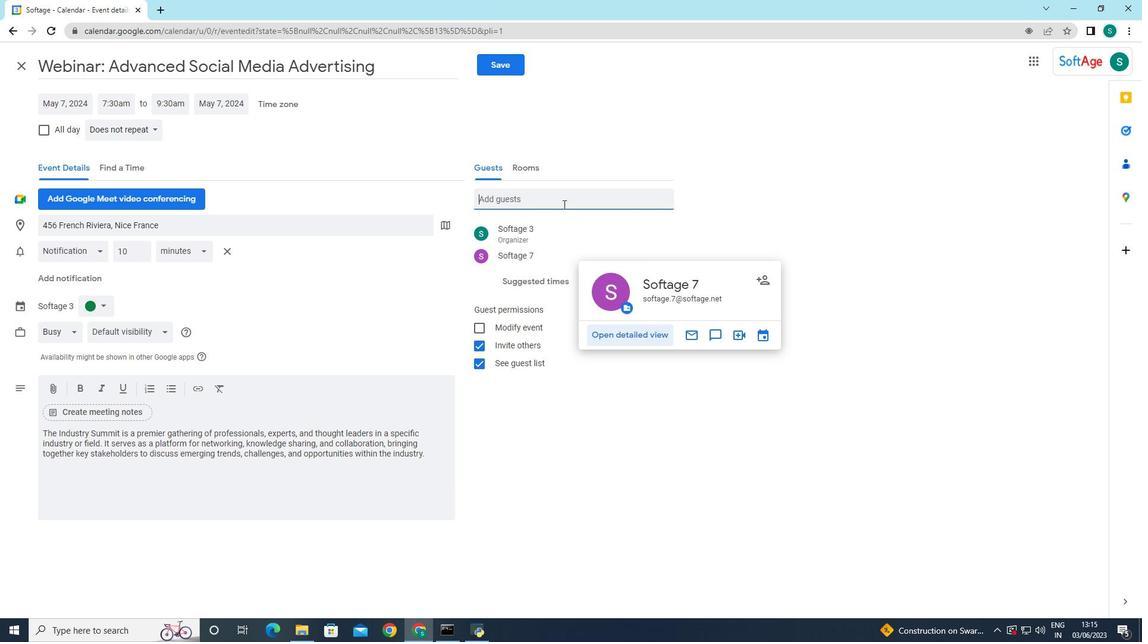 
Action: Mouse pressed left at (560, 198)
Screenshot: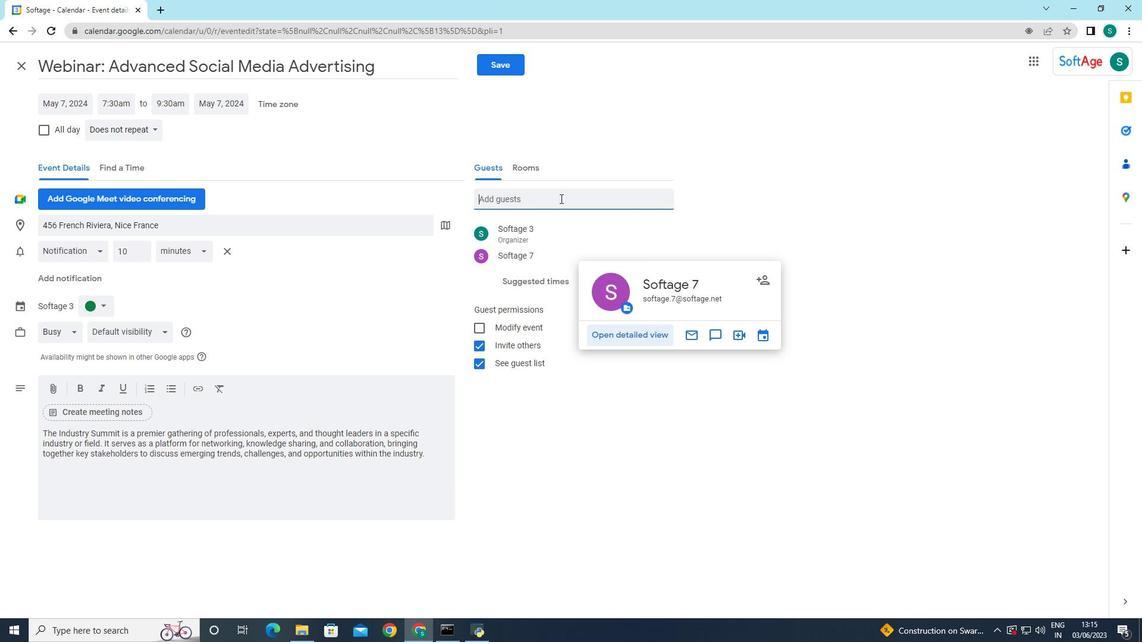 
Action: Key pressed softage.8
Screenshot: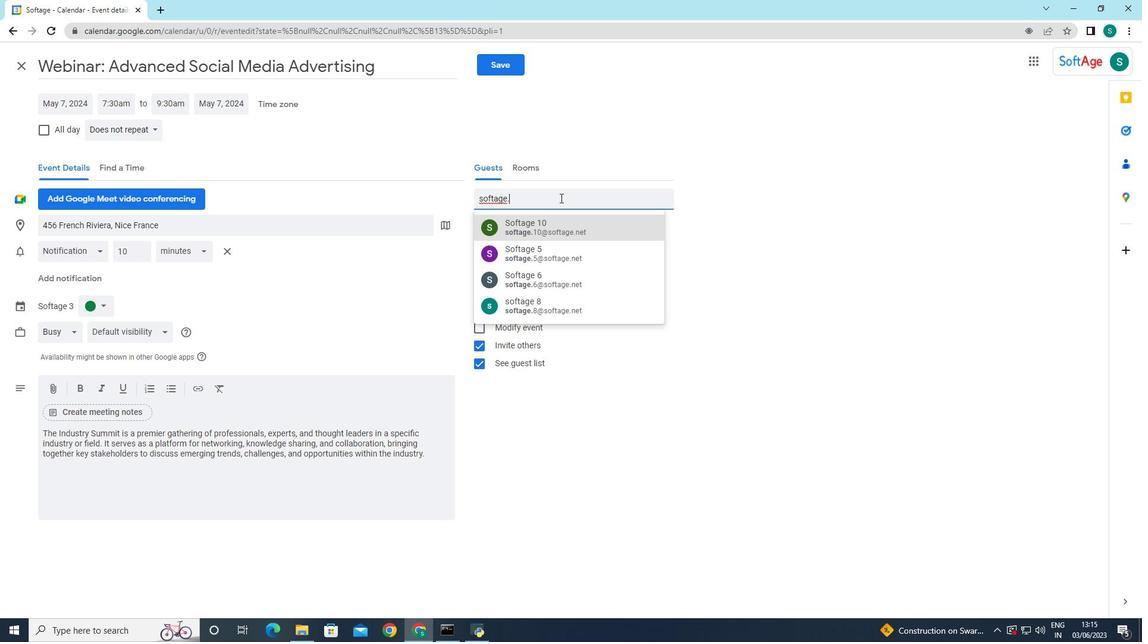 
Action: Mouse moved to (548, 233)
Screenshot: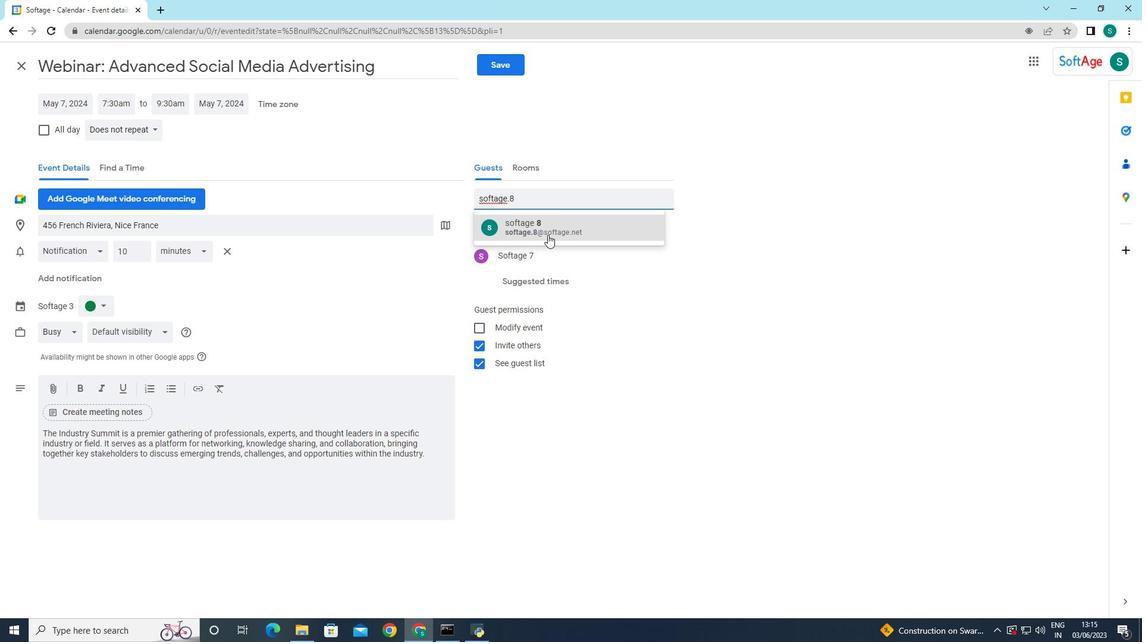 
Action: Mouse pressed left at (548, 233)
Screenshot: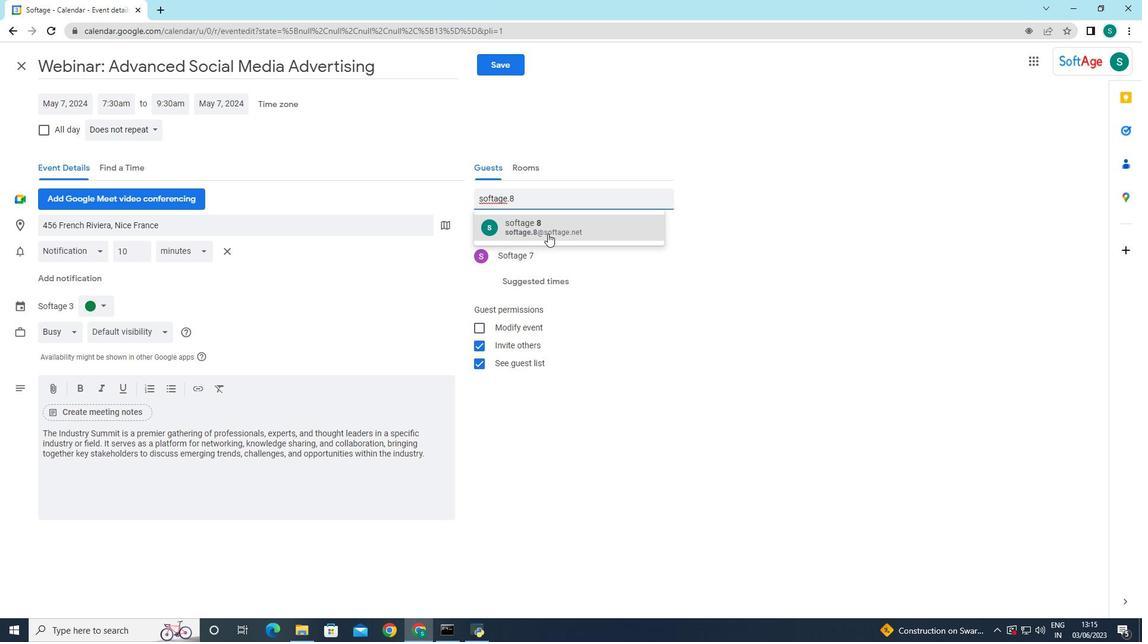 
Action: Mouse moved to (648, 370)
Screenshot: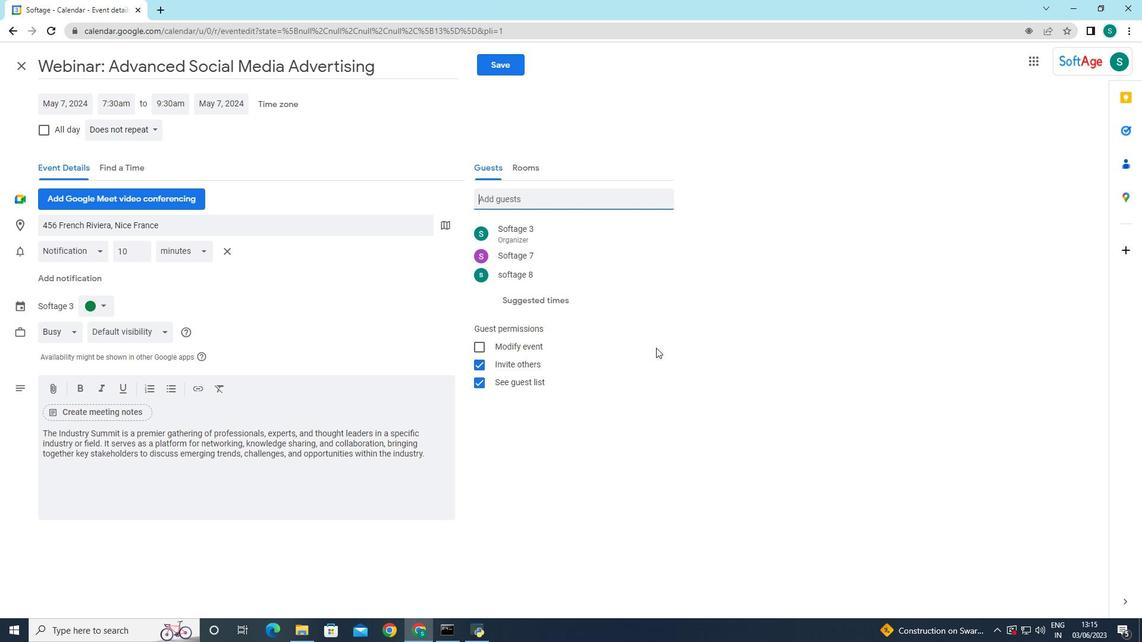 
Action: Mouse pressed left at (648, 370)
Screenshot: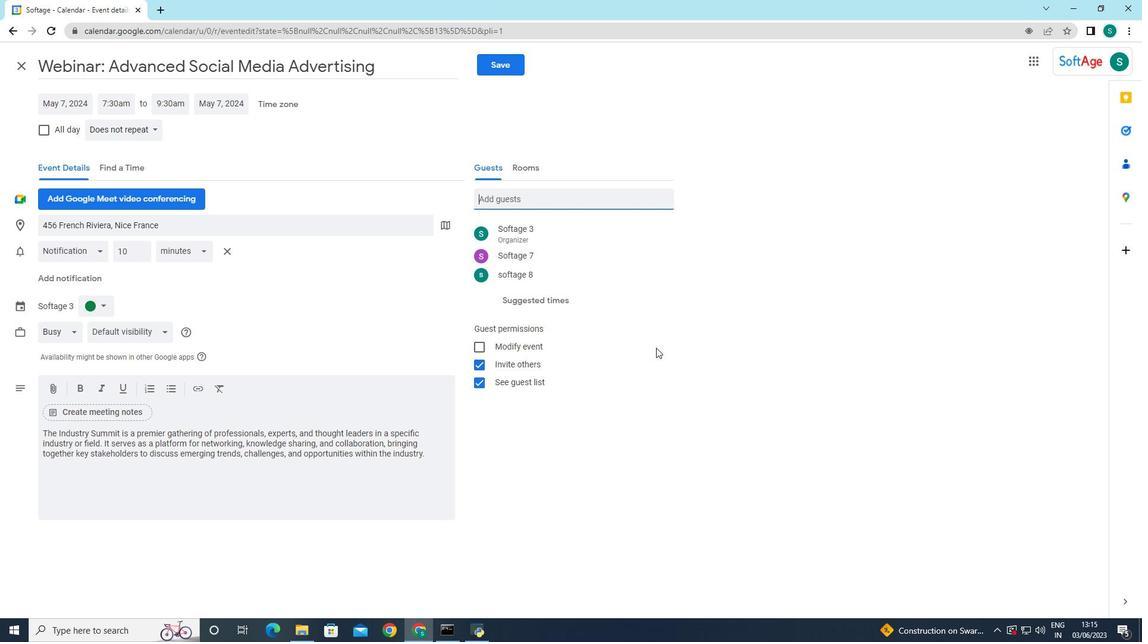 
Action: Mouse moved to (656, 233)
Screenshot: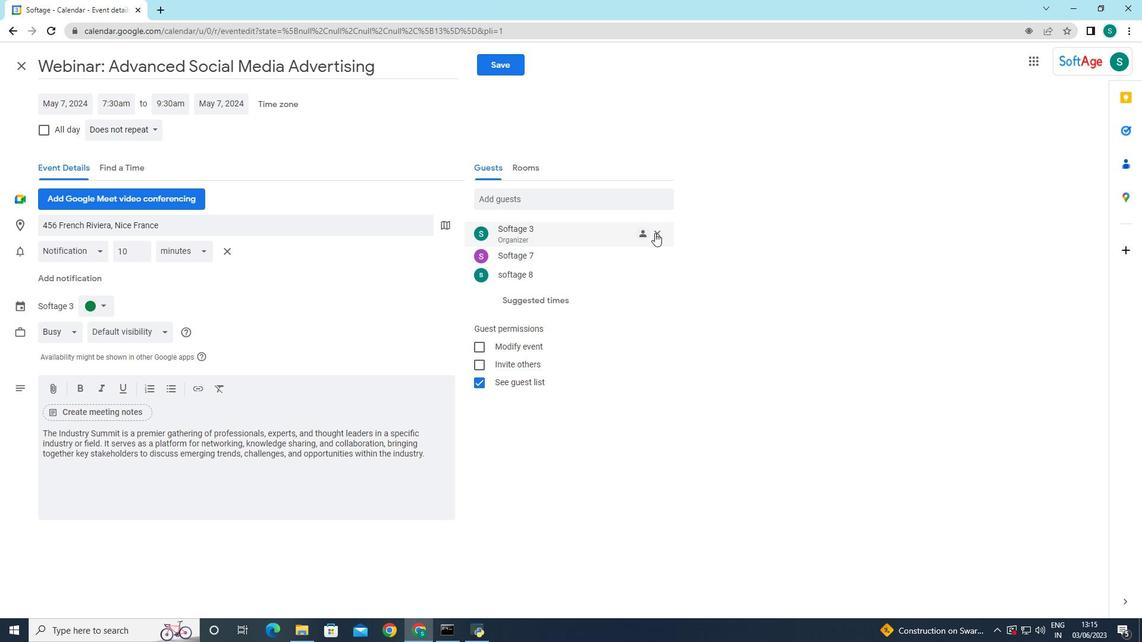 
Action: Mouse pressed left at (656, 233)
Screenshot: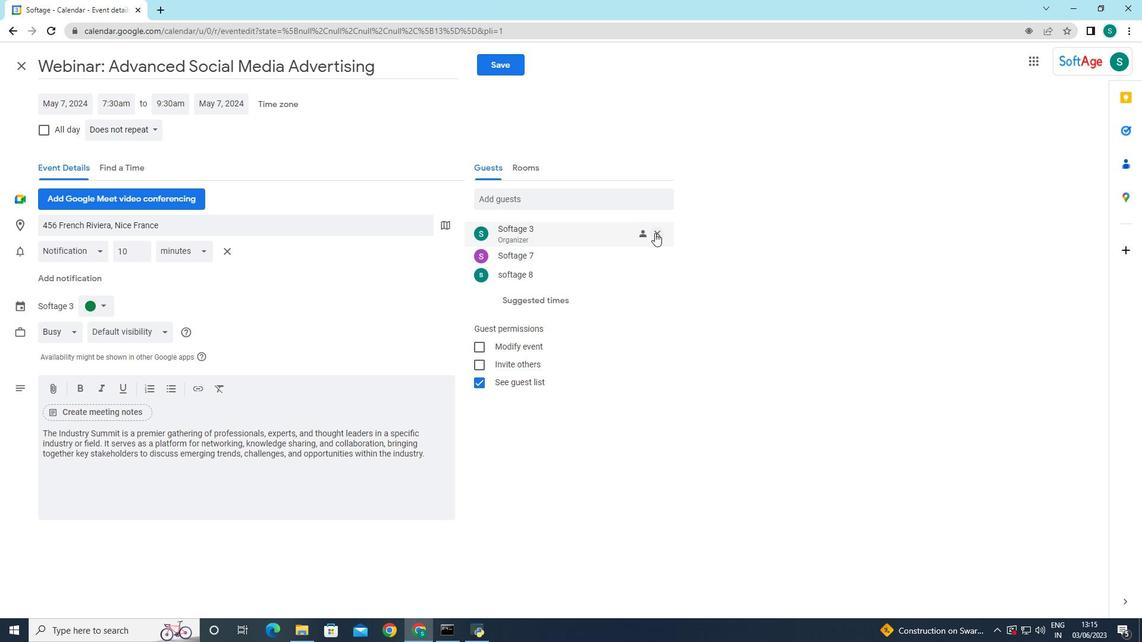 
Action: Mouse moved to (511, 341)
Screenshot: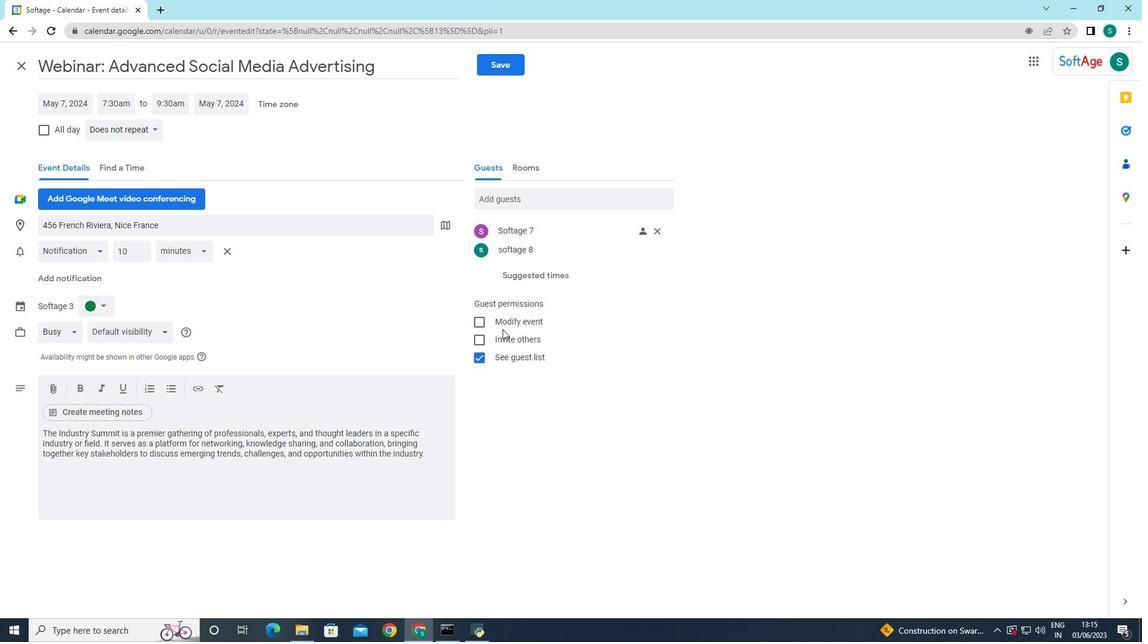 
Action: Mouse pressed left at (511, 341)
Screenshot: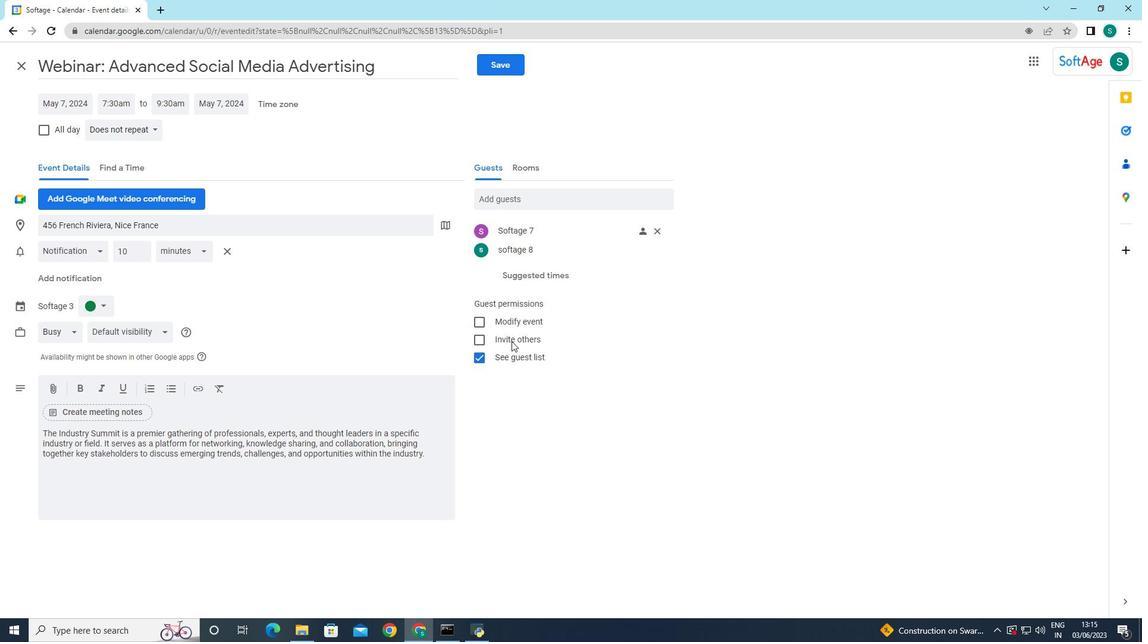 
Action: Mouse moved to (146, 123)
Screenshot: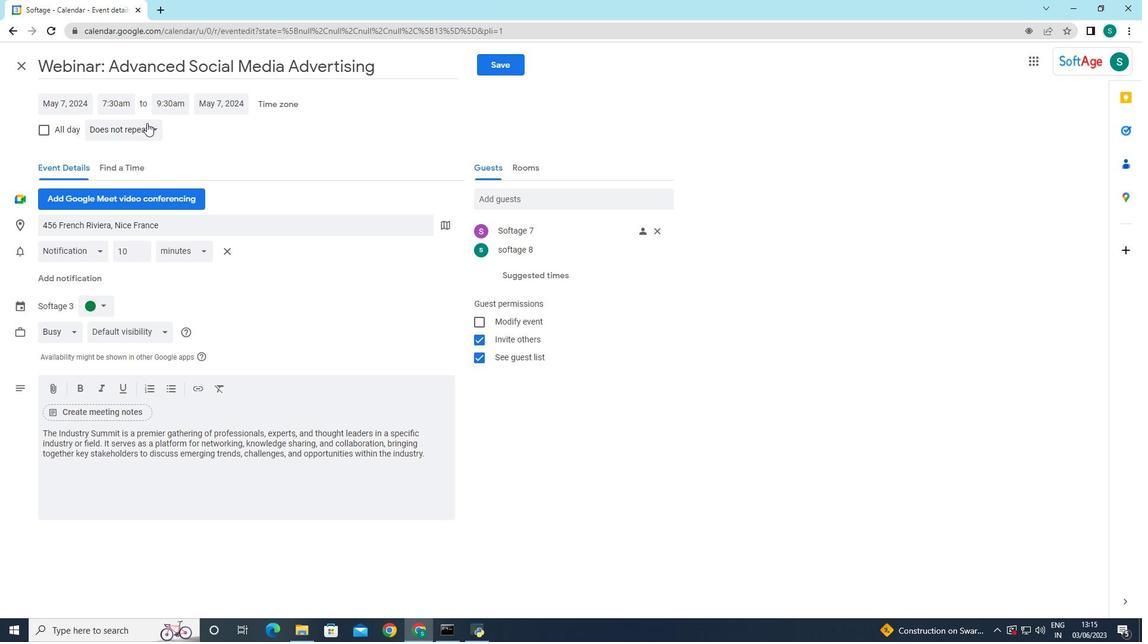 
Action: Mouse pressed left at (146, 123)
Screenshot: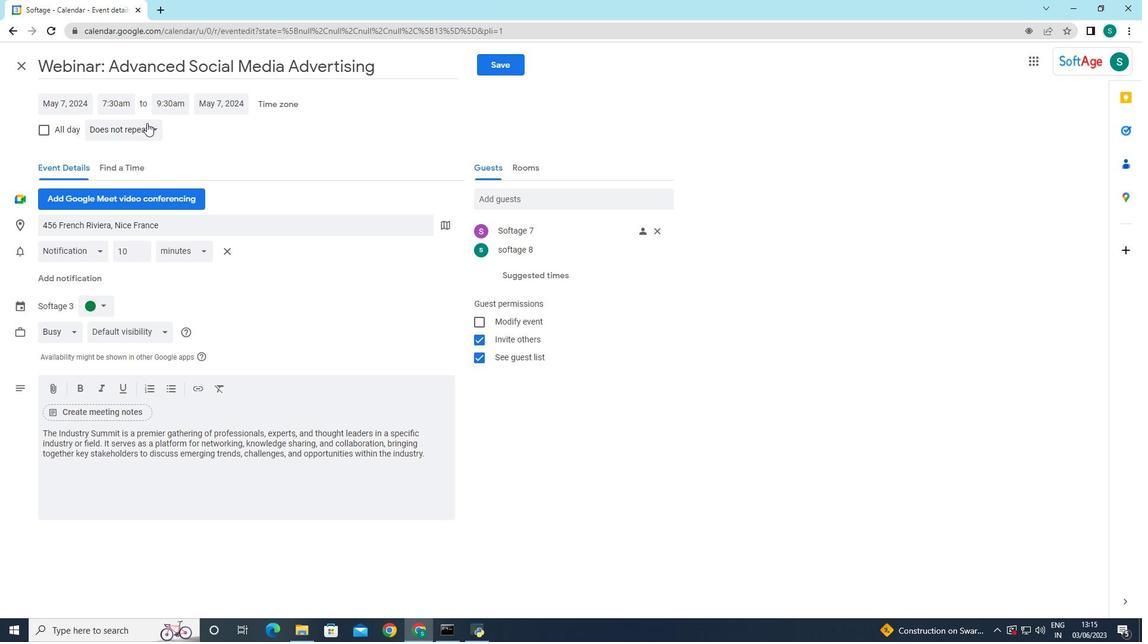 
Action: Mouse moved to (119, 157)
Screenshot: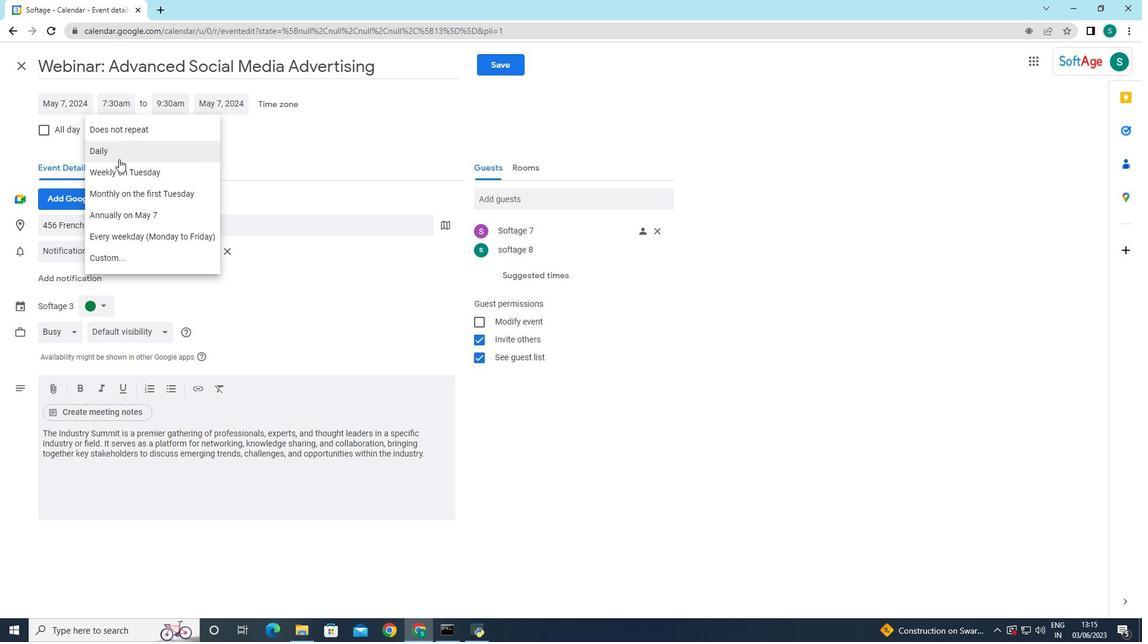 
Action: Mouse pressed left at (119, 157)
Screenshot: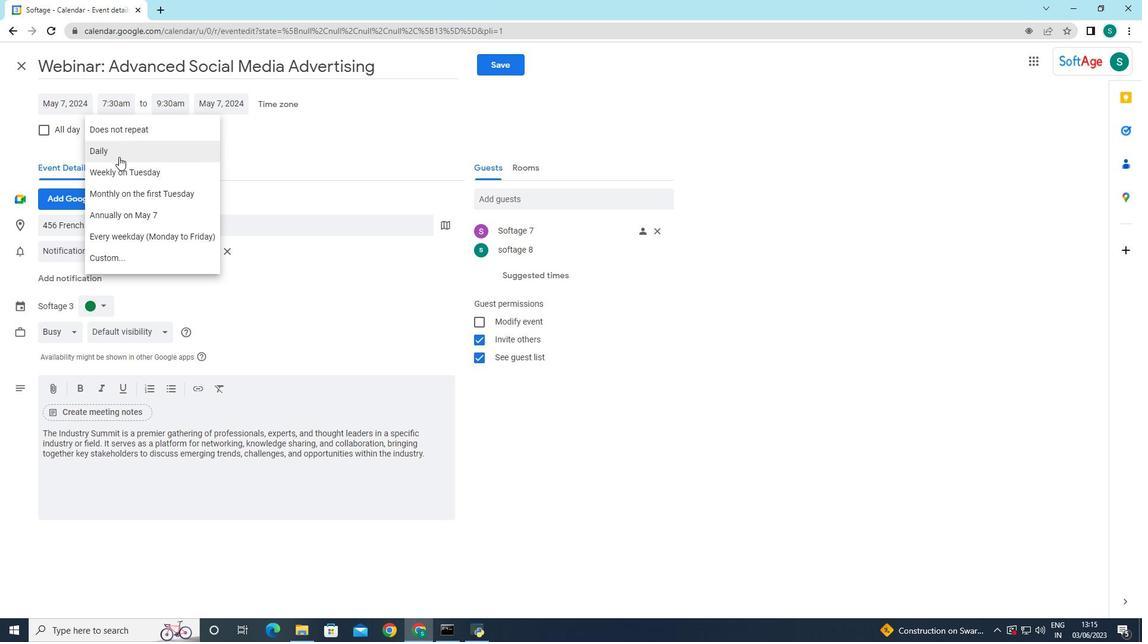 
Action: Mouse moved to (304, 329)
Screenshot: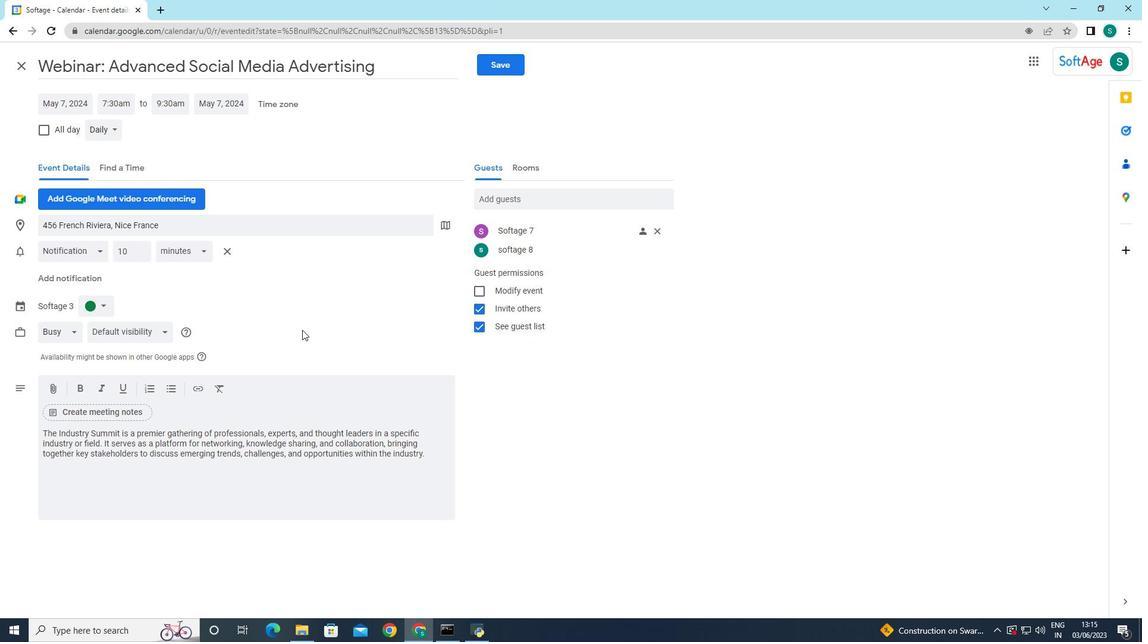 
Action: Mouse pressed left at (304, 329)
Screenshot: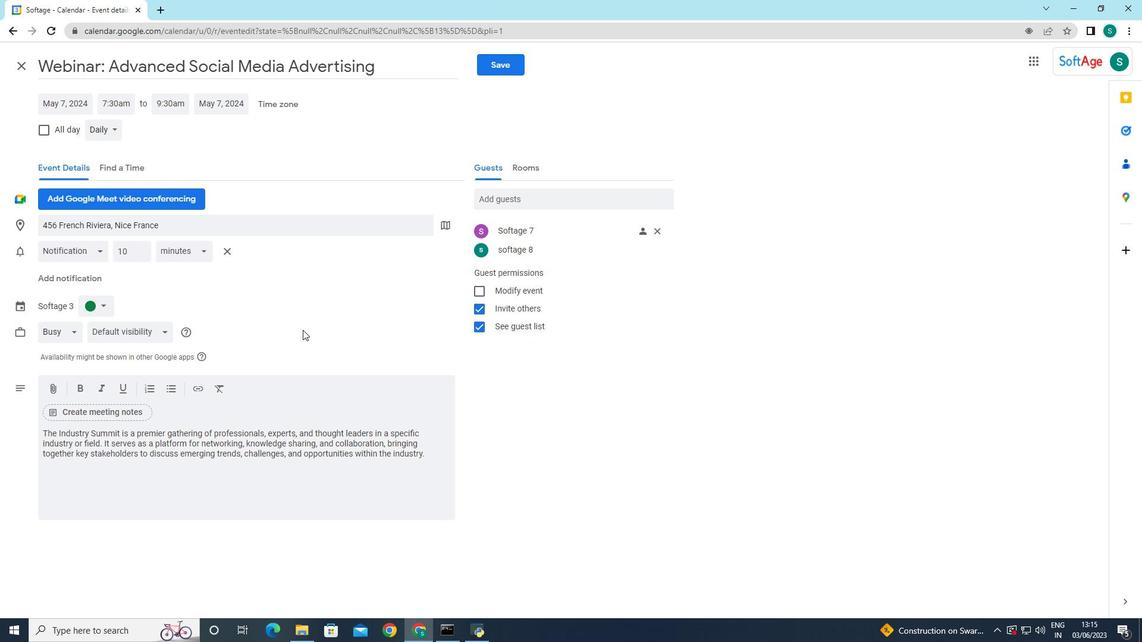 
Action: Mouse moved to (489, 59)
Screenshot: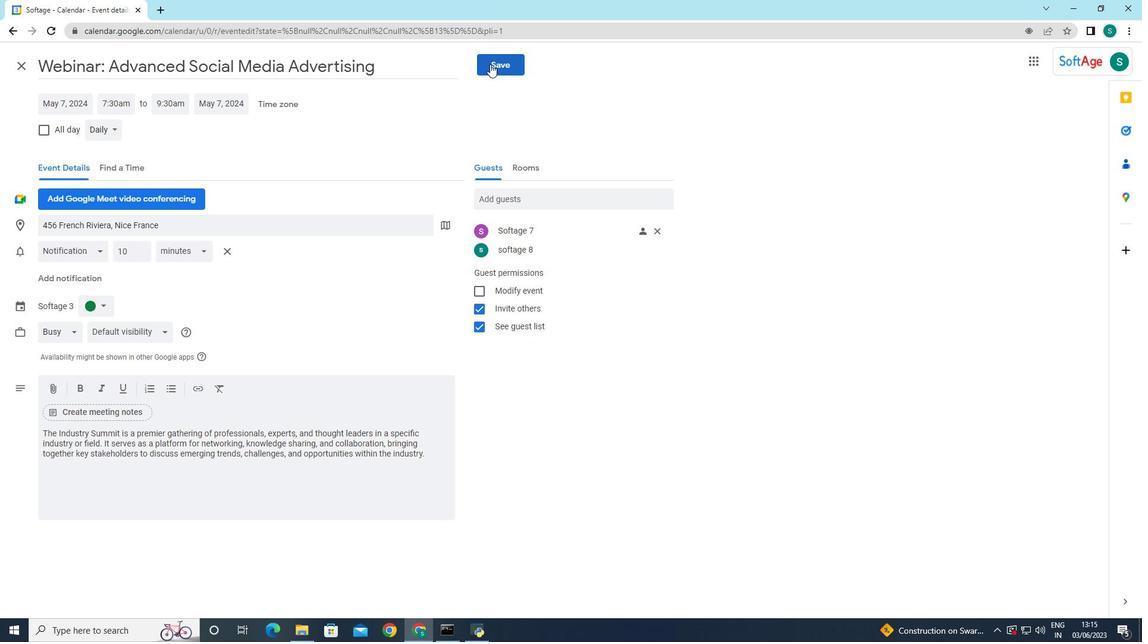 
Action: Mouse pressed left at (489, 59)
Screenshot: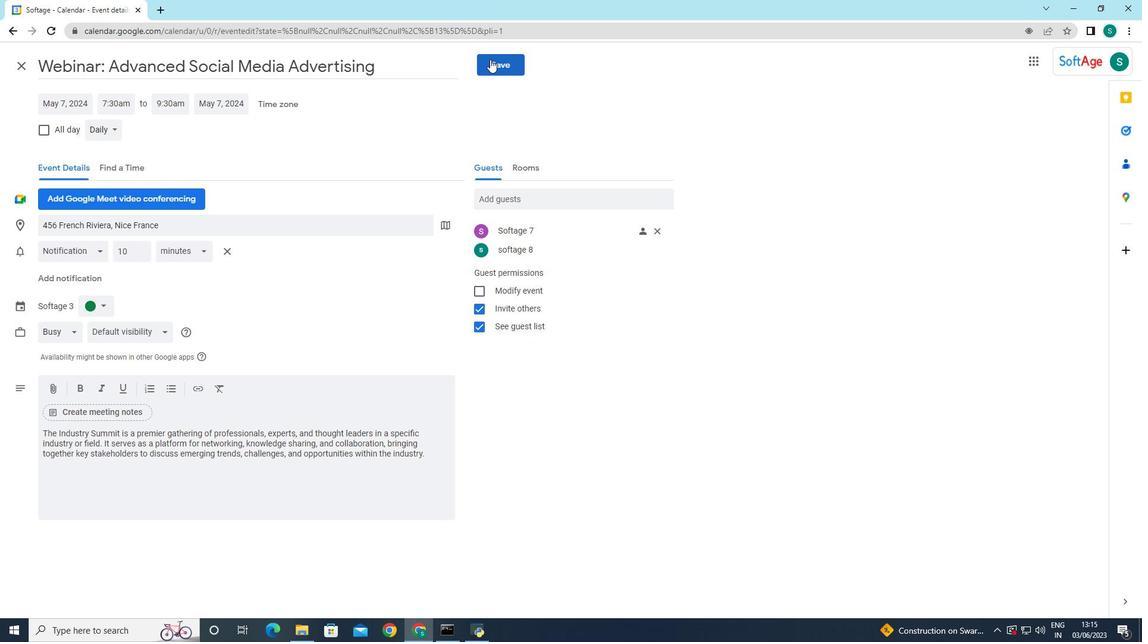 
Action: Mouse moved to (684, 360)
Screenshot: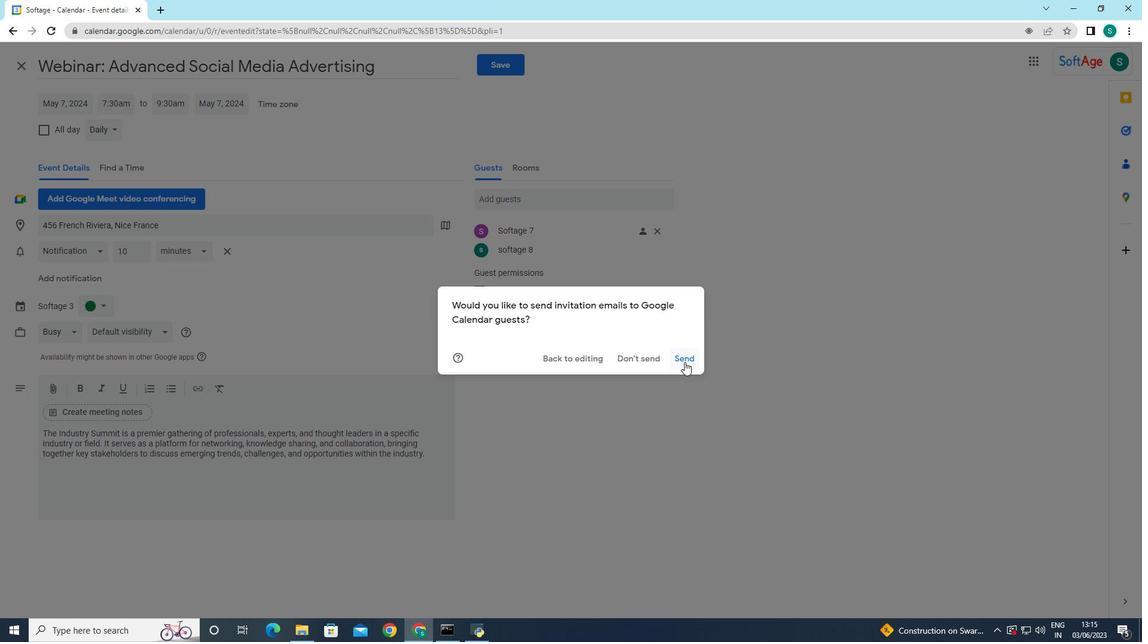 
Action: Mouse pressed left at (684, 360)
Screenshot: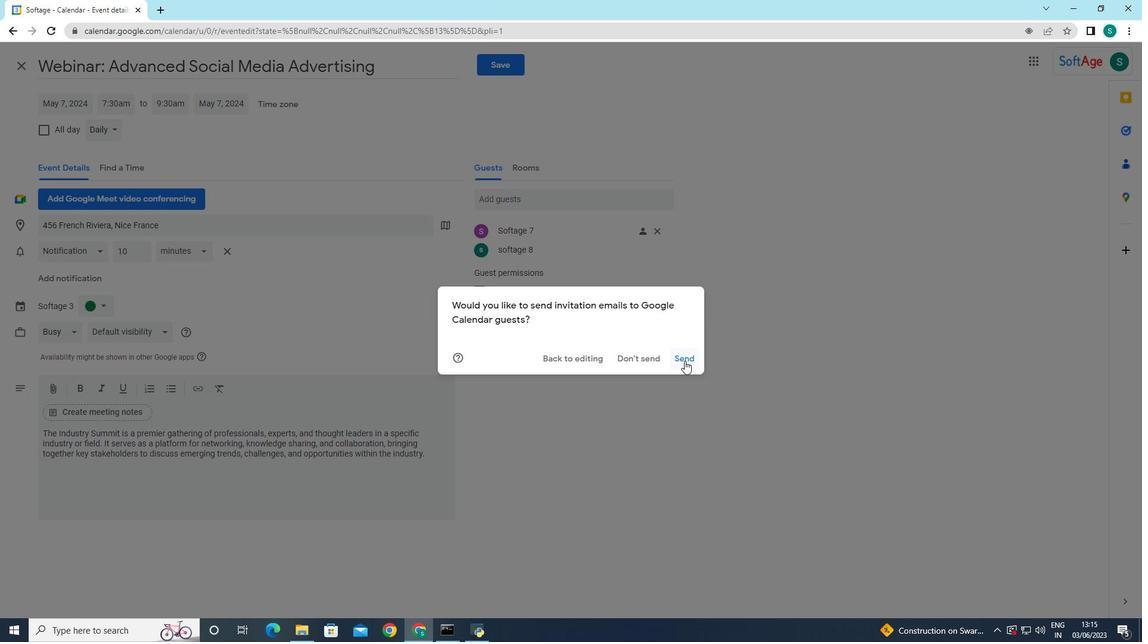 
Action: Mouse moved to (672, 358)
Screenshot: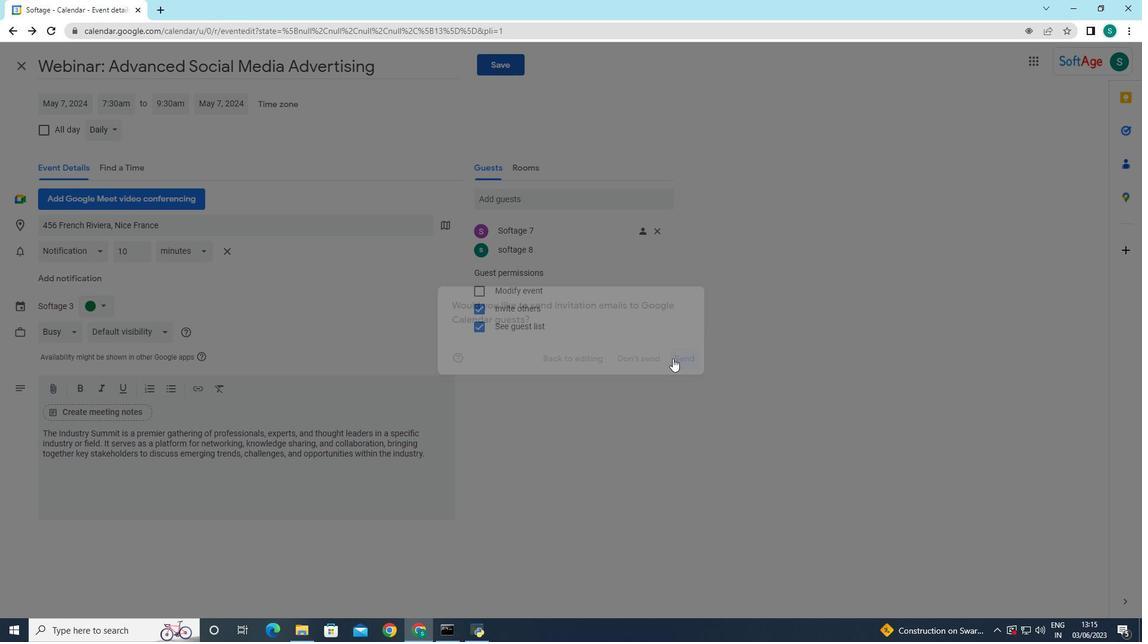 
